 Task: Find connections with filter location Ashton in Makerfield with filter topic #Trainerwith filter profile language English with filter current company Concept Hospitality with filter school Khalsa College Amritsar with filter industry Waste Collection with filter service category Administrative with filter keywords title Executive
Action: Mouse moved to (652, 92)
Screenshot: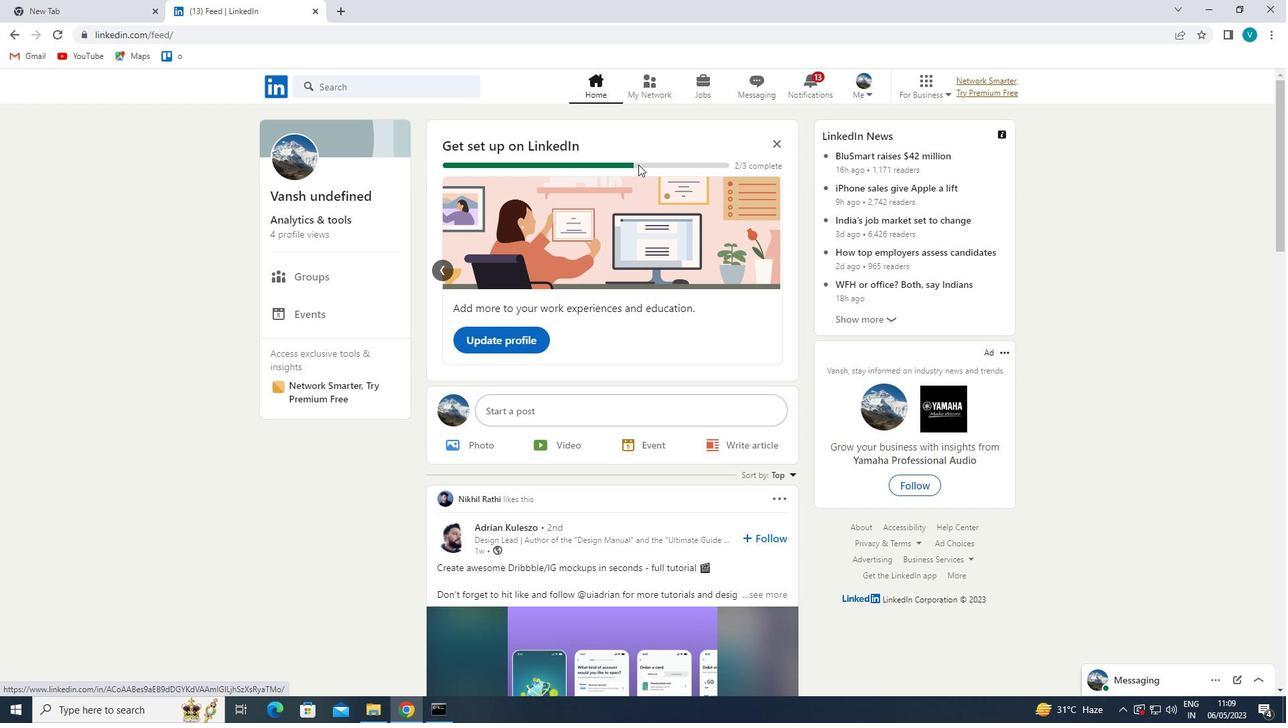 
Action: Mouse pressed left at (652, 92)
Screenshot: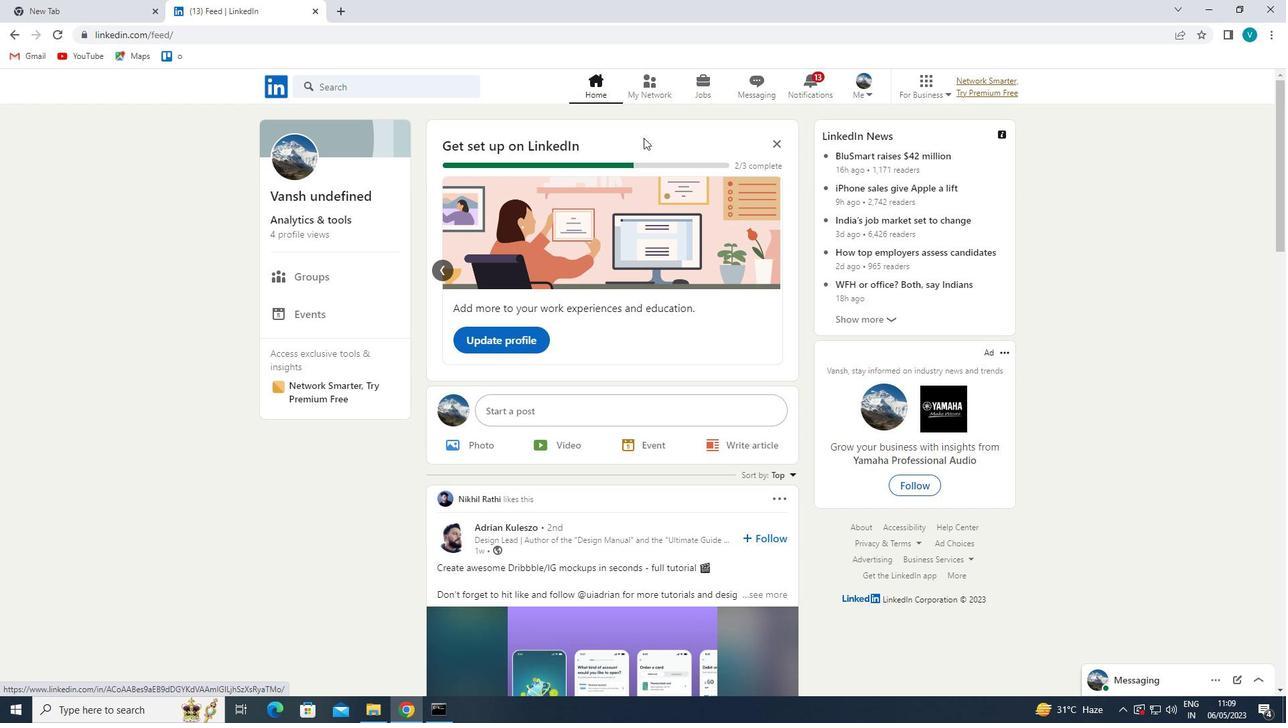 
Action: Mouse moved to (393, 163)
Screenshot: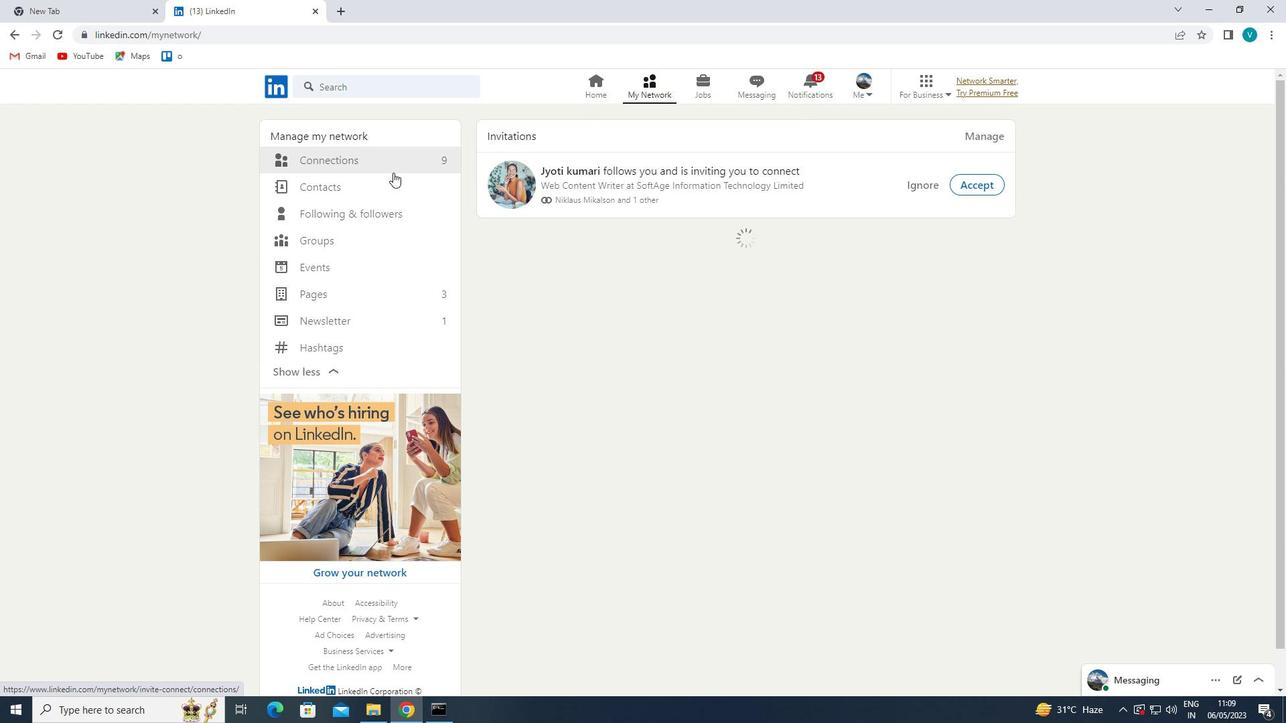 
Action: Mouse pressed left at (393, 163)
Screenshot: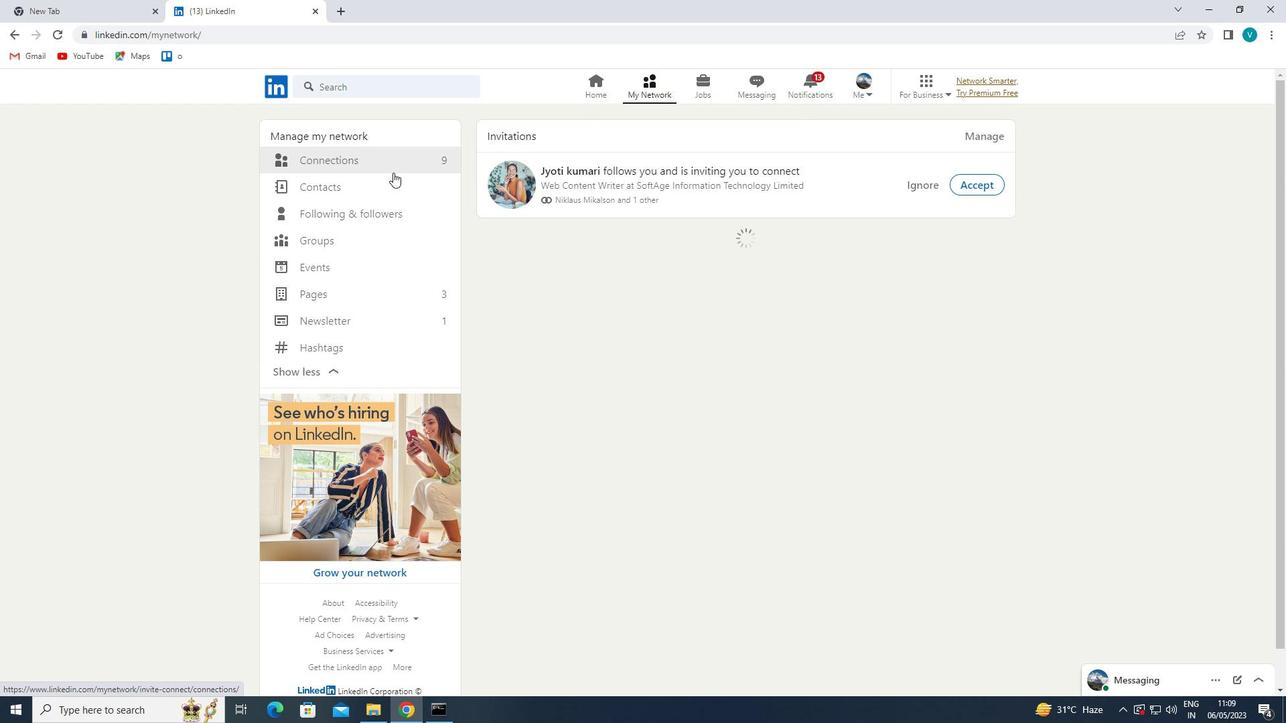 
Action: Mouse moved to (714, 160)
Screenshot: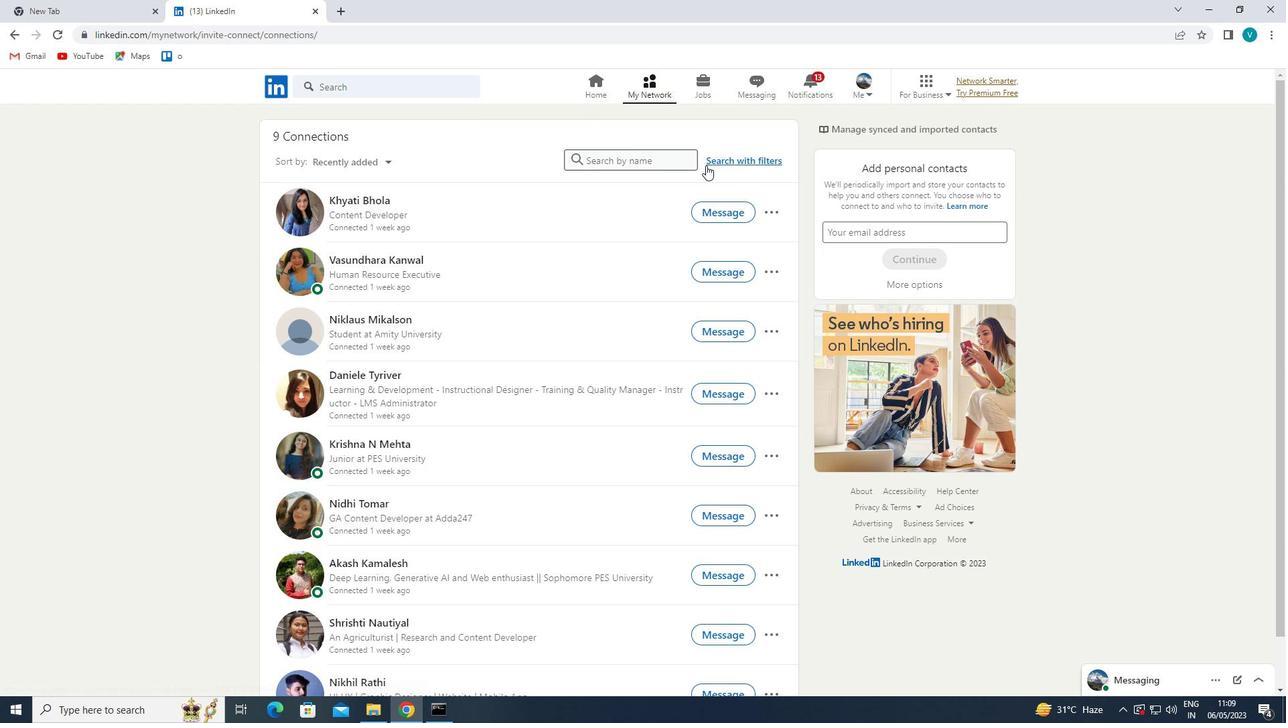 
Action: Mouse pressed left at (714, 160)
Screenshot: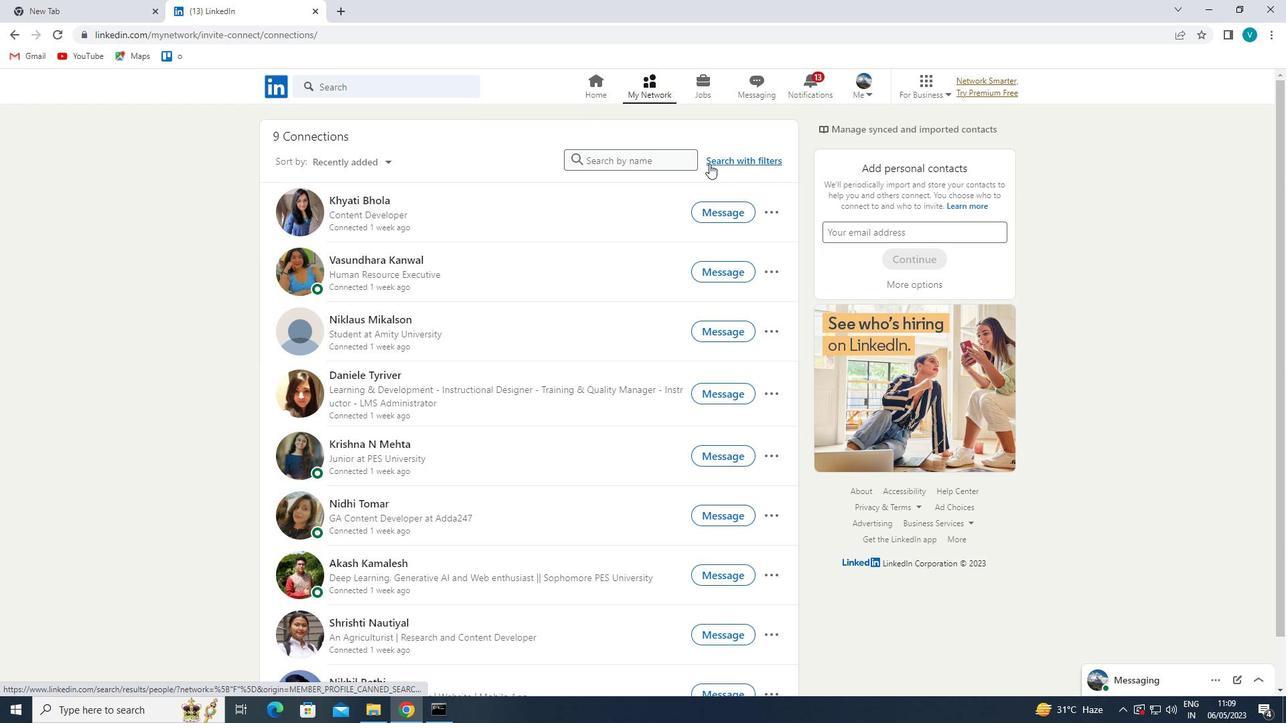 
Action: Mouse moved to (642, 128)
Screenshot: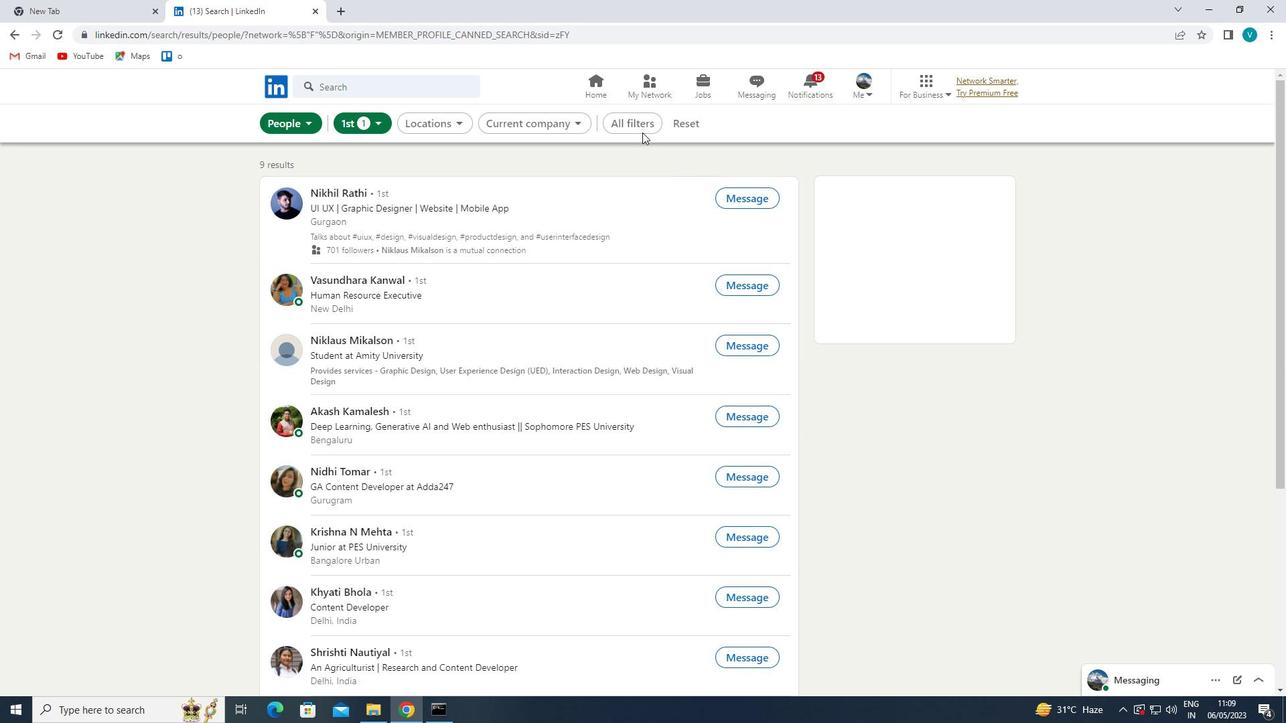 
Action: Mouse pressed left at (642, 128)
Screenshot: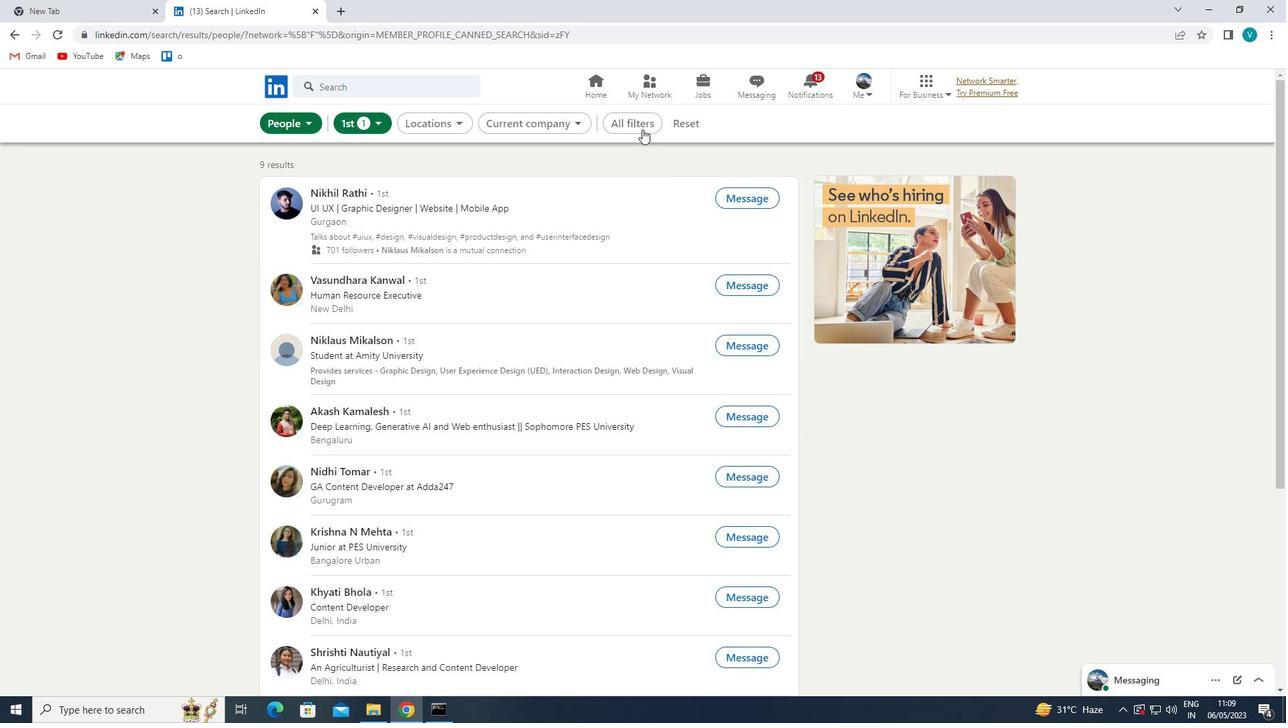 
Action: Mouse moved to (1081, 379)
Screenshot: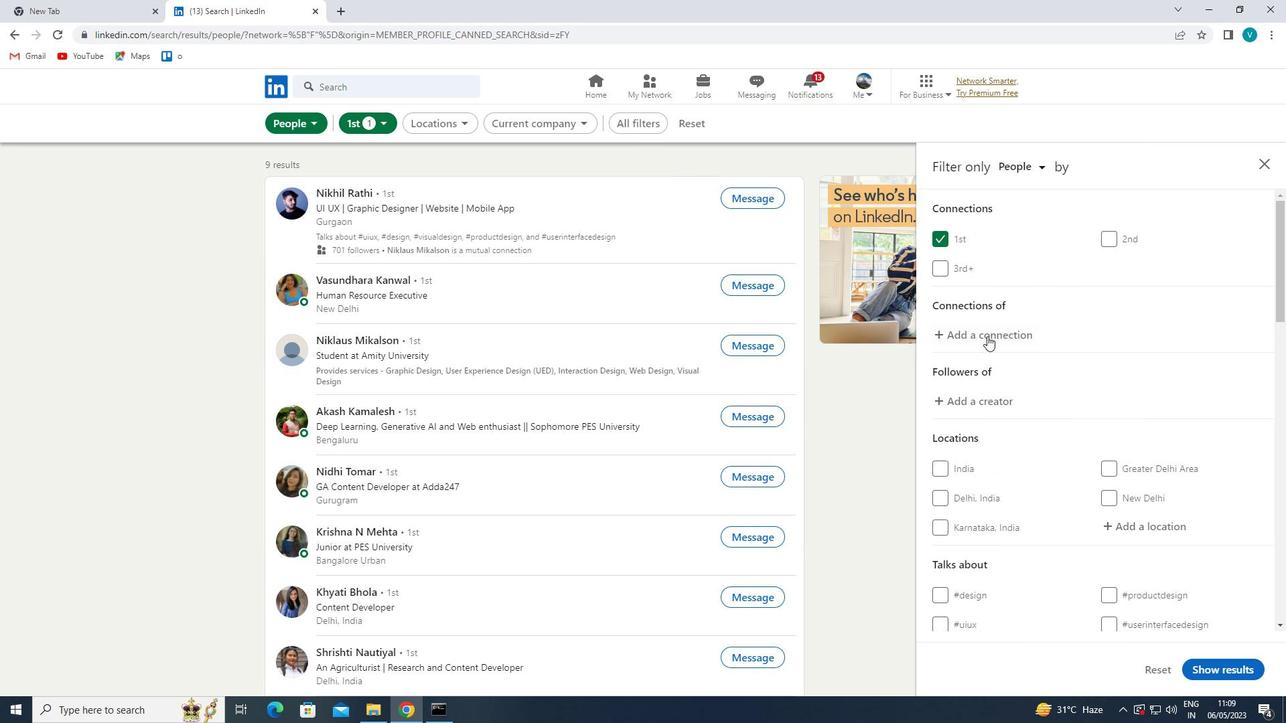 
Action: Mouse scrolled (1081, 378) with delta (0, 0)
Screenshot: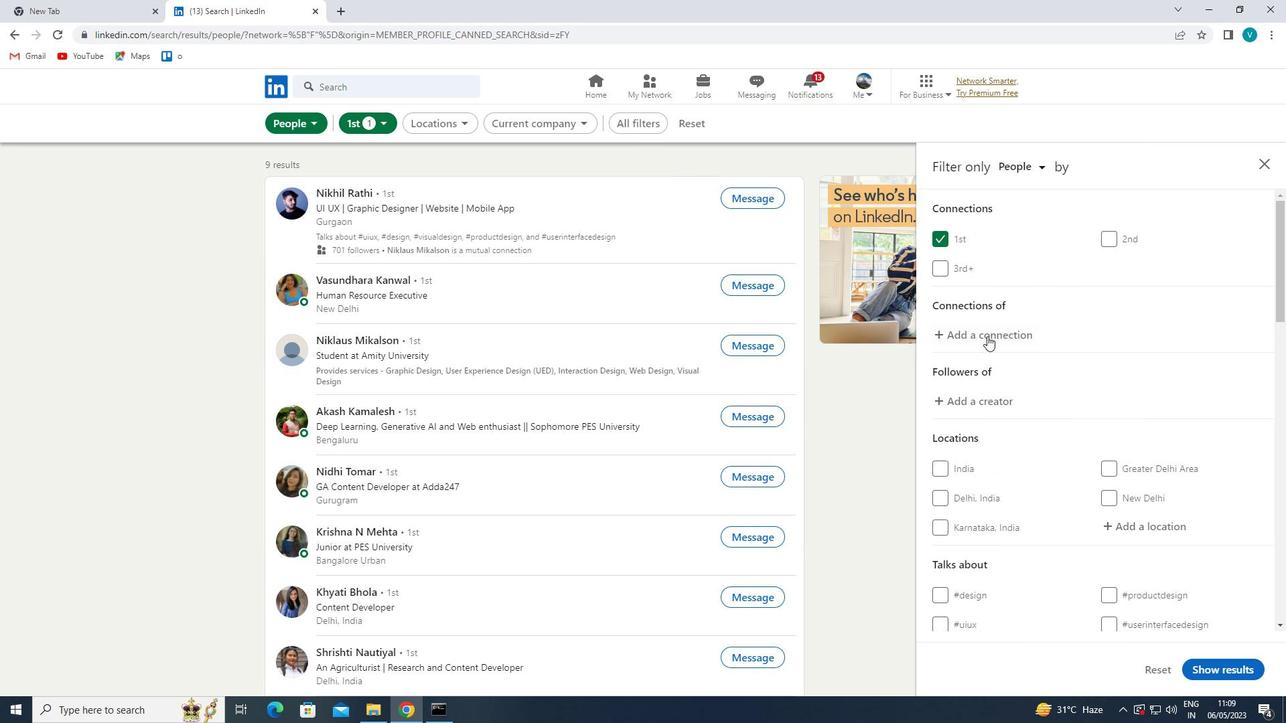 
Action: Mouse moved to (1168, 450)
Screenshot: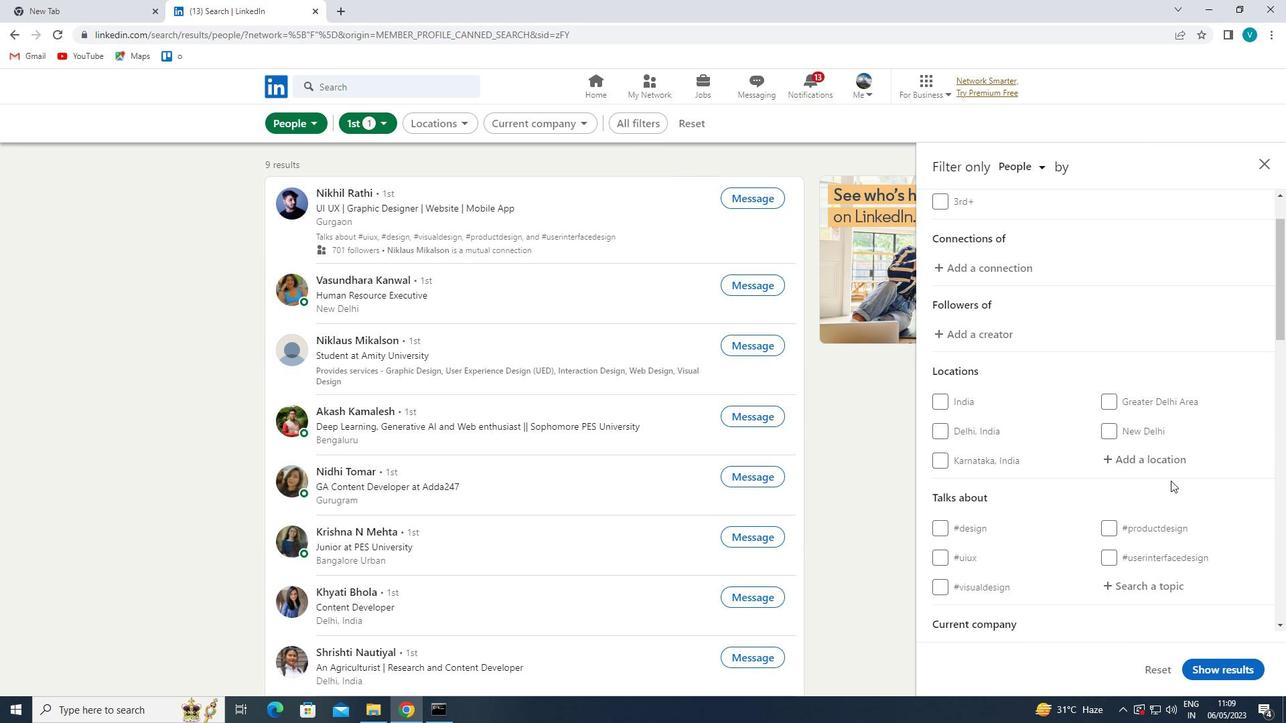 
Action: Mouse pressed left at (1168, 450)
Screenshot: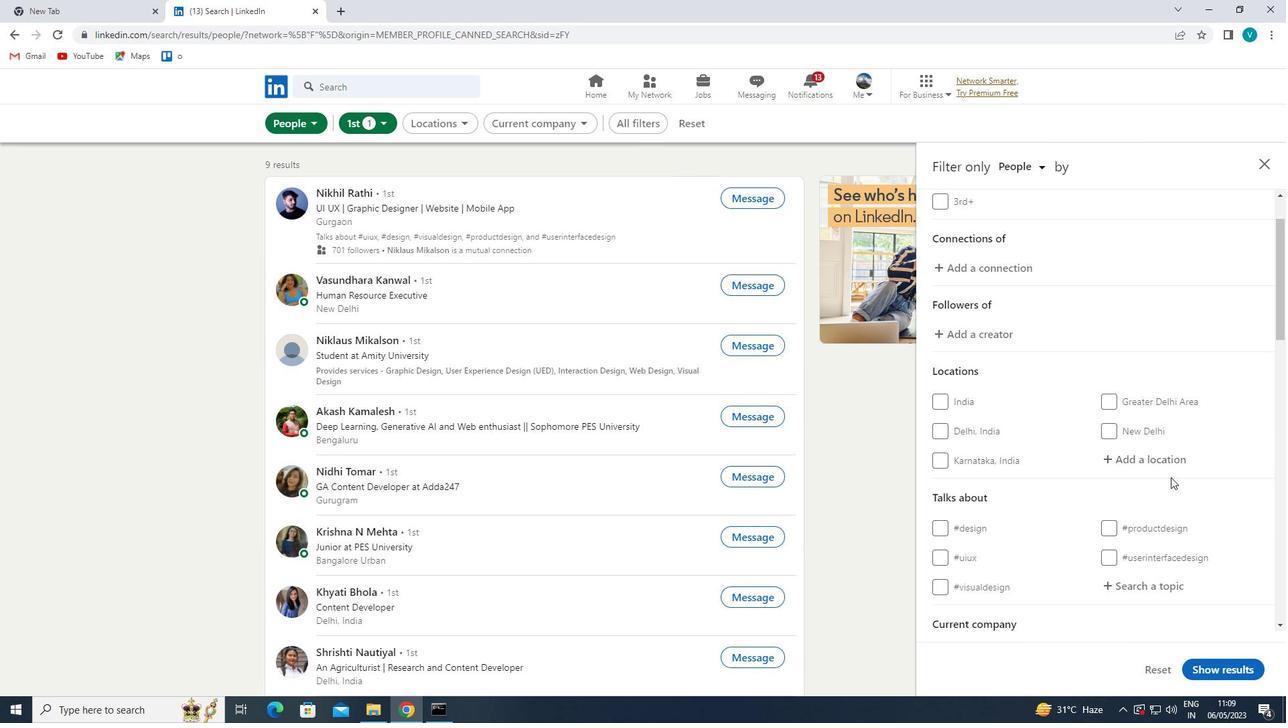 
Action: Mouse moved to (1079, 399)
Screenshot: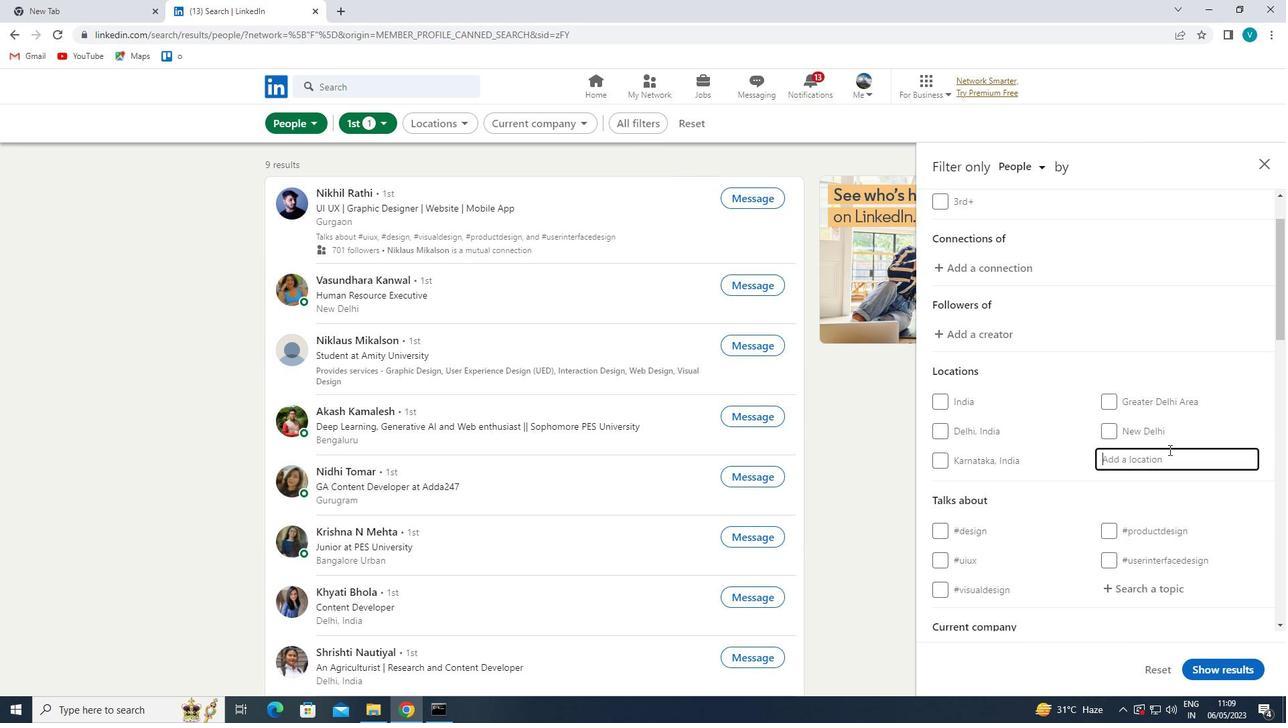 
Action: Key pressed <Key.shift>ASHTON<Key.space>IN<Key.space><Key.shift>MAKERFIELD
Screenshot: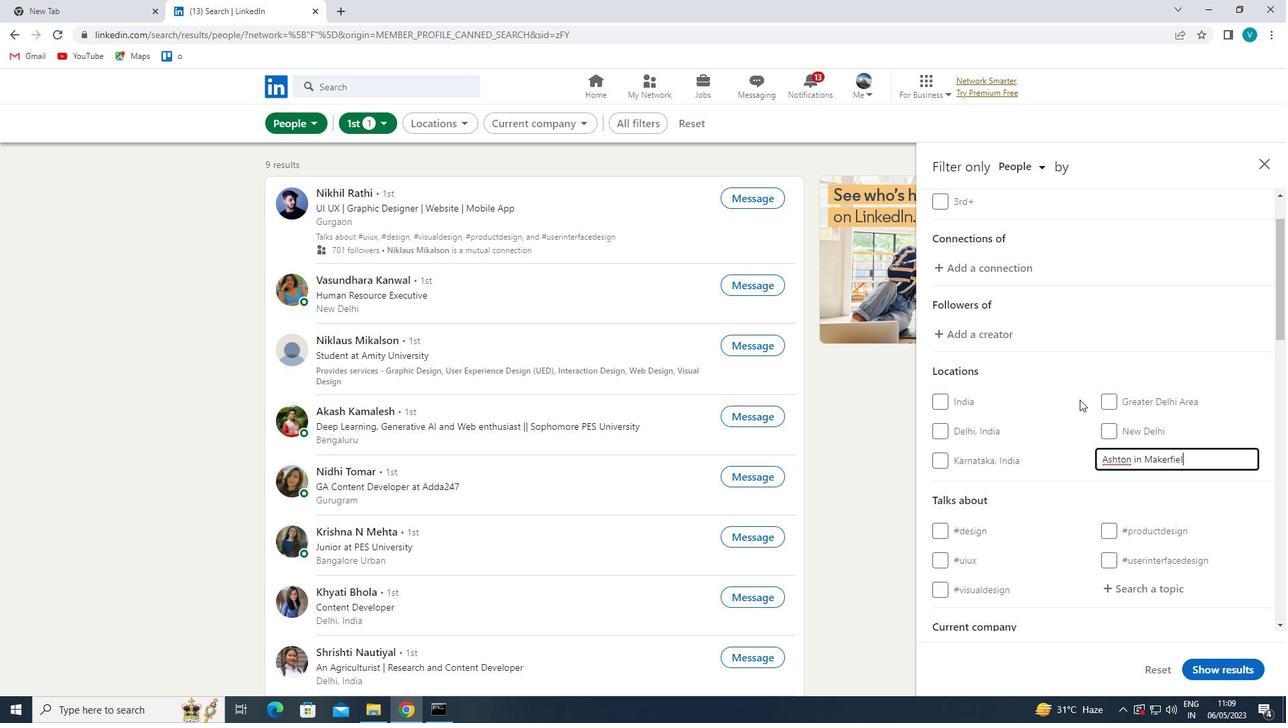 
Action: Mouse moved to (1089, 474)
Screenshot: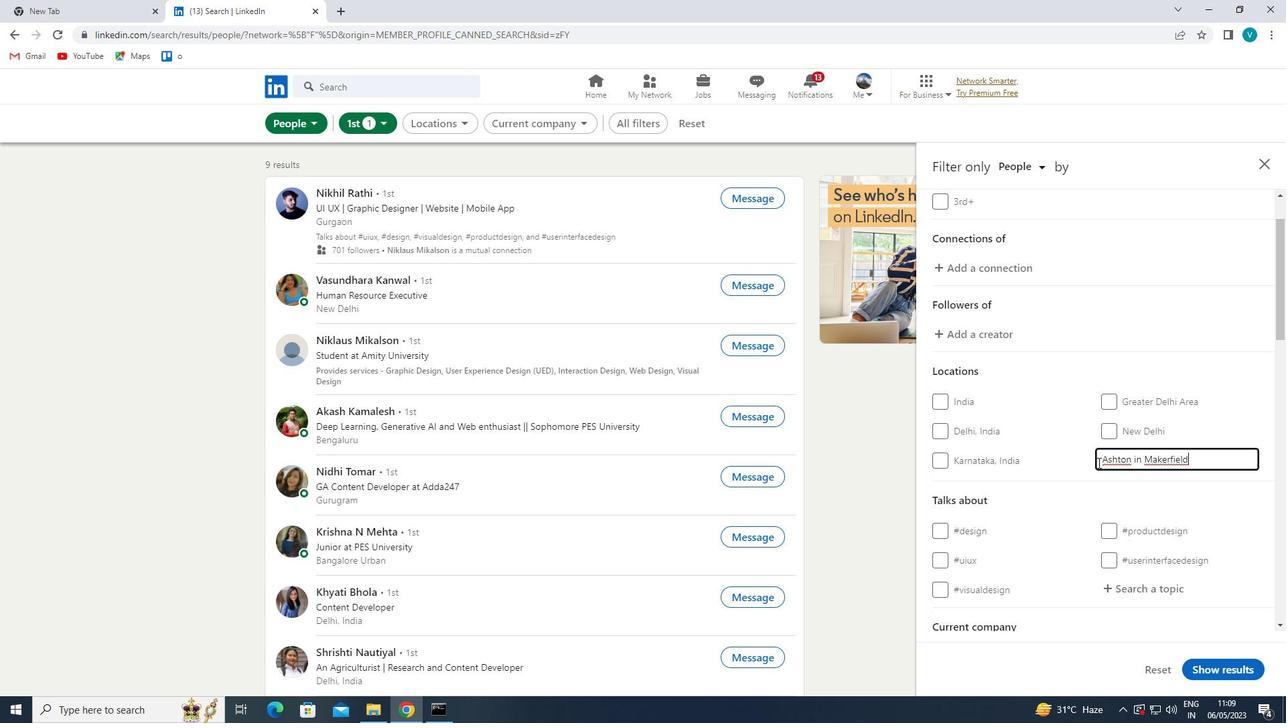 
Action: Mouse pressed left at (1089, 474)
Screenshot: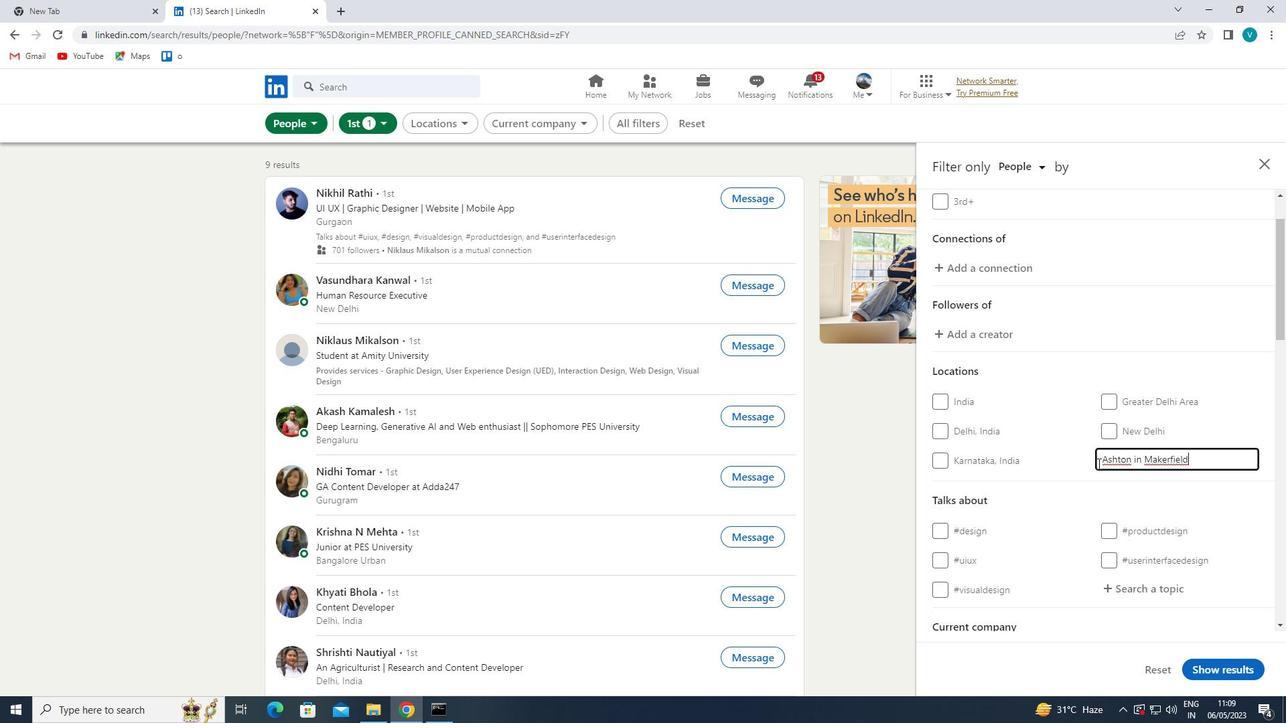 
Action: Mouse moved to (1089, 473)
Screenshot: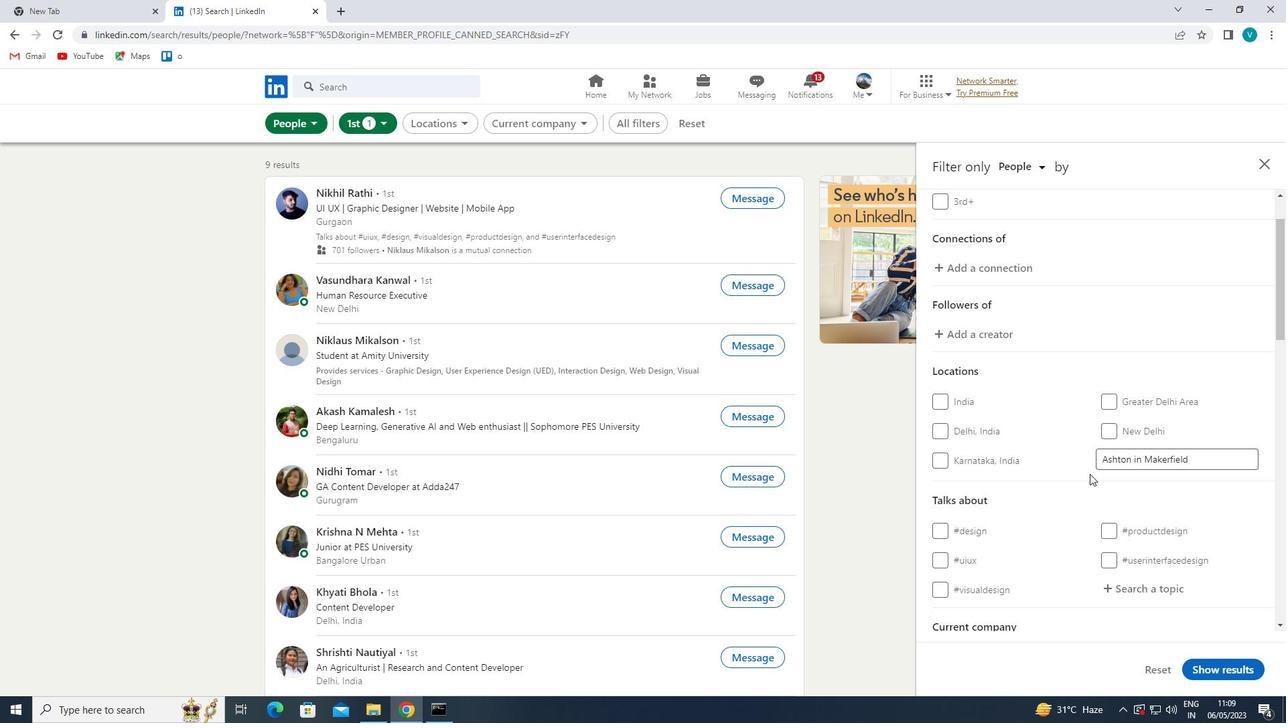 
Action: Mouse scrolled (1089, 472) with delta (0, 0)
Screenshot: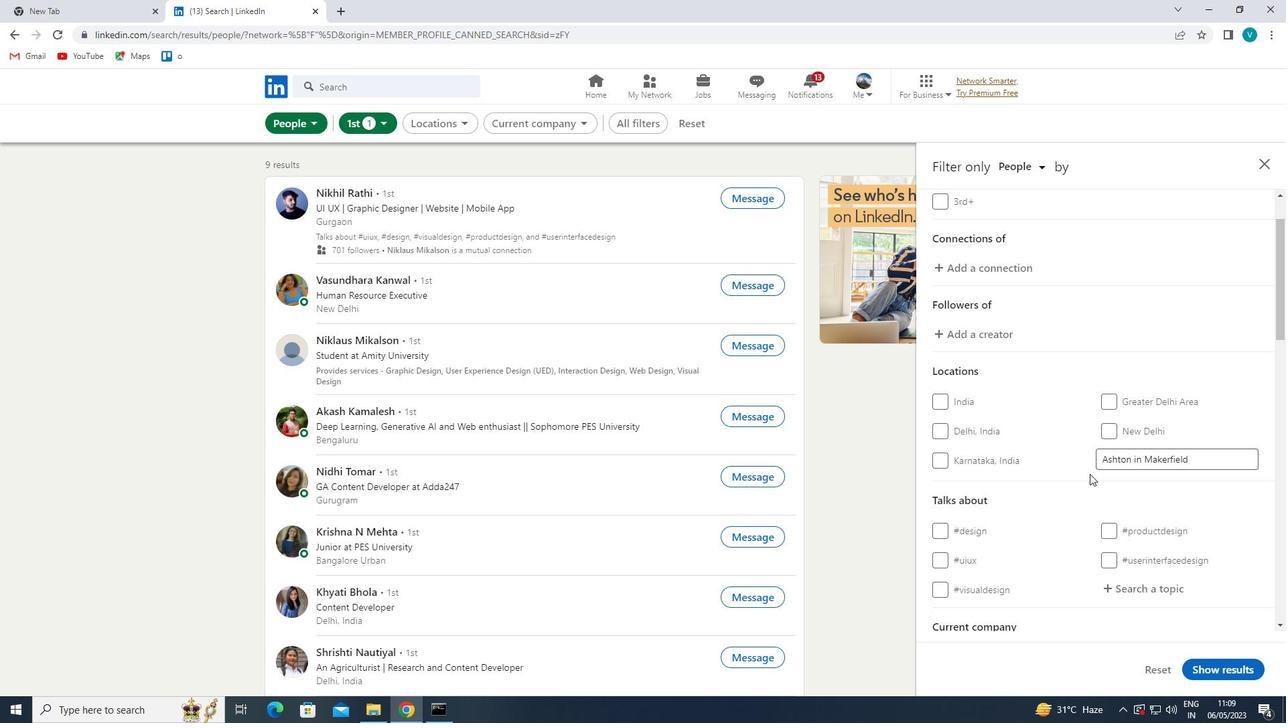 
Action: Mouse moved to (1090, 473)
Screenshot: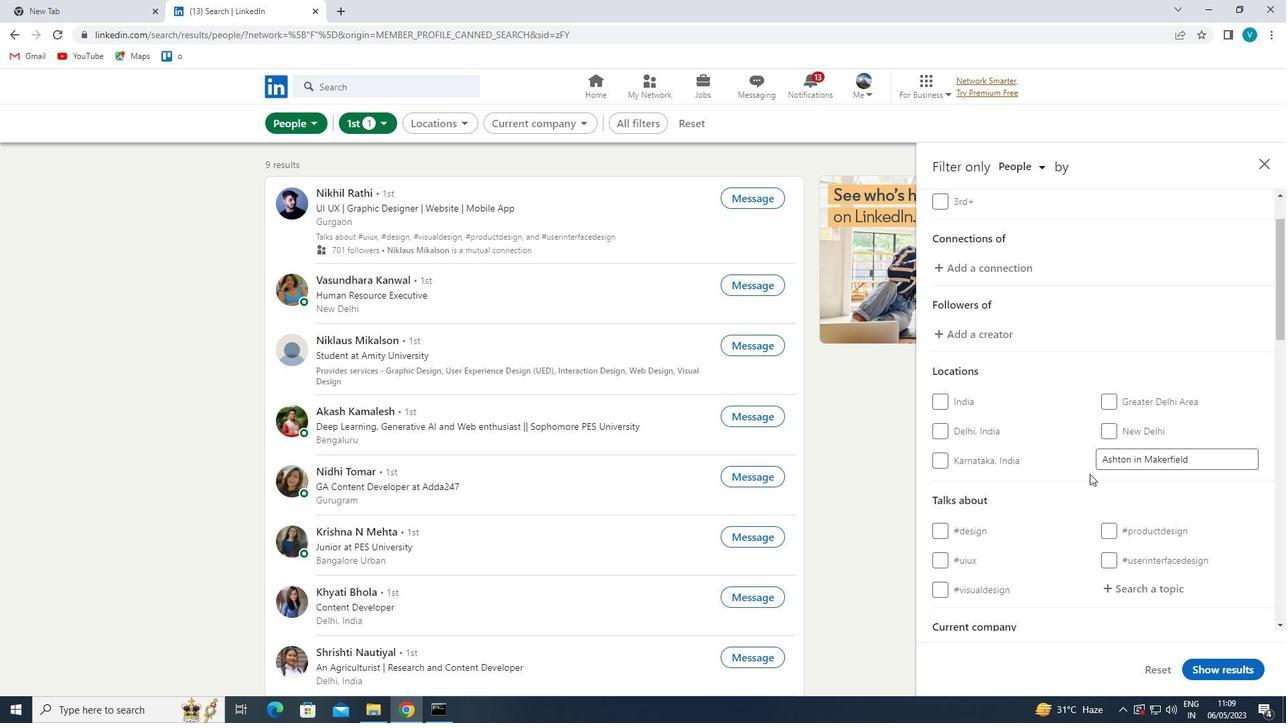 
Action: Mouse scrolled (1090, 472) with delta (0, 0)
Screenshot: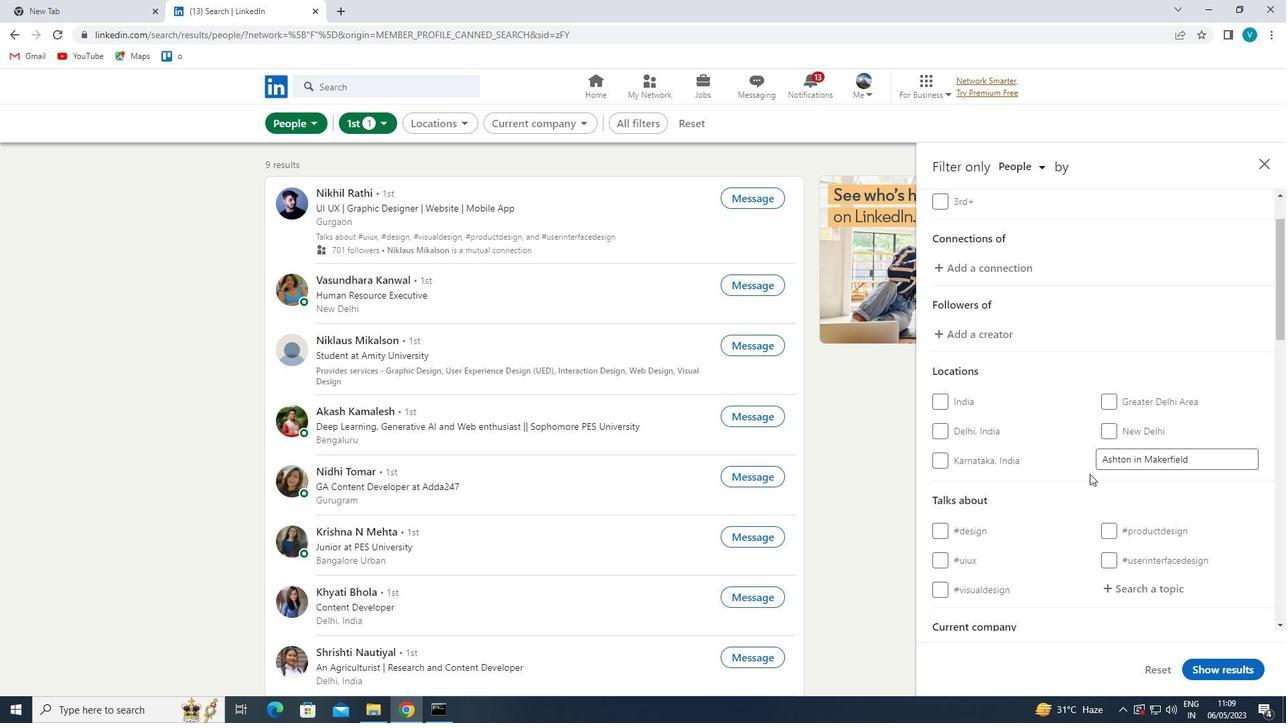 
Action: Mouse moved to (1155, 457)
Screenshot: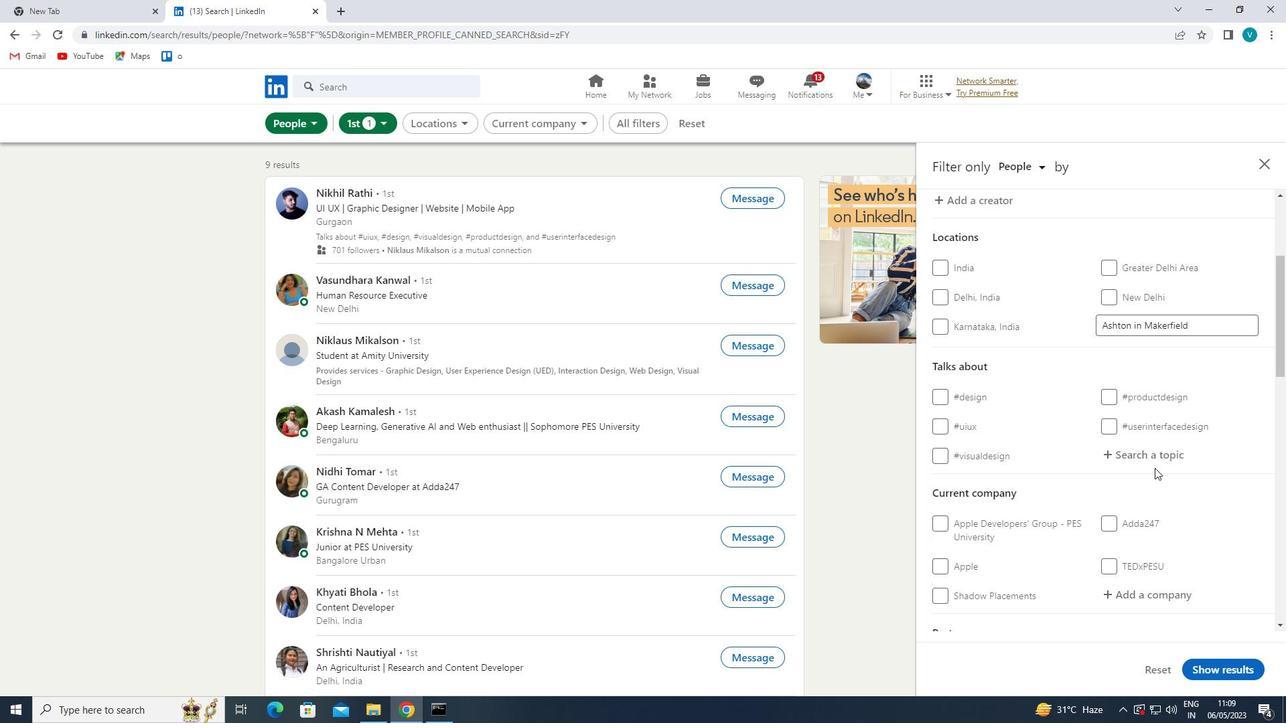 
Action: Mouse pressed left at (1155, 457)
Screenshot: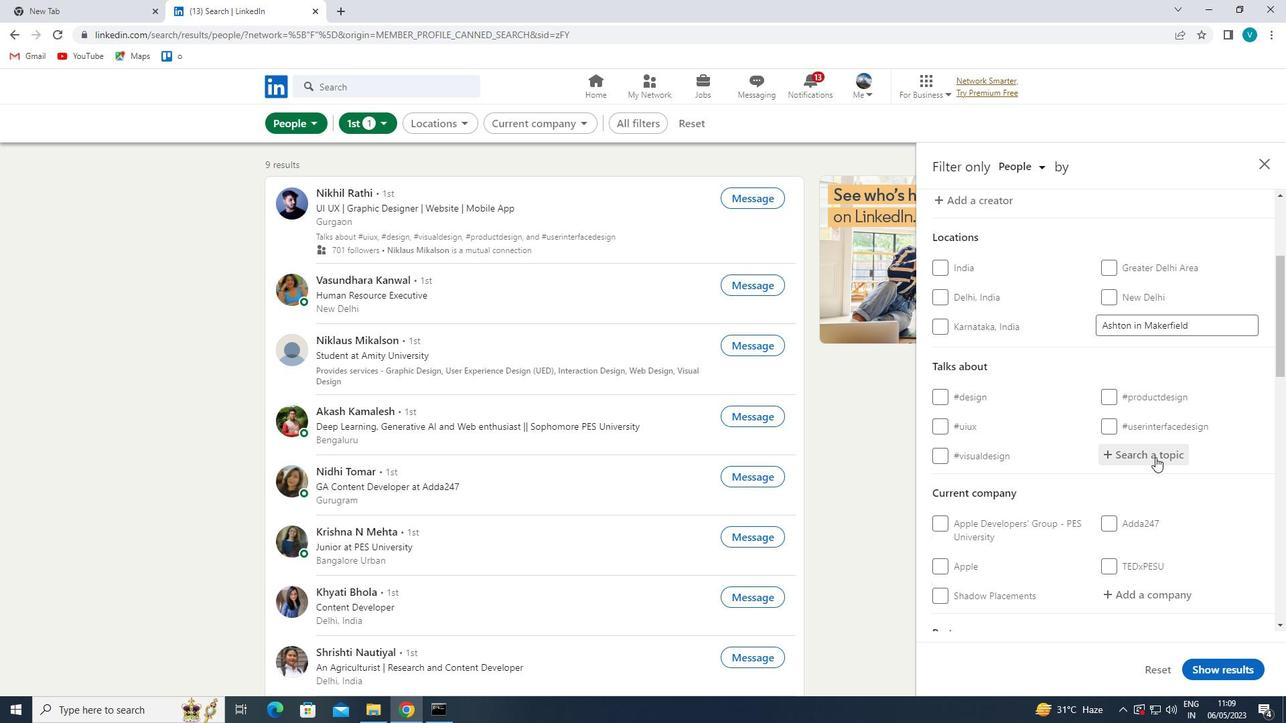 
Action: Mouse moved to (1131, 442)
Screenshot: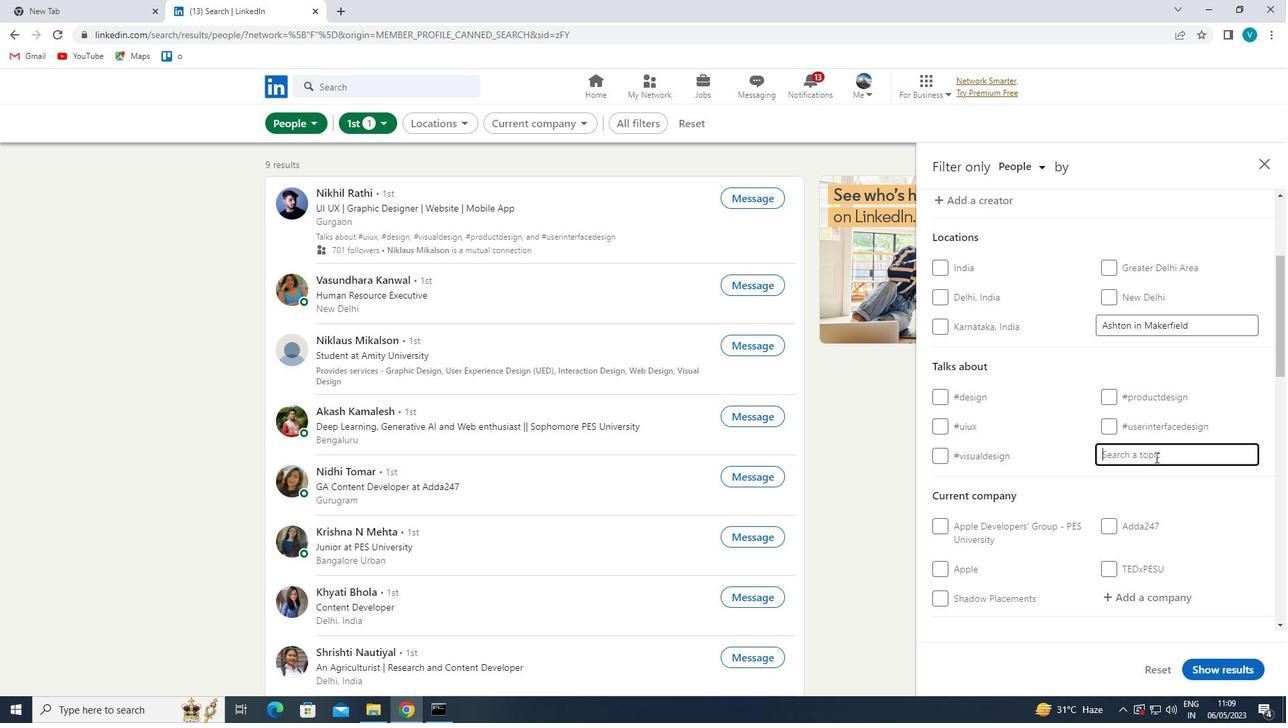 
Action: Key pressed TRAINER
Screenshot: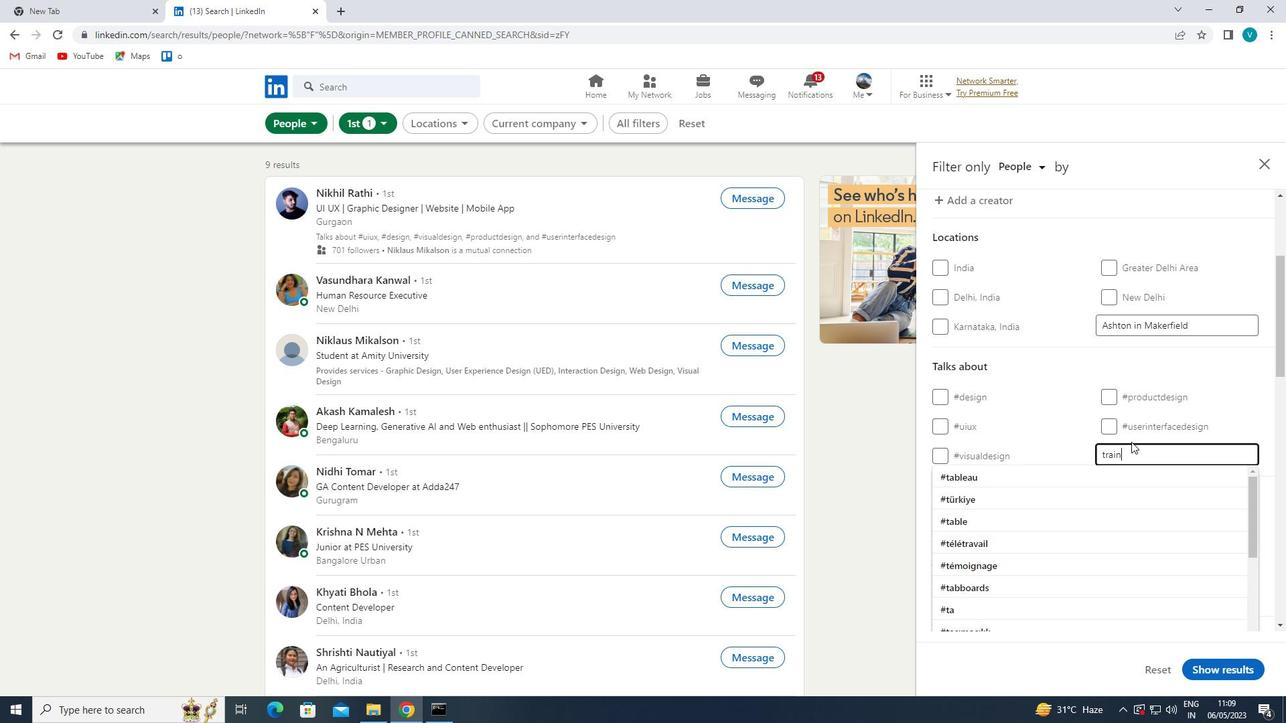
Action: Mouse moved to (1064, 479)
Screenshot: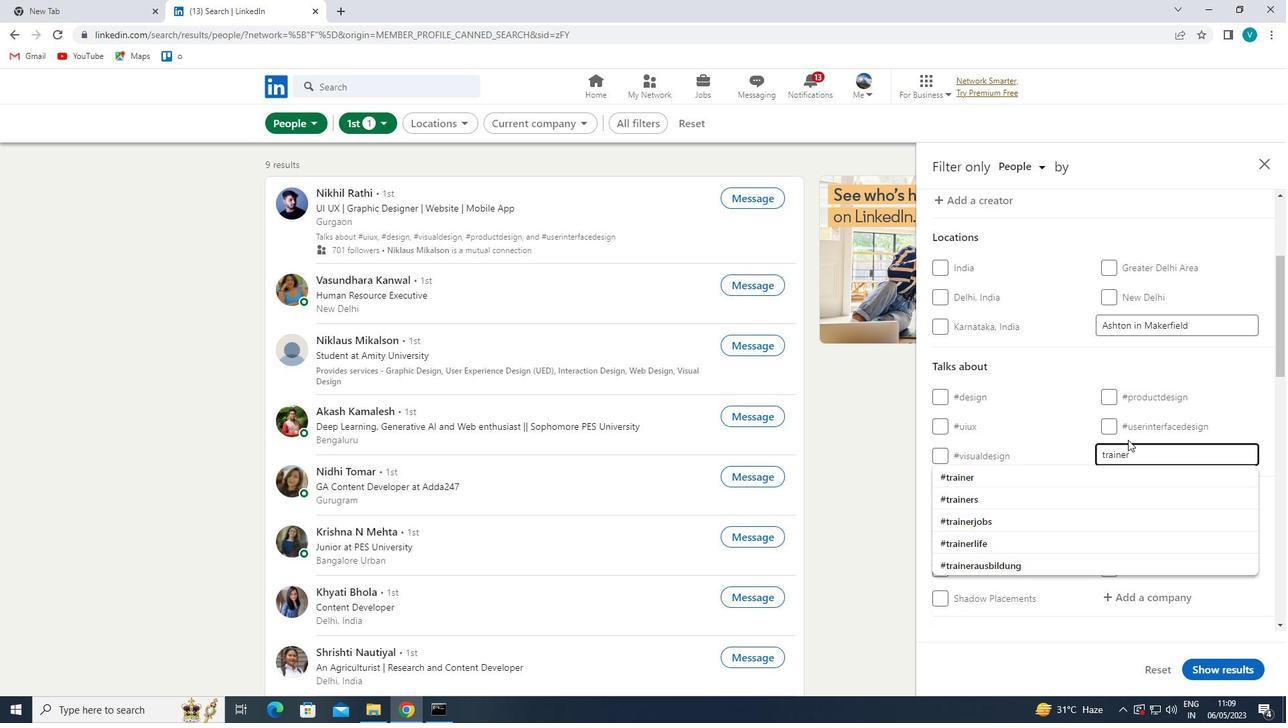 
Action: Mouse pressed left at (1064, 479)
Screenshot: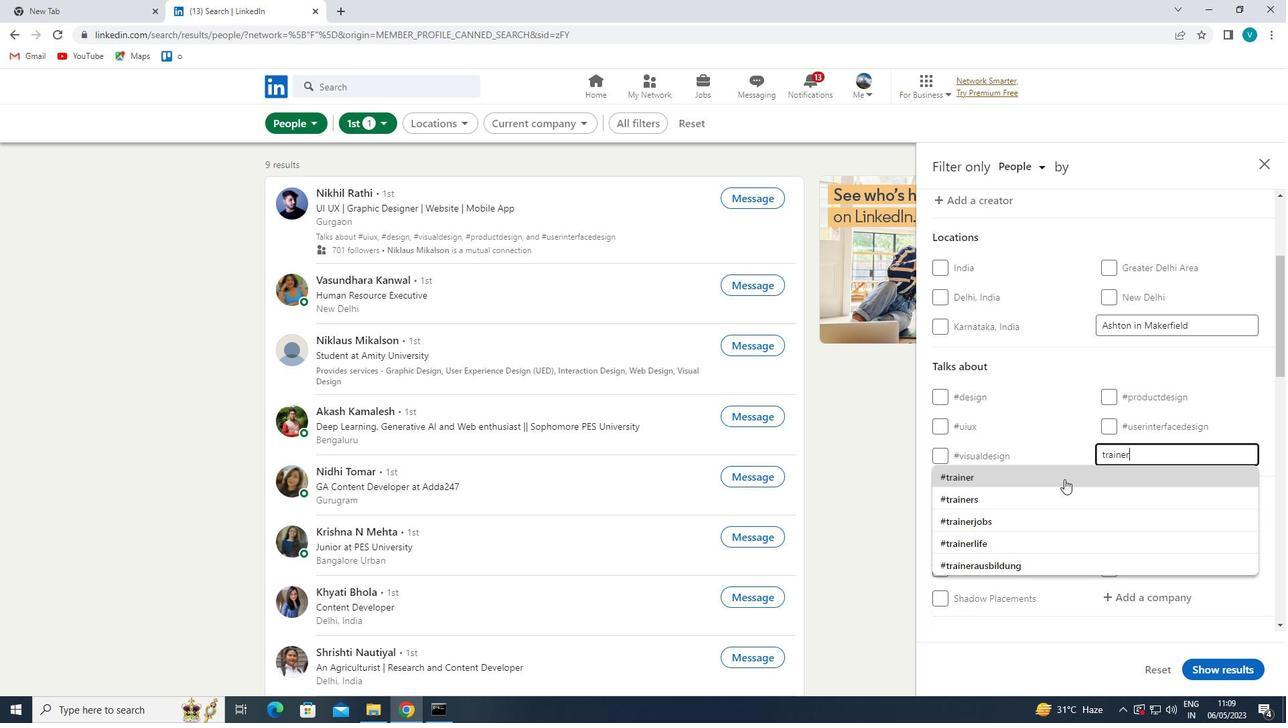 
Action: Mouse scrolled (1064, 478) with delta (0, 0)
Screenshot: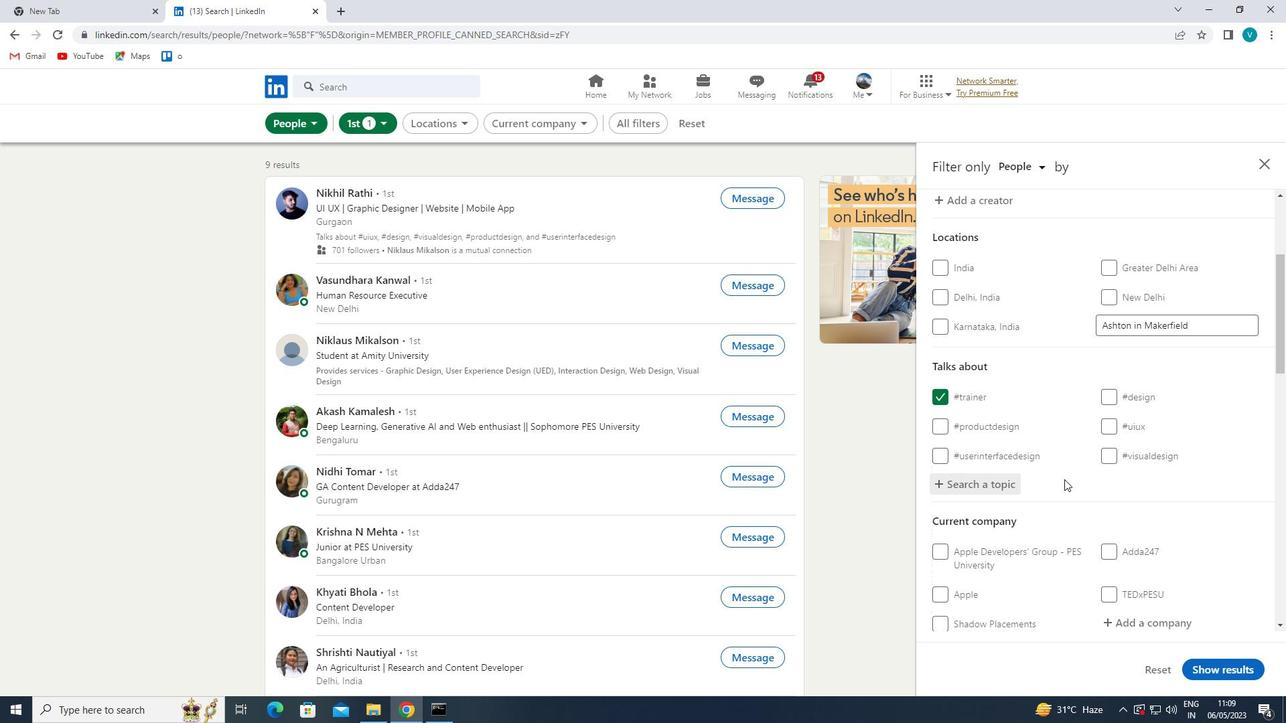 
Action: Mouse scrolled (1064, 478) with delta (0, 0)
Screenshot: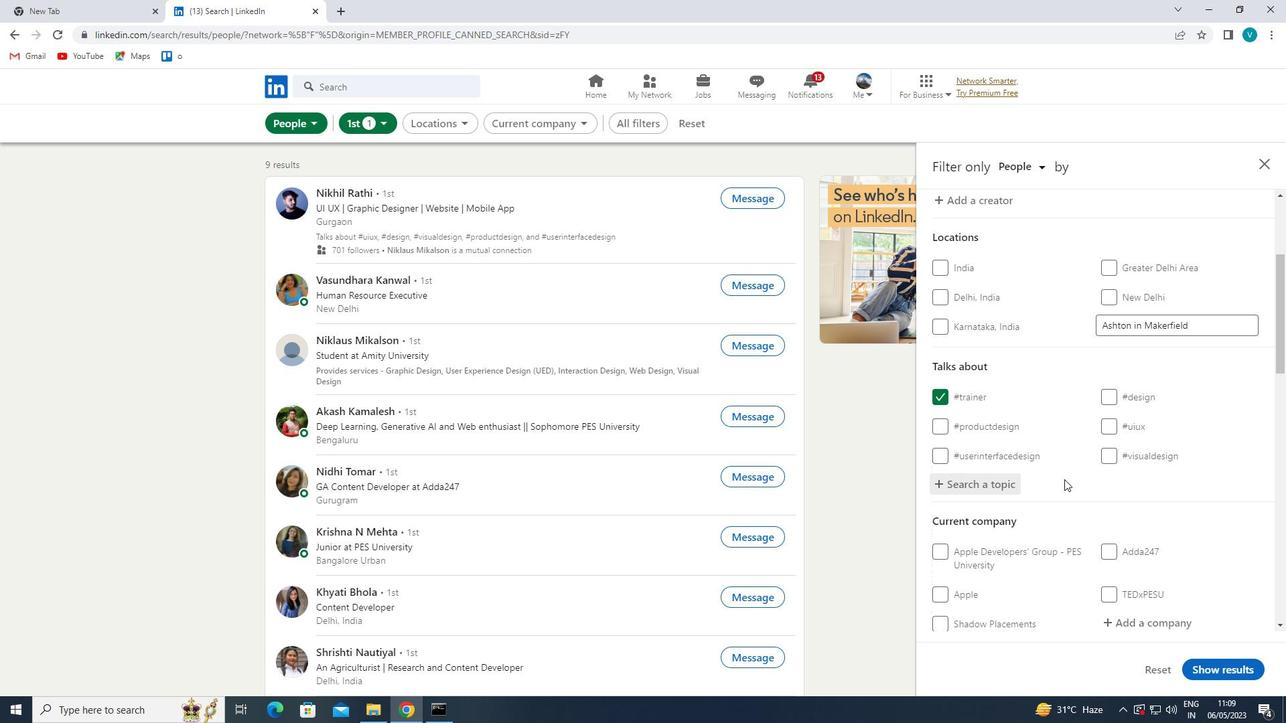 
Action: Mouse scrolled (1064, 478) with delta (0, 0)
Screenshot: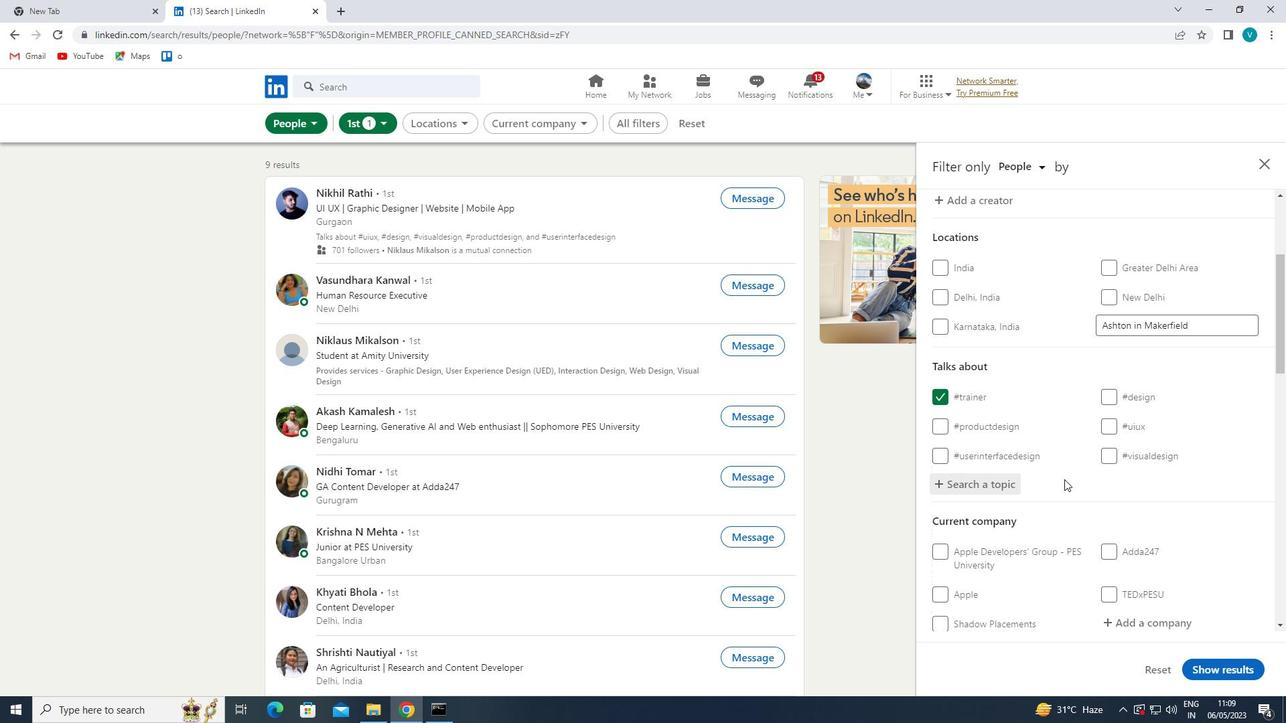 
Action: Mouse scrolled (1064, 478) with delta (0, 0)
Screenshot: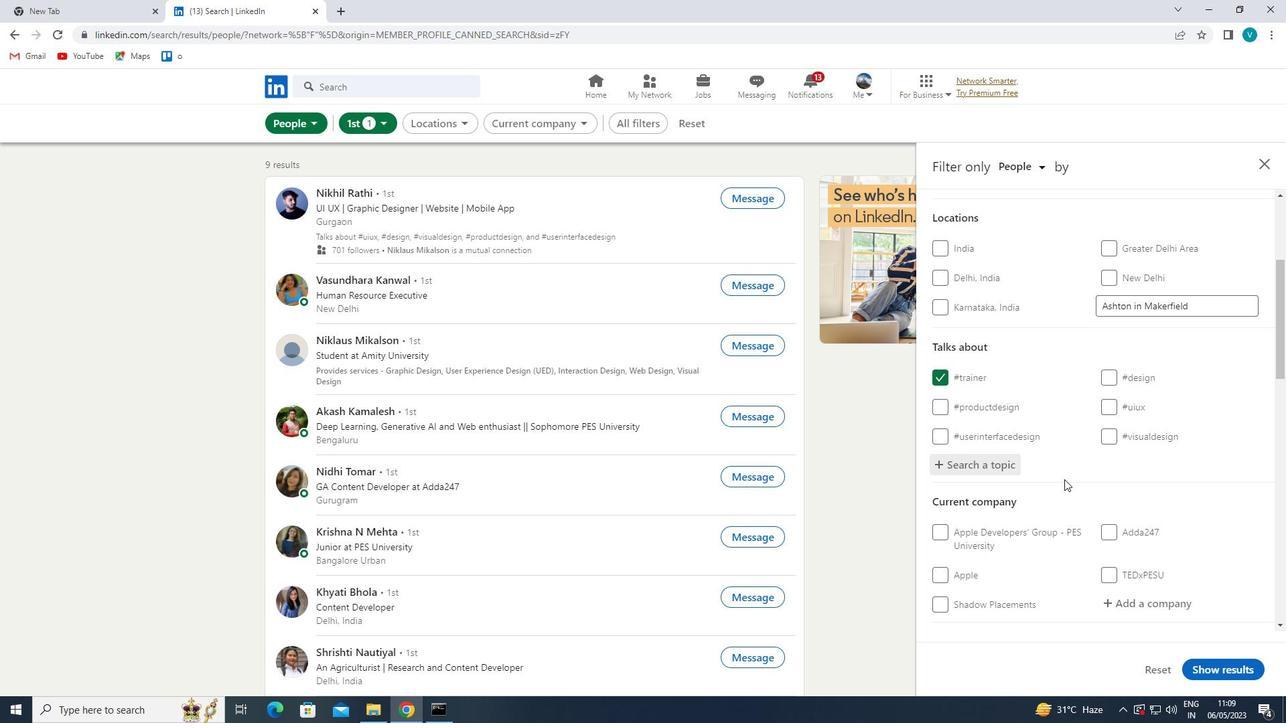 
Action: Mouse scrolled (1064, 478) with delta (0, 0)
Screenshot: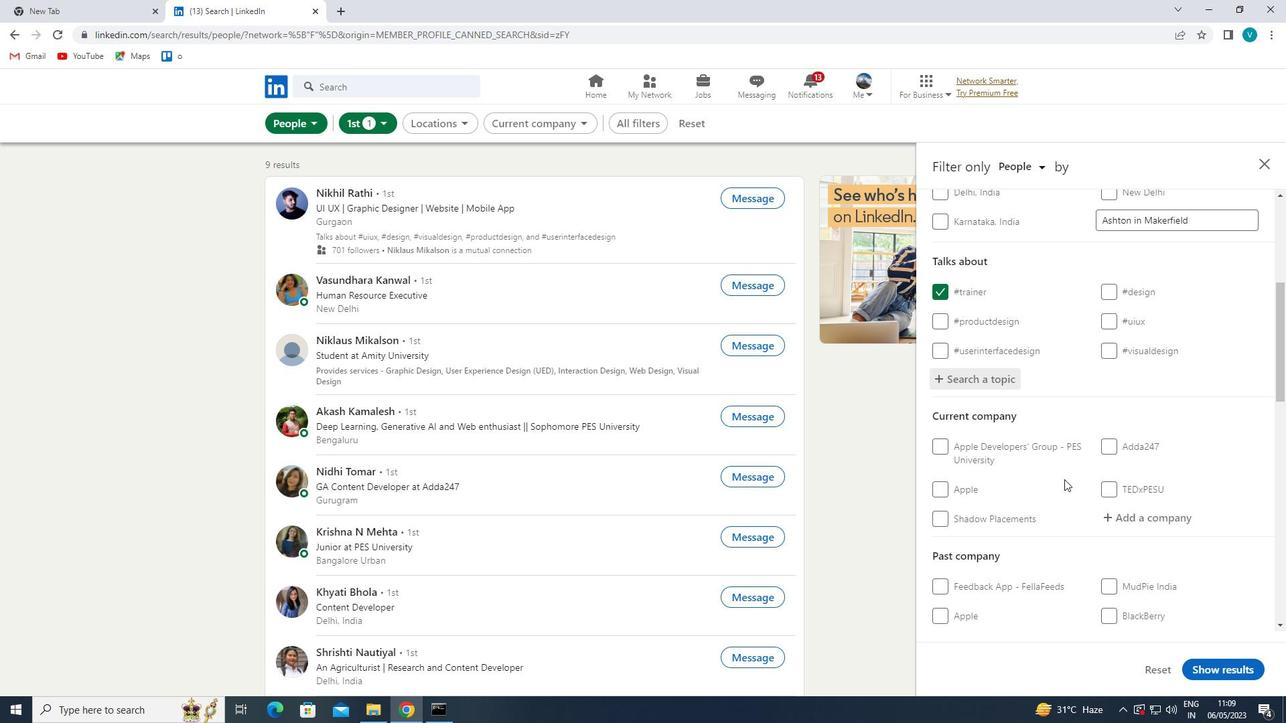 
Action: Mouse moved to (1068, 483)
Screenshot: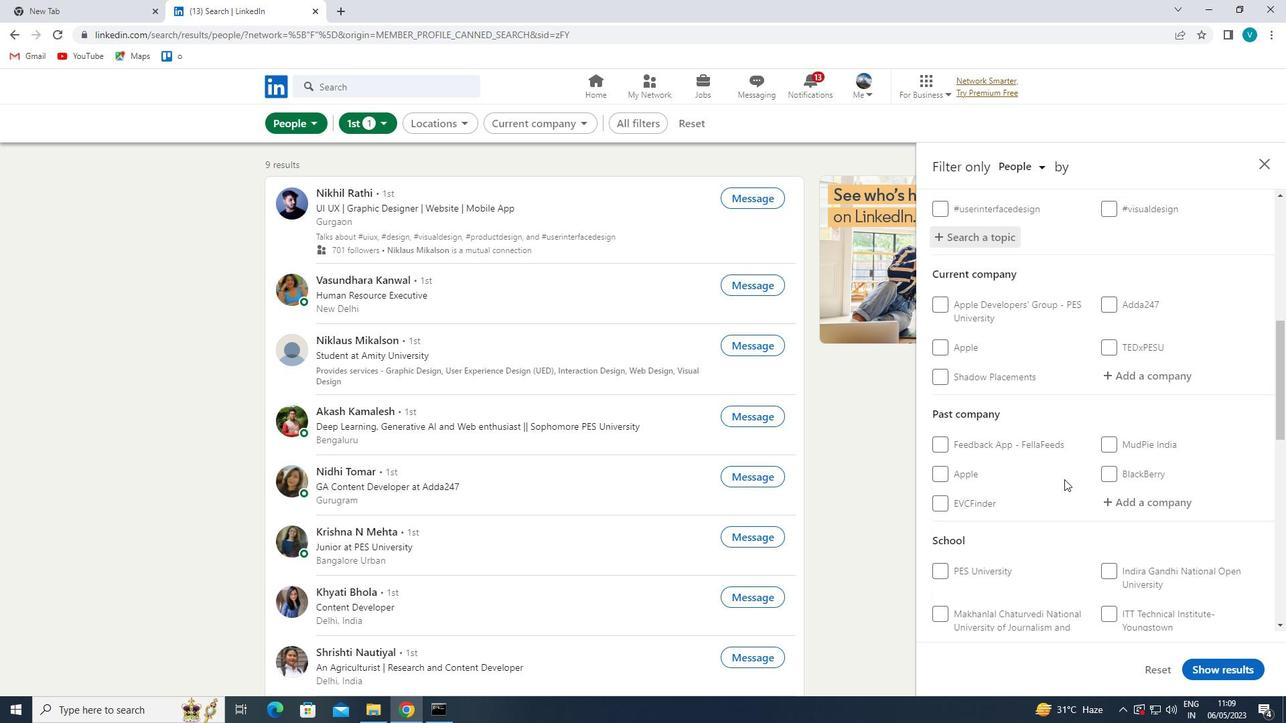 
Action: Mouse scrolled (1068, 482) with delta (0, 0)
Screenshot: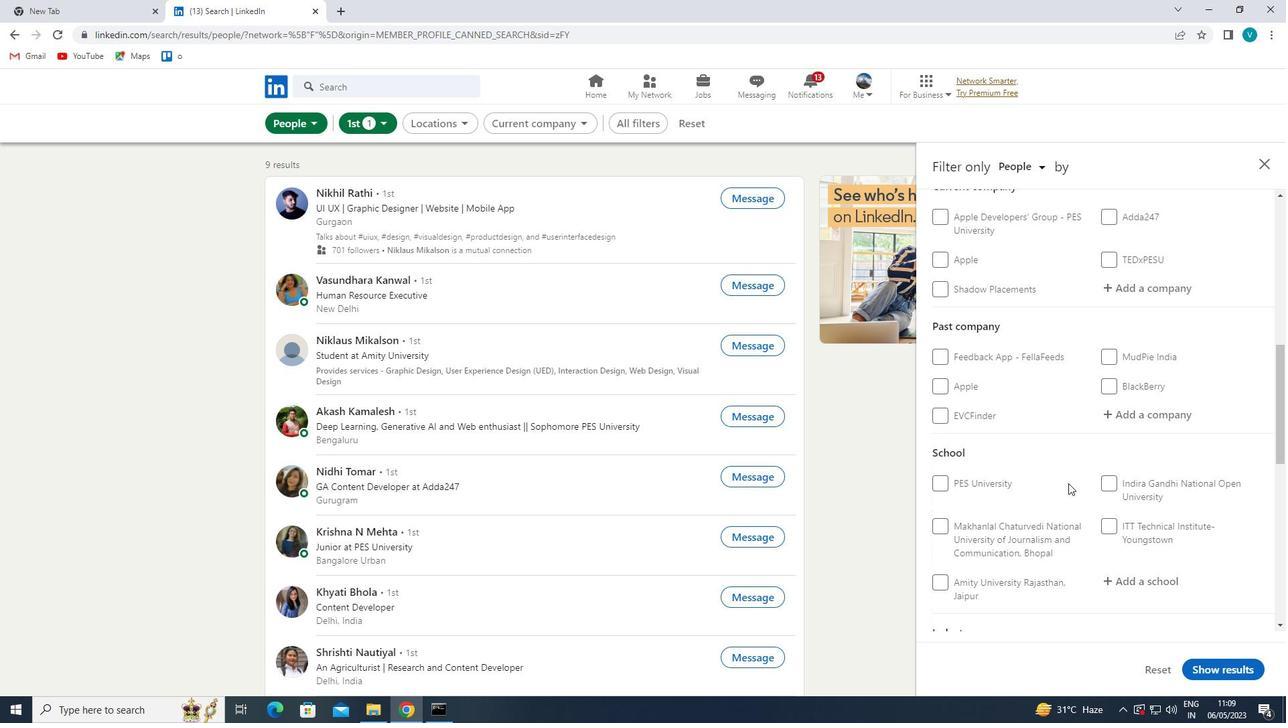 
Action: Mouse scrolled (1068, 482) with delta (0, 0)
Screenshot: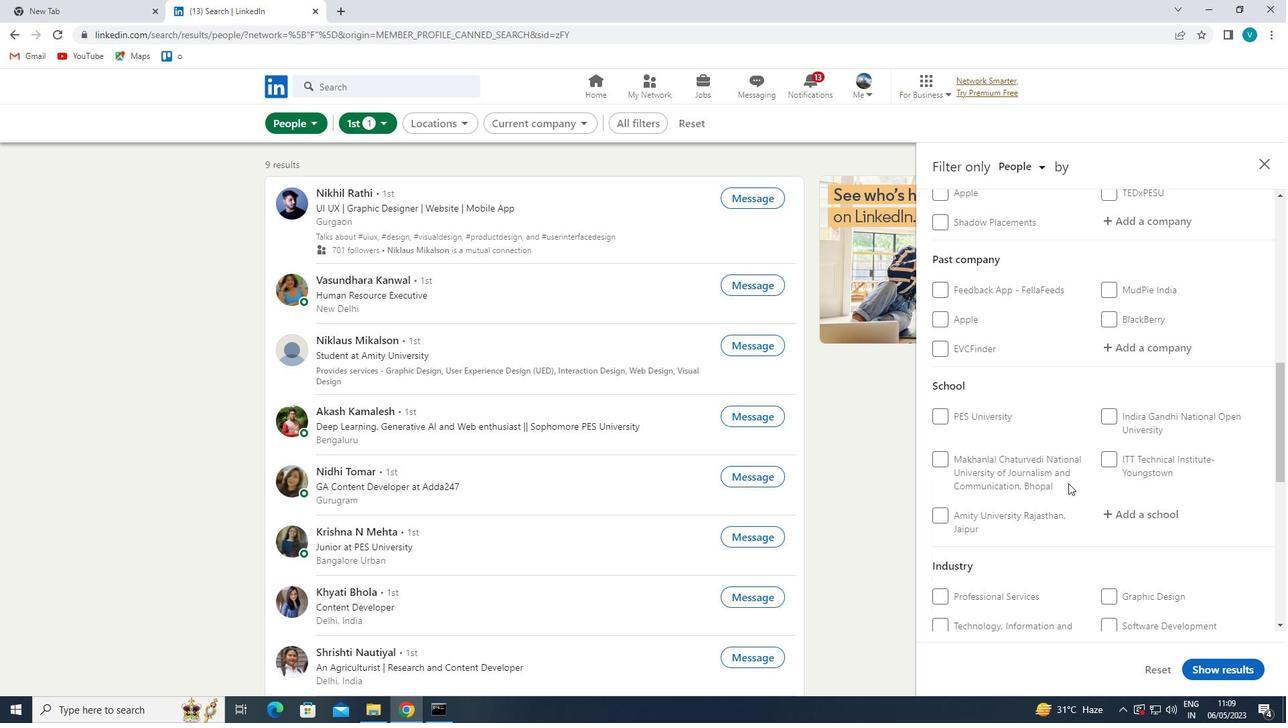 
Action: Mouse scrolled (1068, 482) with delta (0, 0)
Screenshot: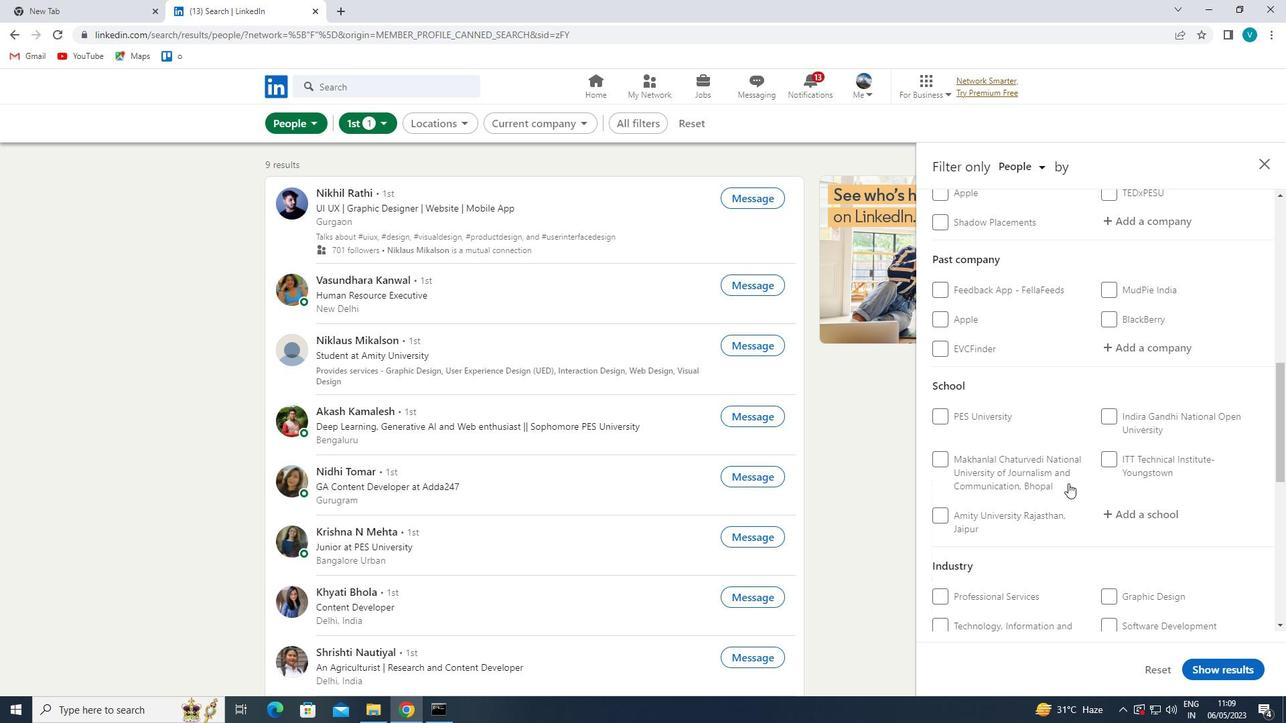 
Action: Mouse scrolled (1068, 482) with delta (0, 0)
Screenshot: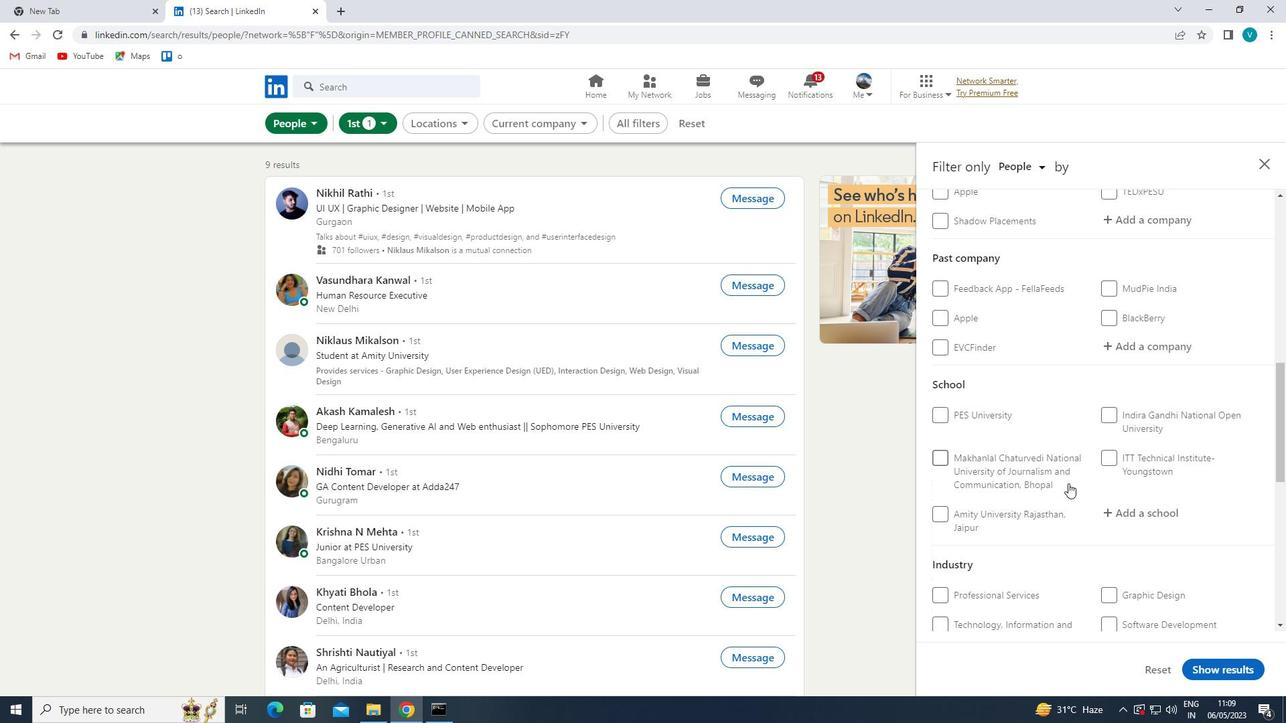 
Action: Mouse scrolled (1068, 482) with delta (0, 0)
Screenshot: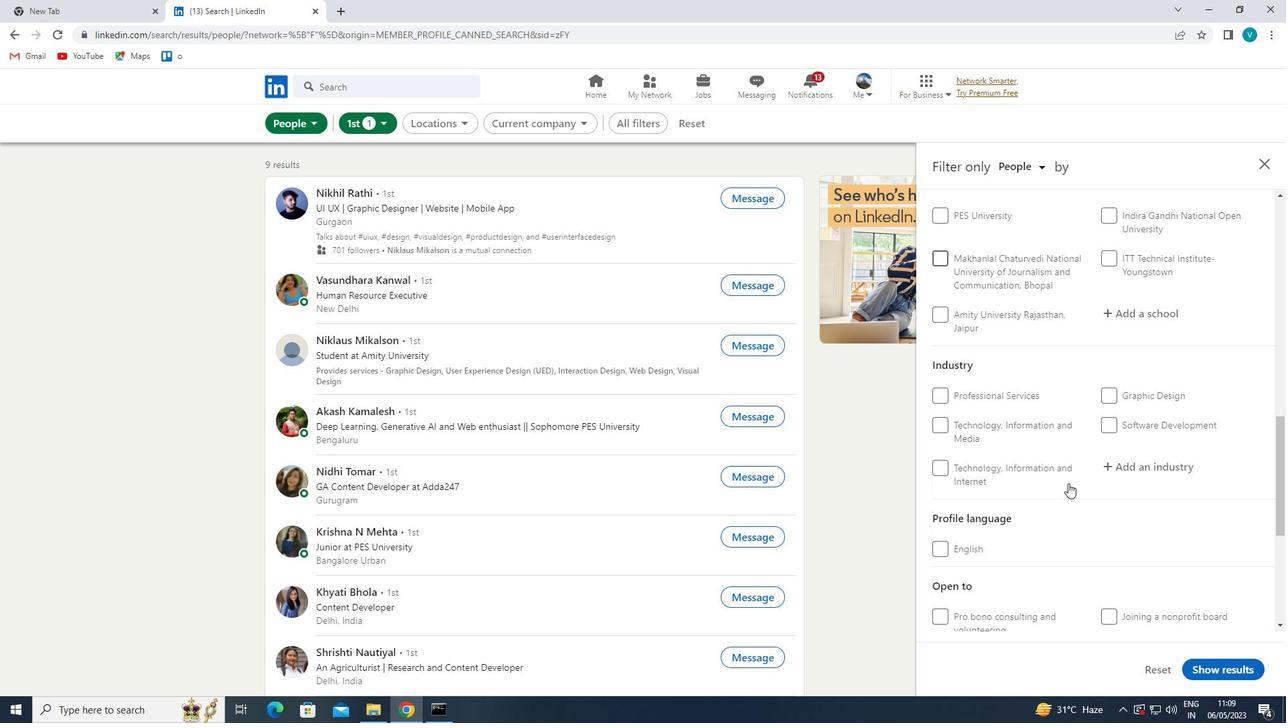 
Action: Mouse moved to (949, 480)
Screenshot: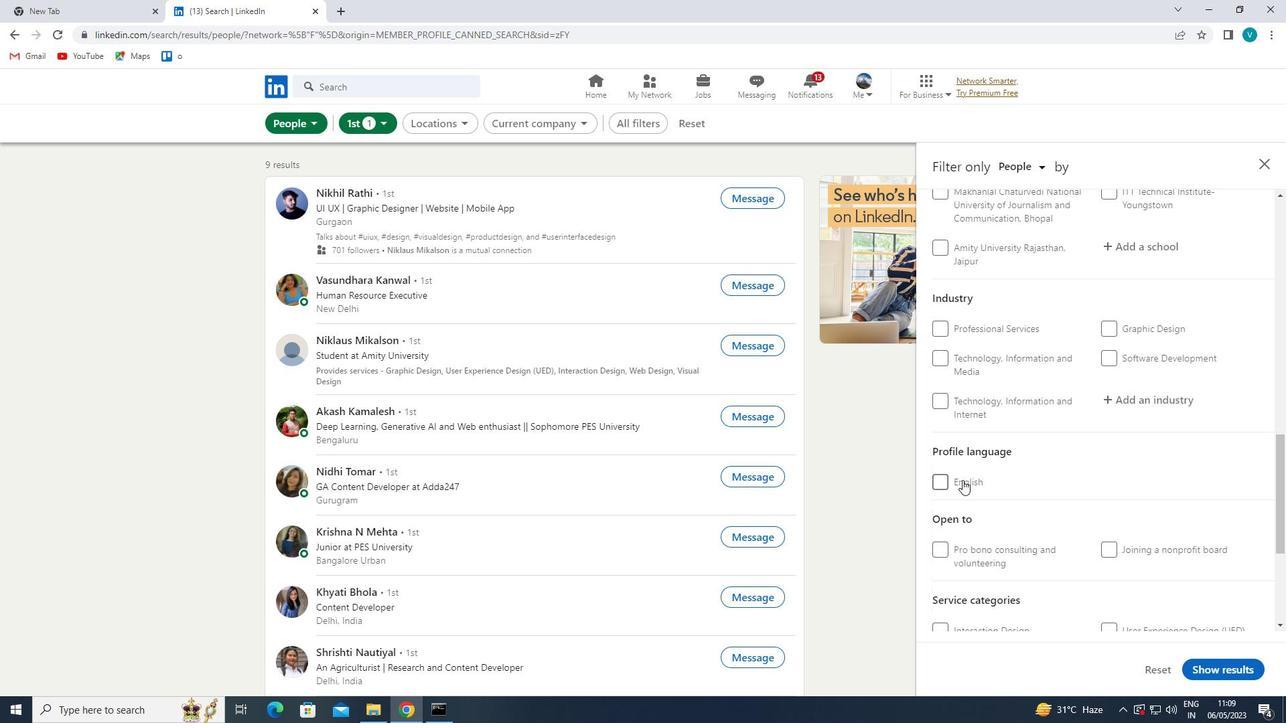 
Action: Mouse pressed left at (949, 480)
Screenshot: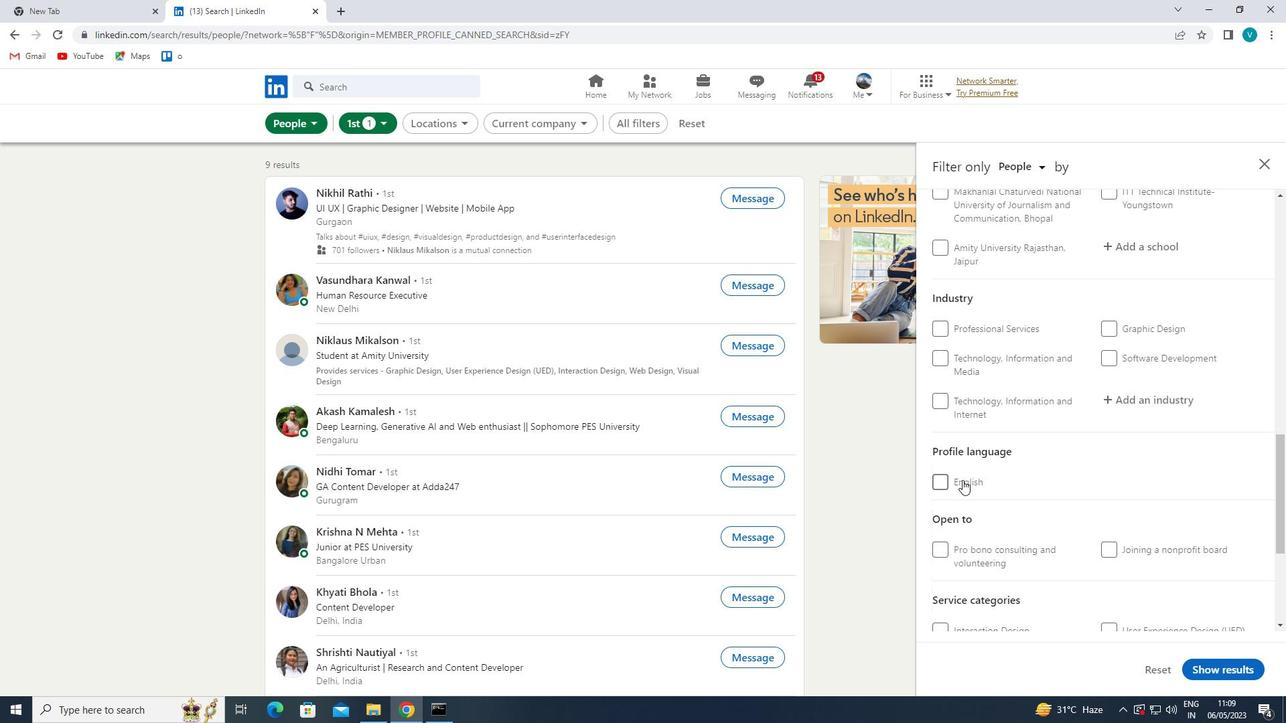 
Action: Mouse moved to (1039, 464)
Screenshot: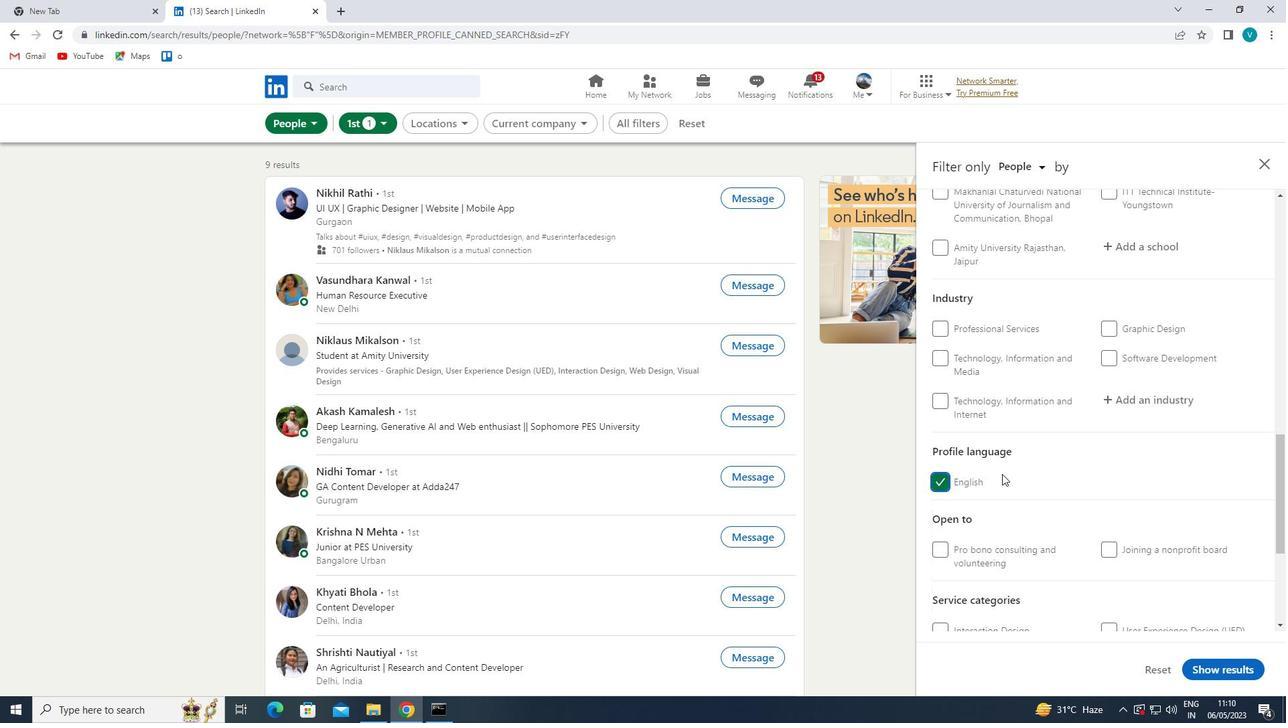 
Action: Mouse scrolled (1039, 464) with delta (0, 0)
Screenshot: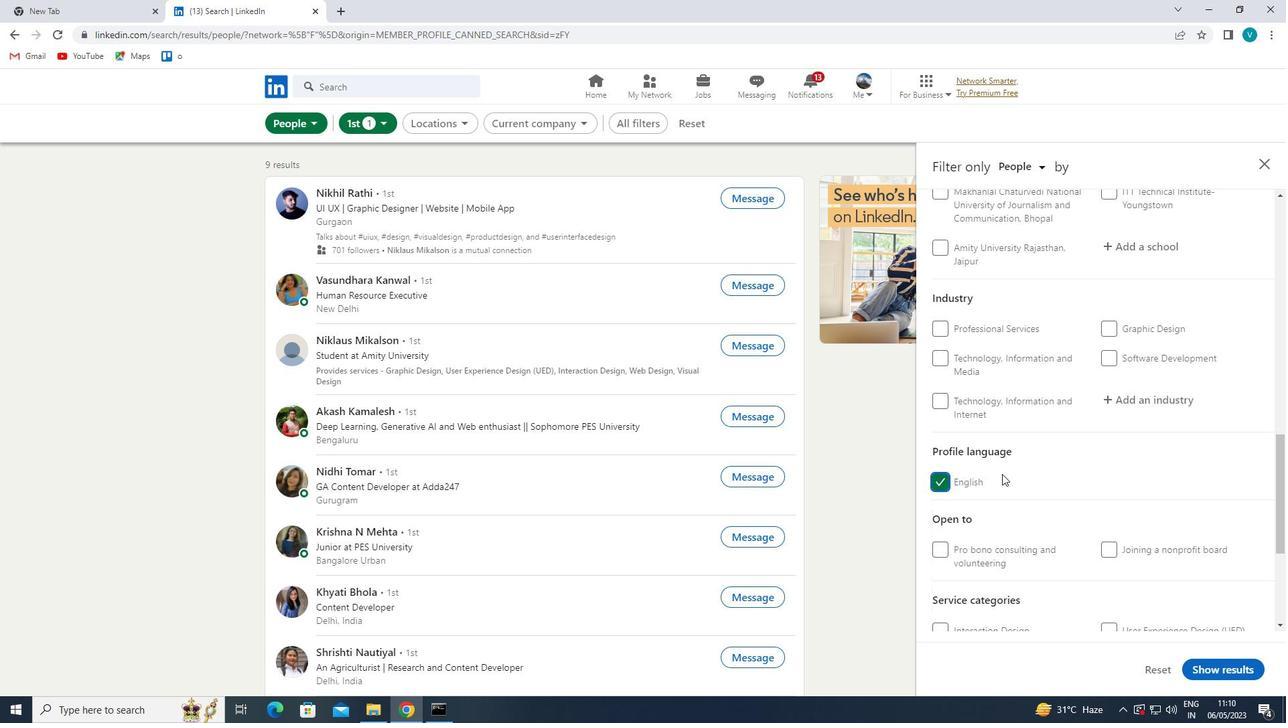 
Action: Mouse moved to (1039, 464)
Screenshot: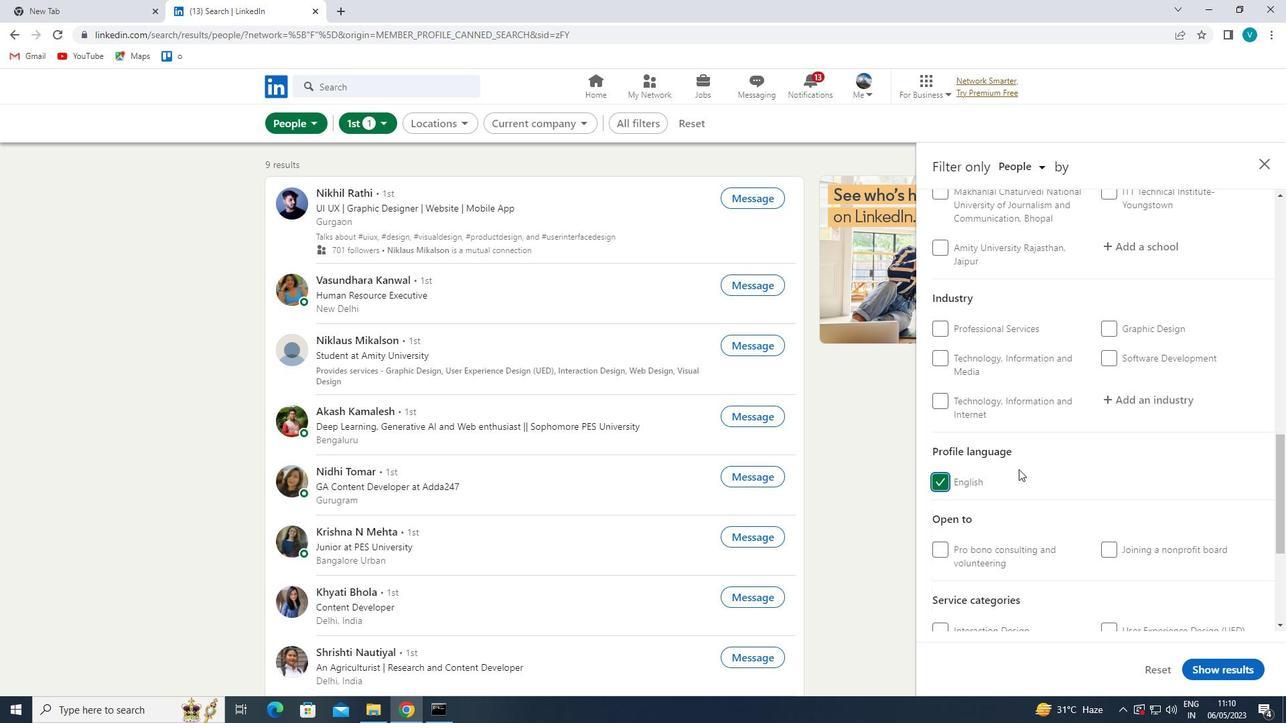 
Action: Mouse scrolled (1039, 464) with delta (0, 0)
Screenshot: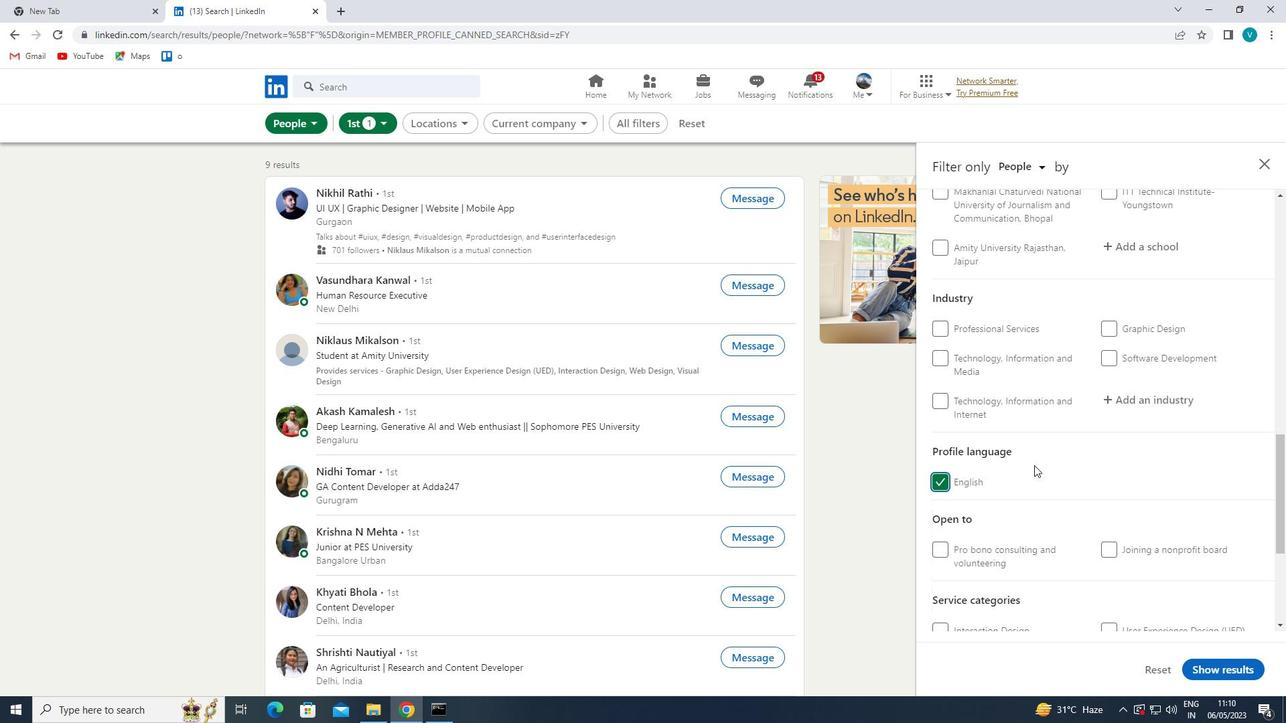 
Action: Mouse scrolled (1039, 464) with delta (0, 0)
Screenshot: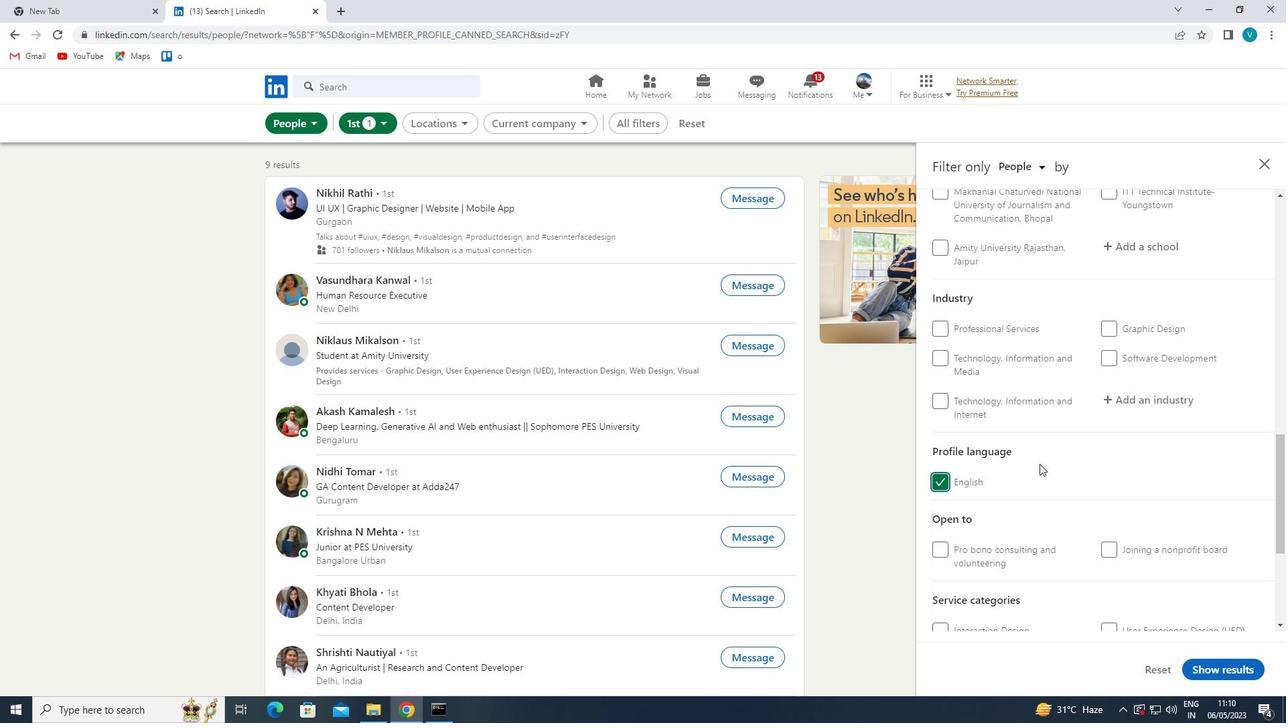 
Action: Mouse scrolled (1039, 464) with delta (0, 0)
Screenshot: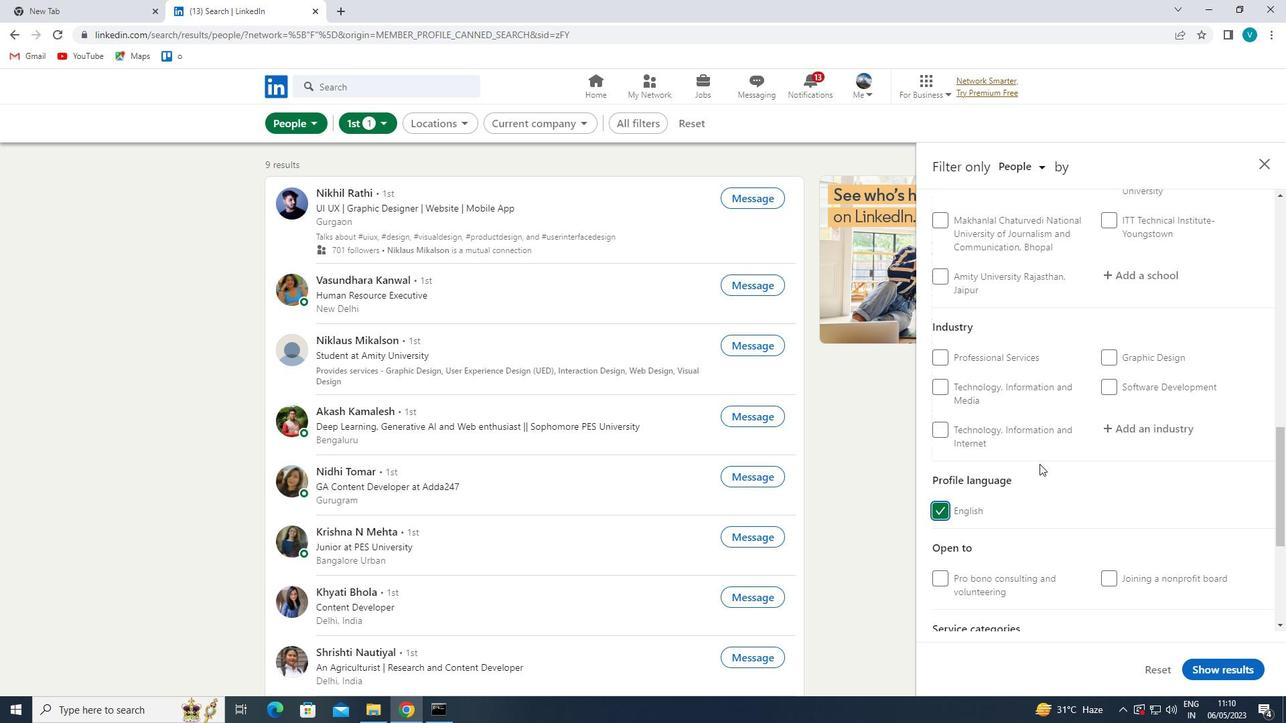
Action: Mouse scrolled (1039, 464) with delta (0, 0)
Screenshot: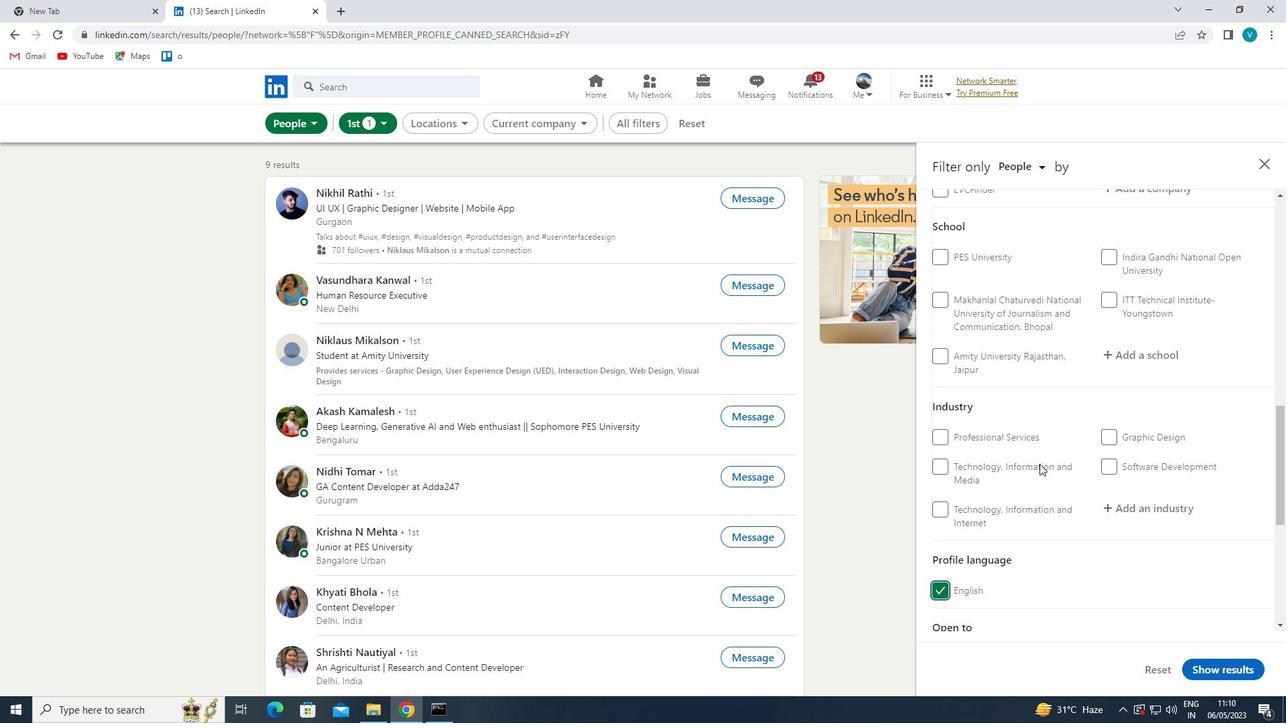 
Action: Mouse scrolled (1039, 464) with delta (0, 0)
Screenshot: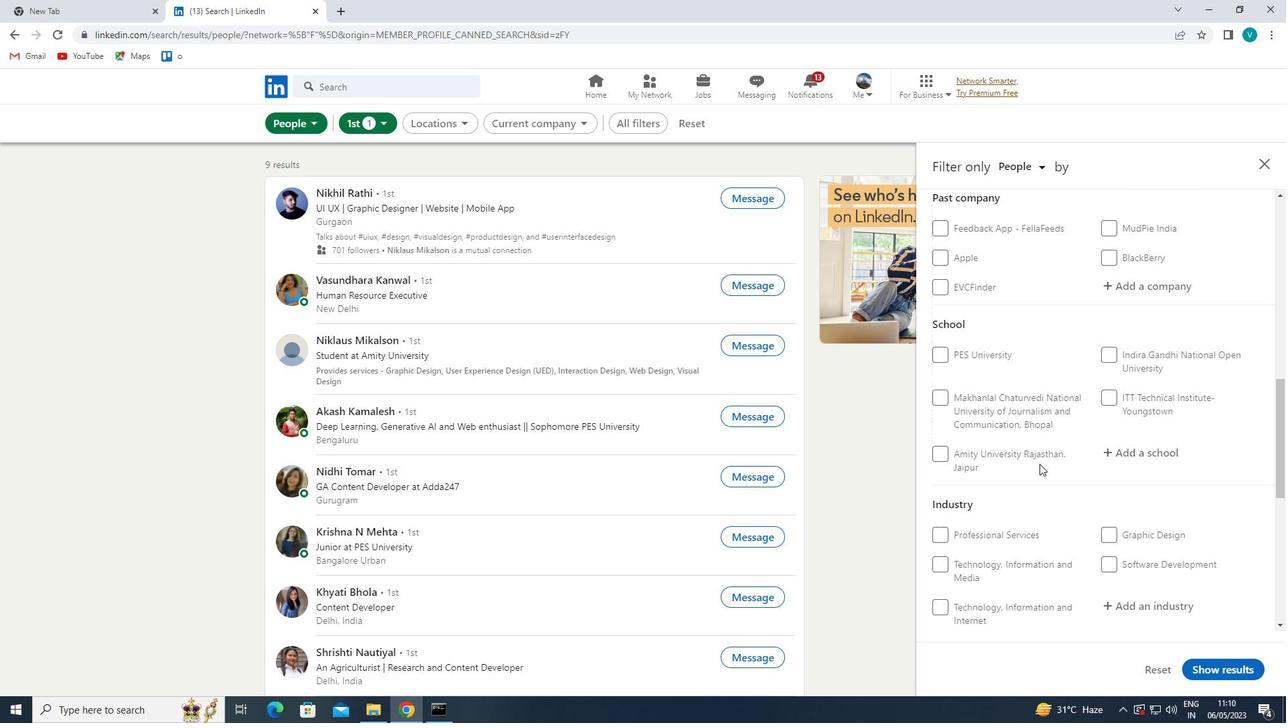 
Action: Mouse moved to (1143, 356)
Screenshot: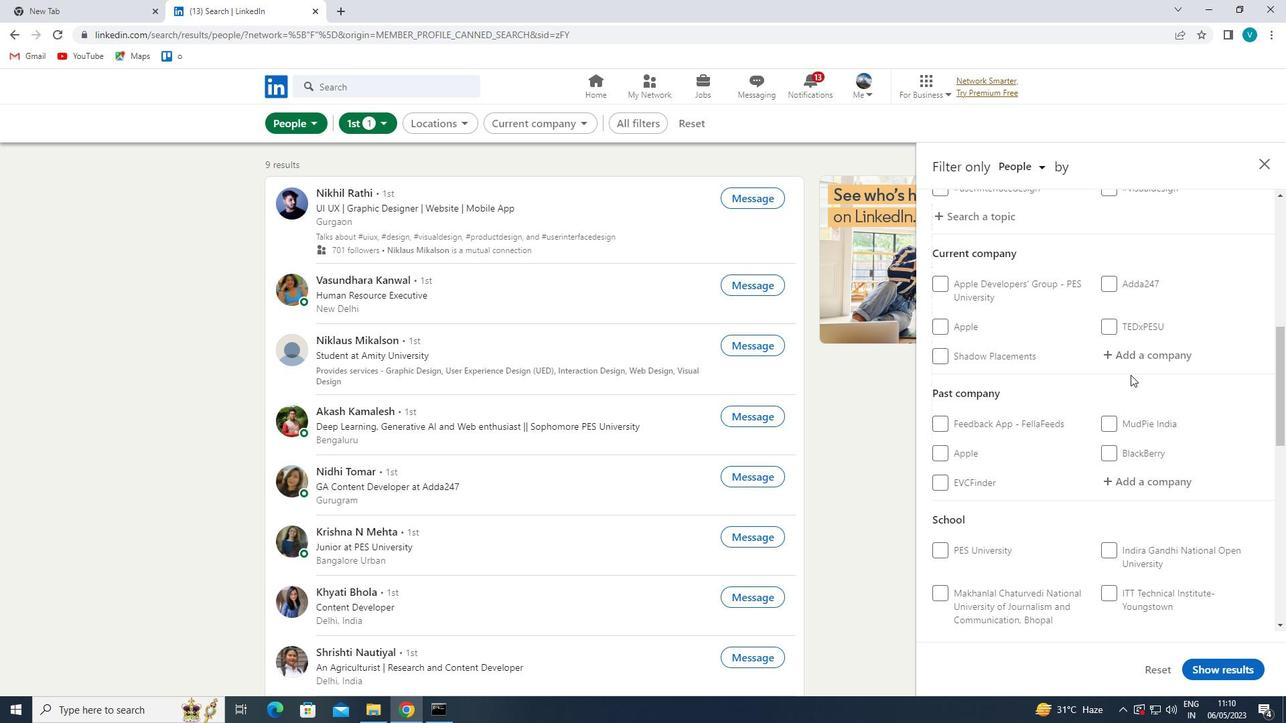 
Action: Mouse pressed left at (1143, 356)
Screenshot: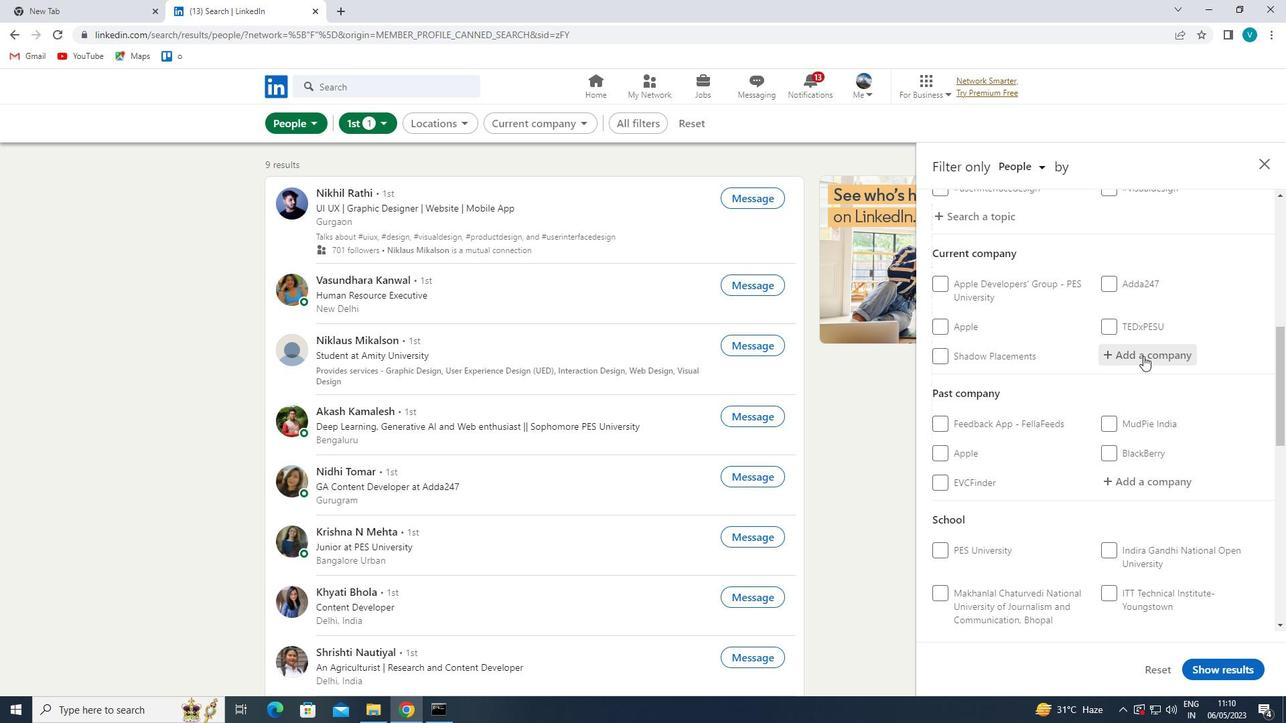
Action: Mouse moved to (1105, 332)
Screenshot: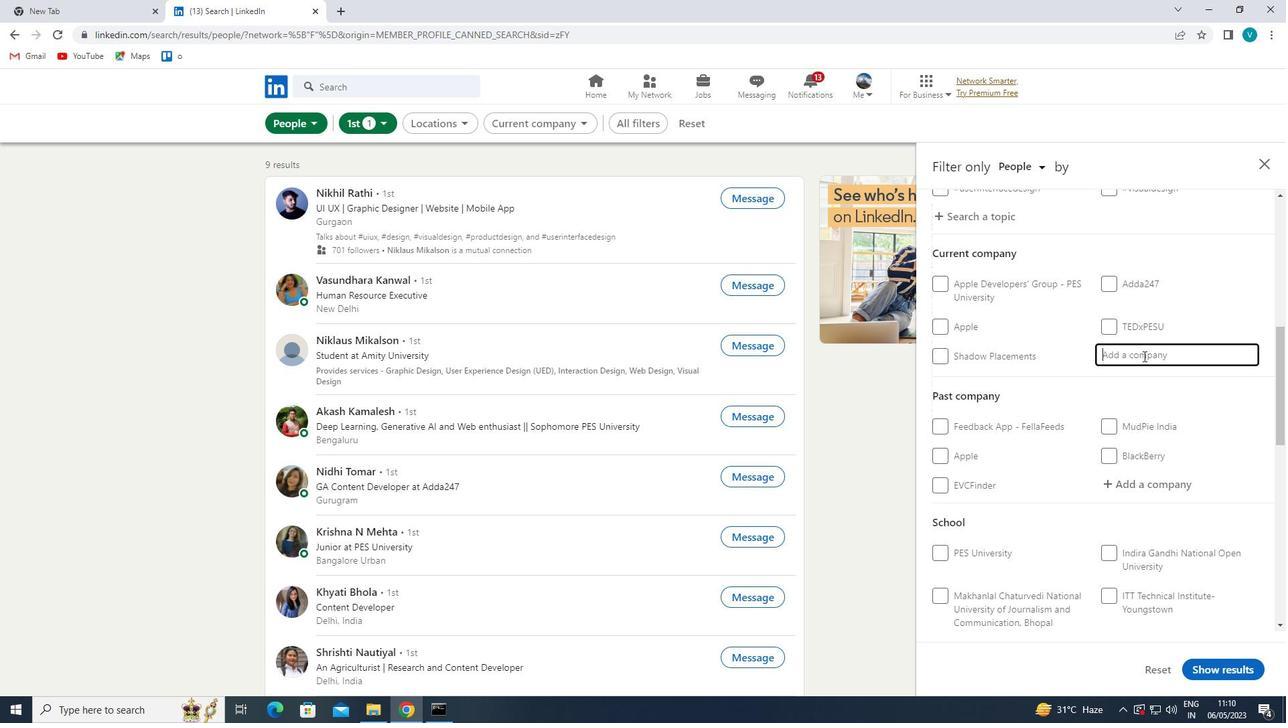 
Action: Key pressed <Key.shift>HOSPITA
Screenshot: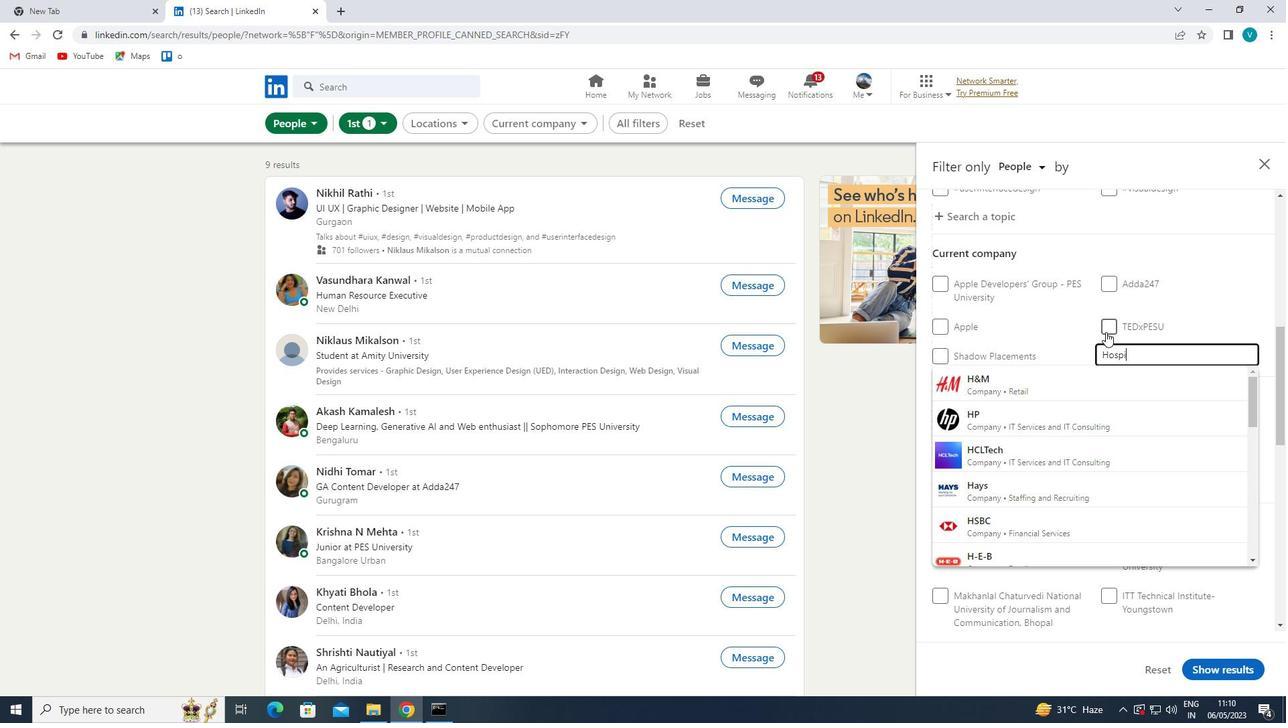 
Action: Mouse moved to (1104, 354)
Screenshot: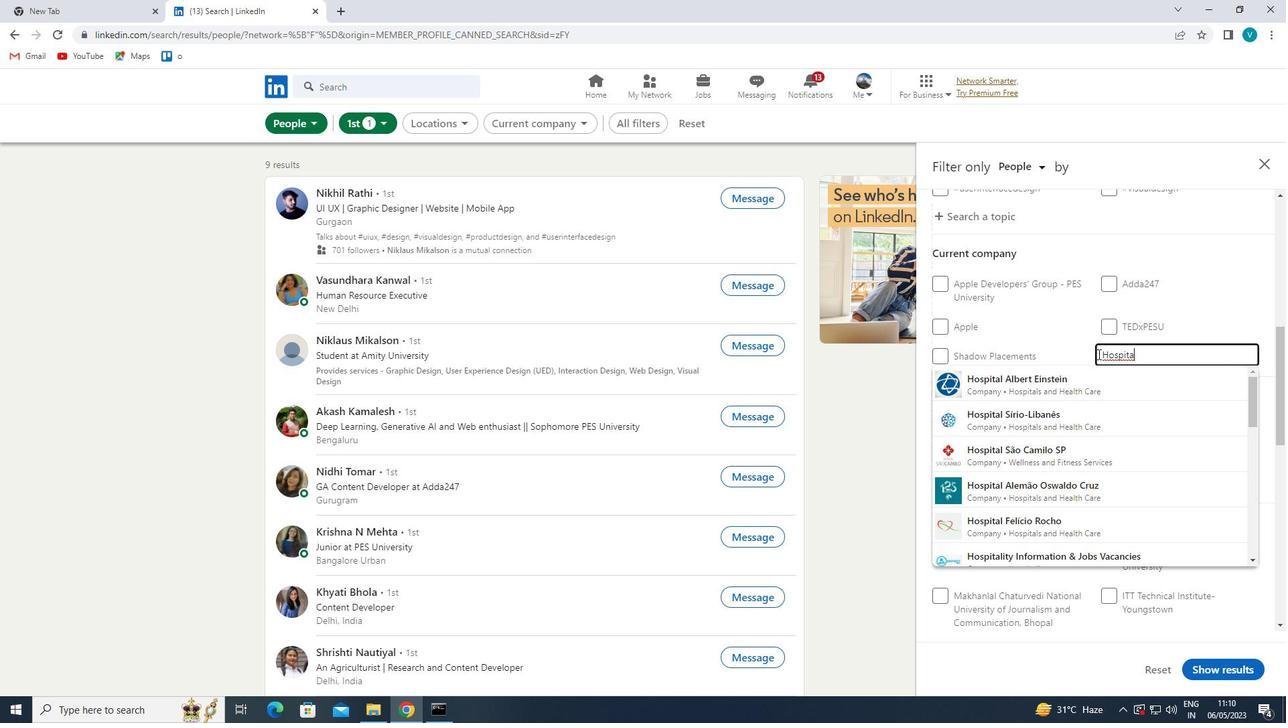 
Action: Mouse pressed left at (1104, 354)
Screenshot: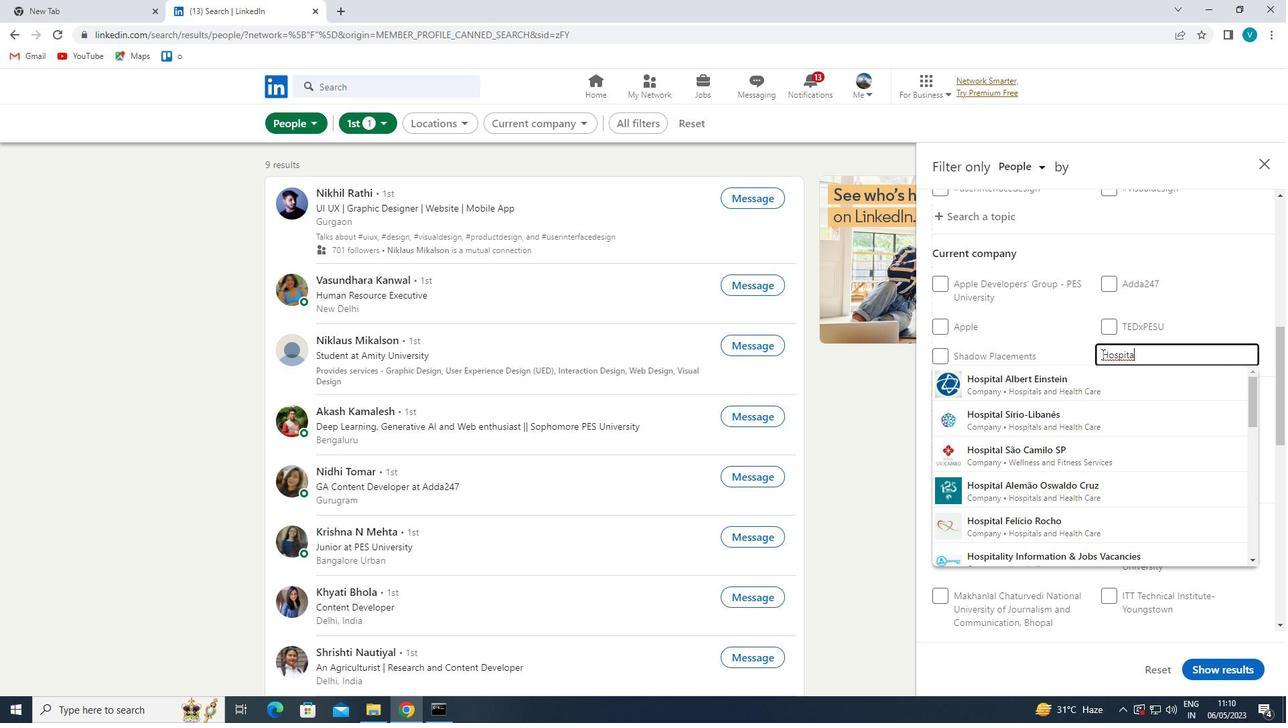 
Action: Mouse moved to (1106, 359)
Screenshot: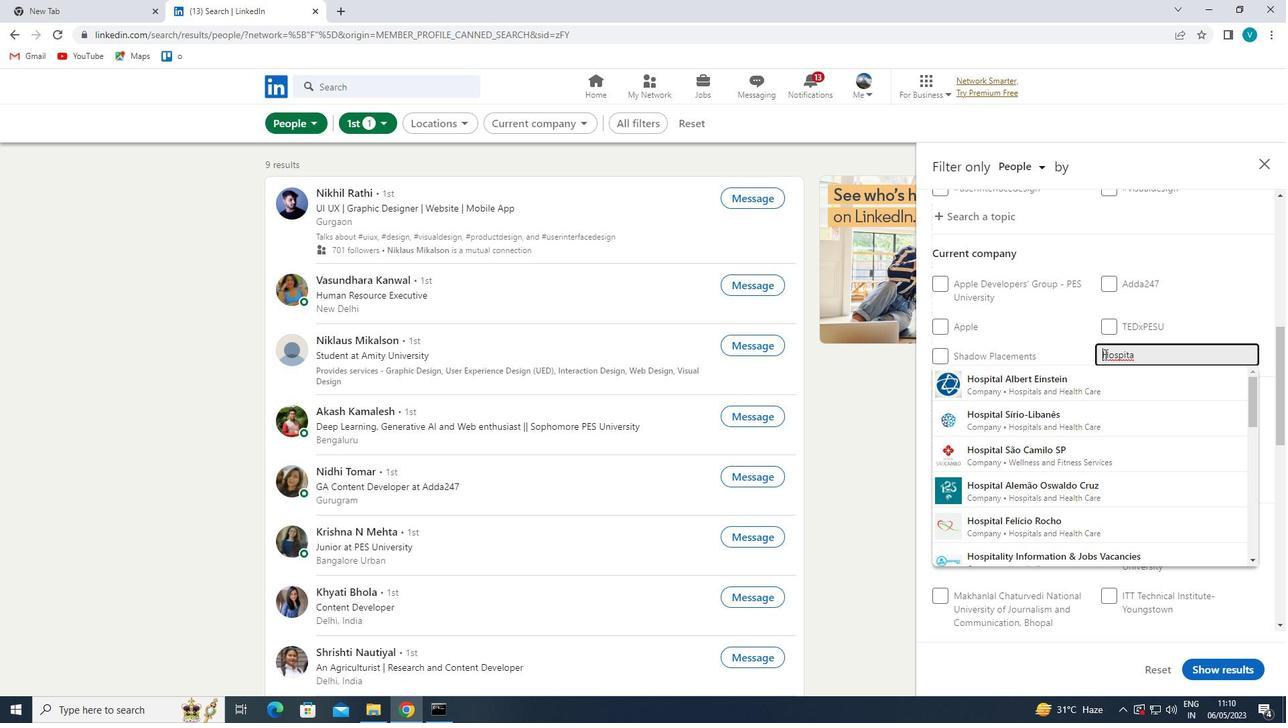 
Action: Key pressed <Key.shift>CONCEPT<Key.space>
Screenshot: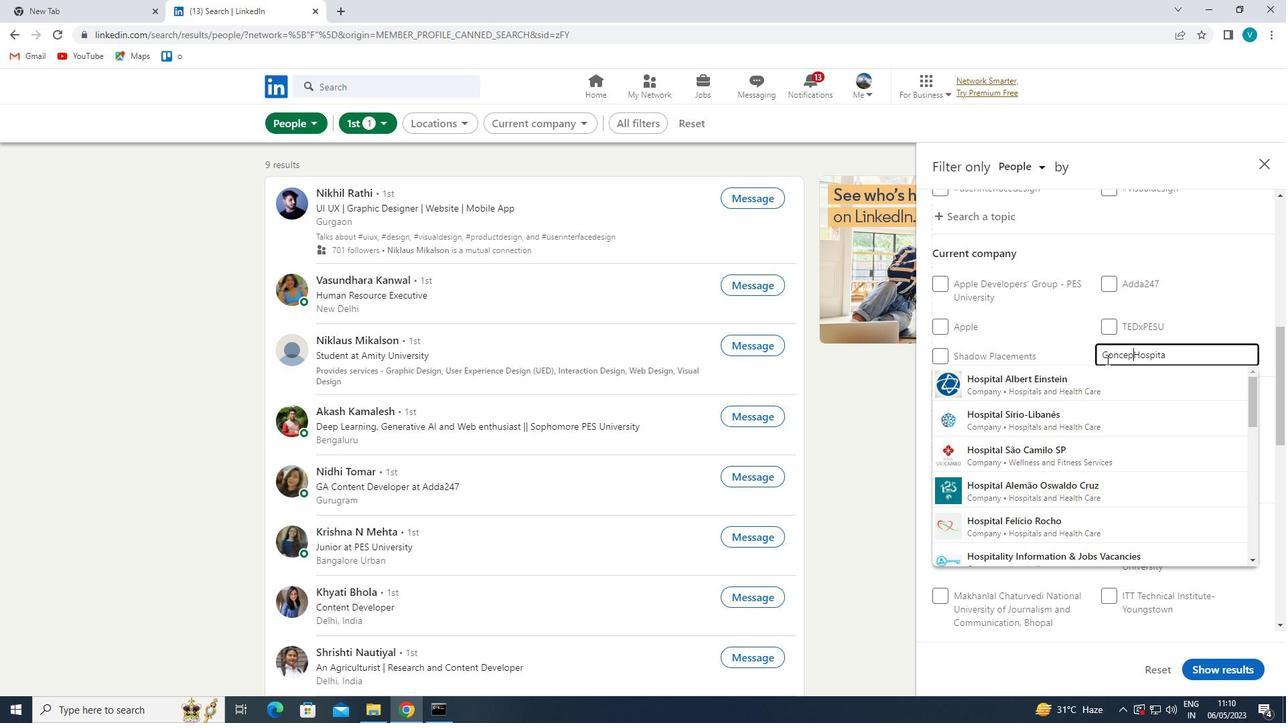 
Action: Mouse moved to (1105, 373)
Screenshot: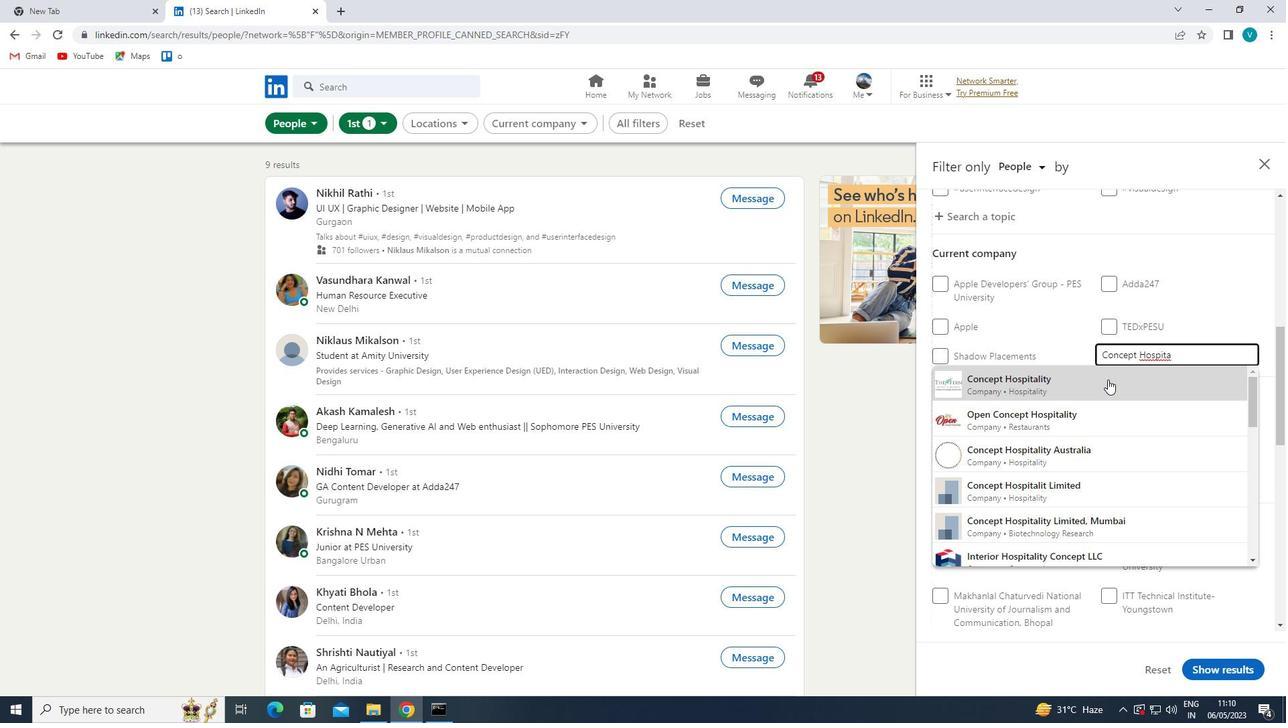 
Action: Mouse pressed left at (1105, 373)
Screenshot: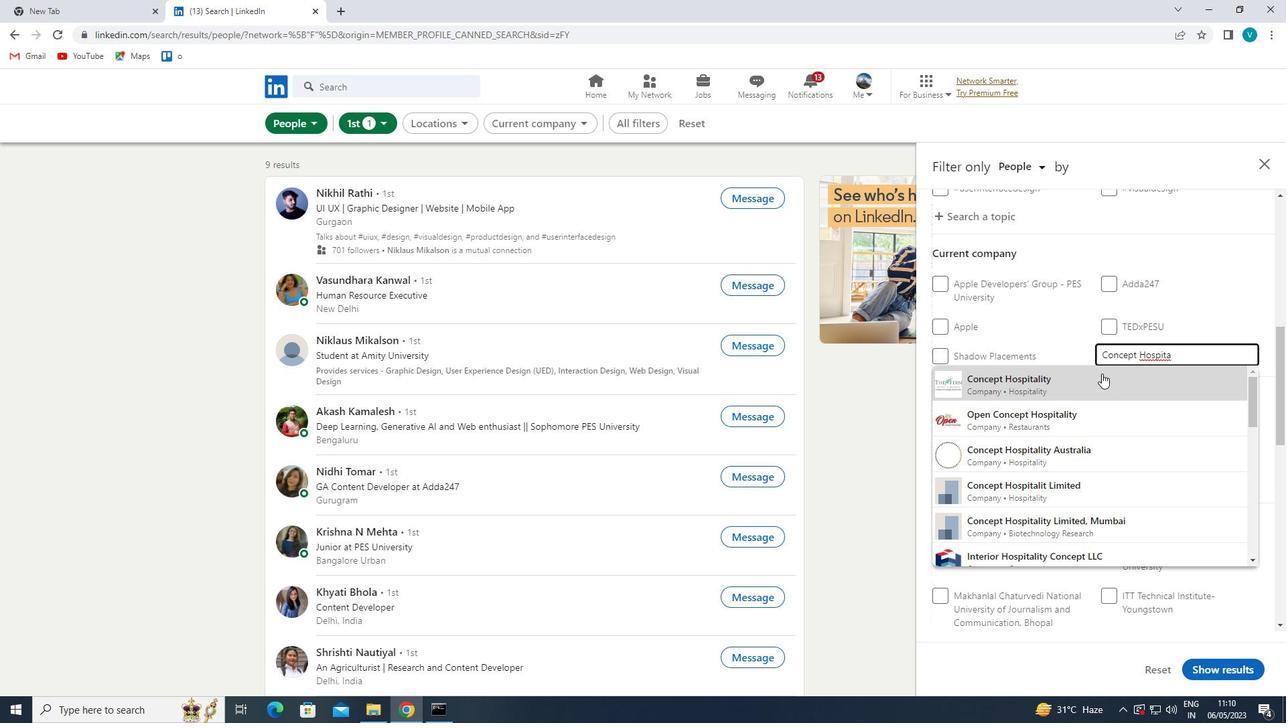 
Action: Mouse scrolled (1105, 373) with delta (0, 0)
Screenshot: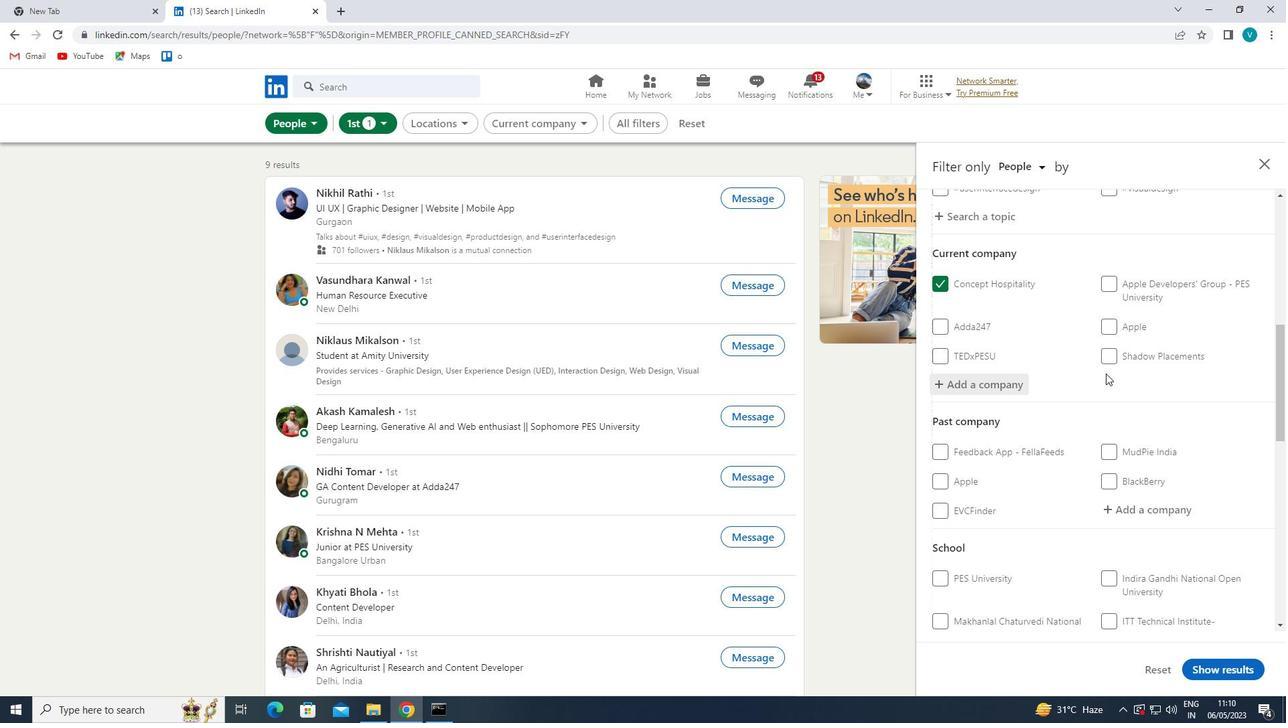 
Action: Mouse scrolled (1105, 373) with delta (0, 0)
Screenshot: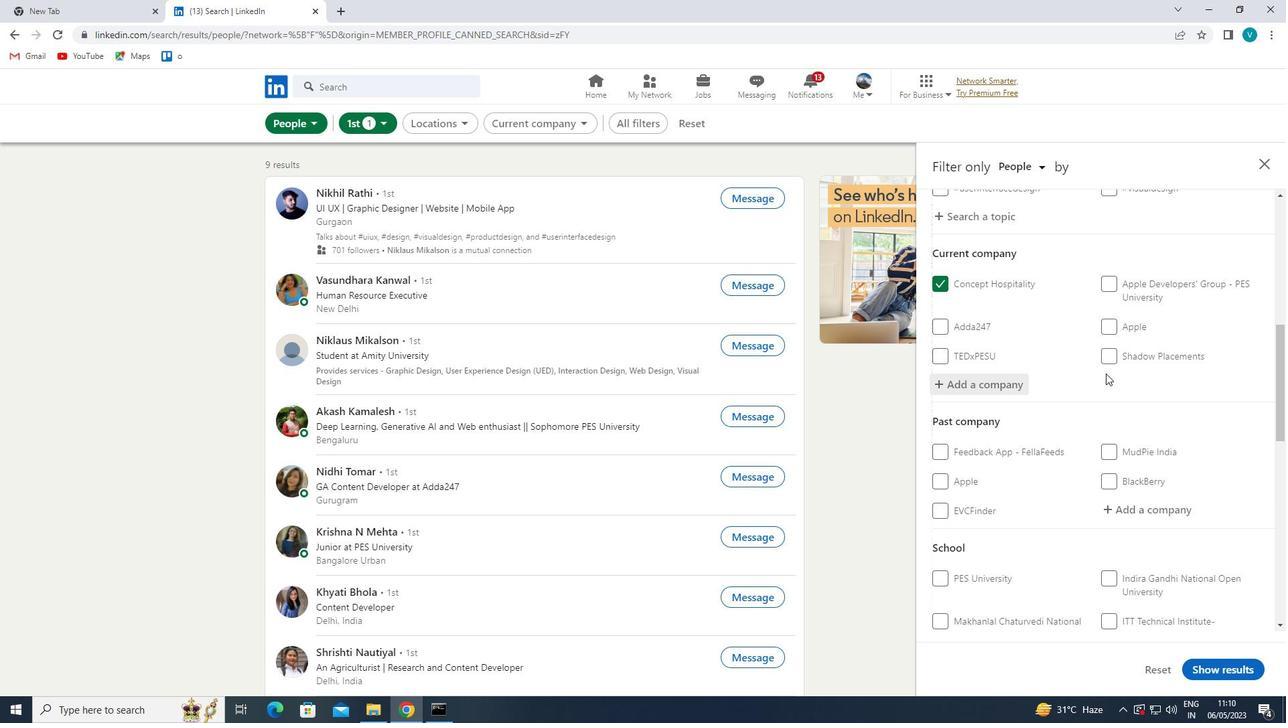 
Action: Mouse scrolled (1105, 373) with delta (0, 0)
Screenshot: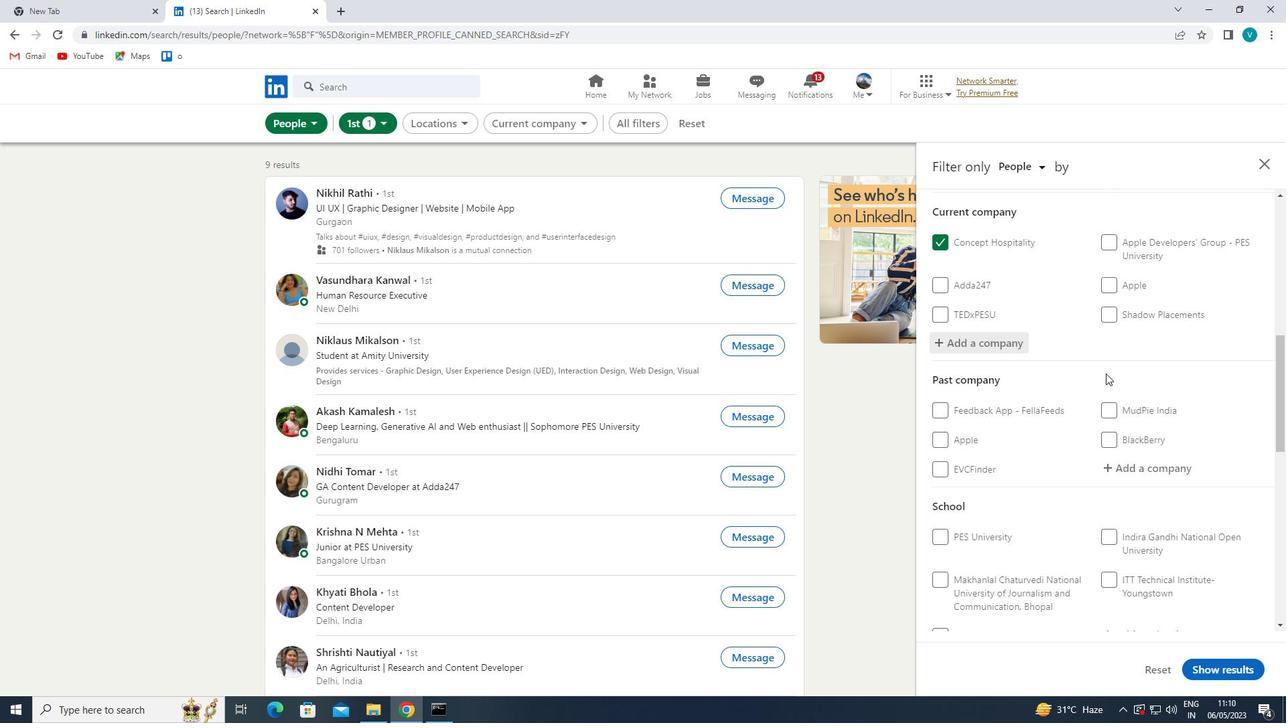 
Action: Mouse scrolled (1105, 373) with delta (0, 0)
Screenshot: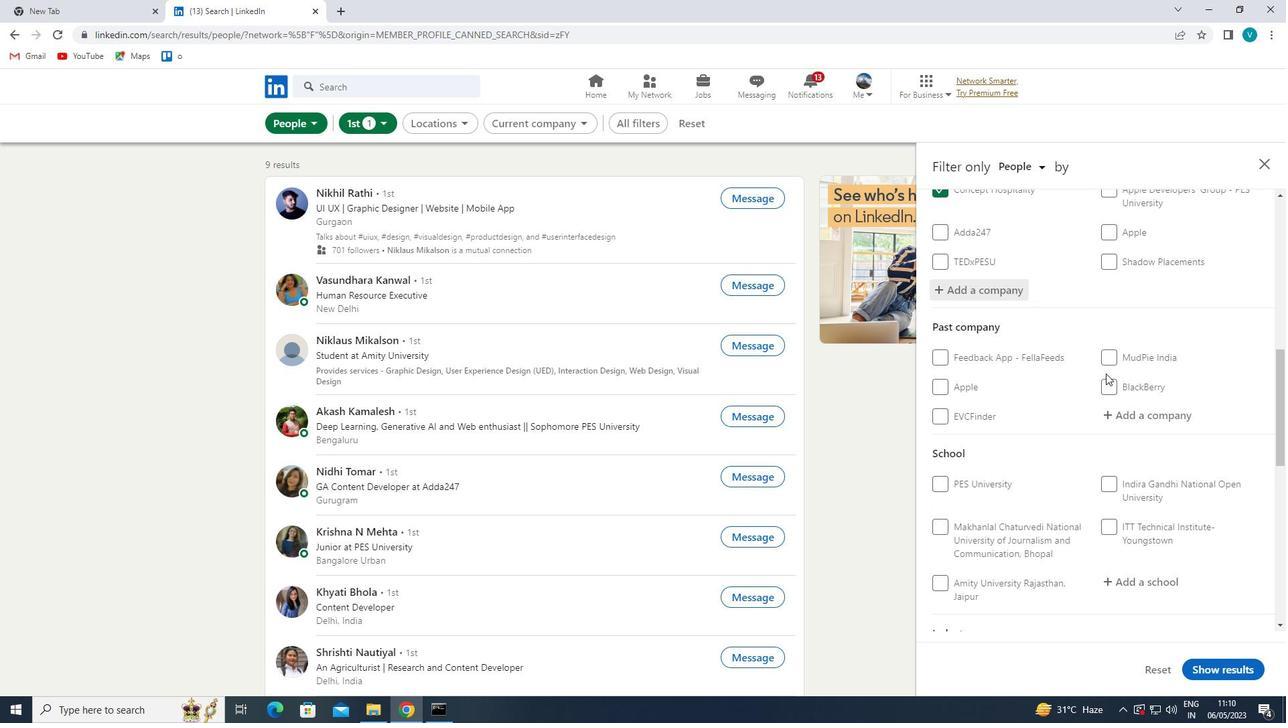 
Action: Mouse moved to (1126, 401)
Screenshot: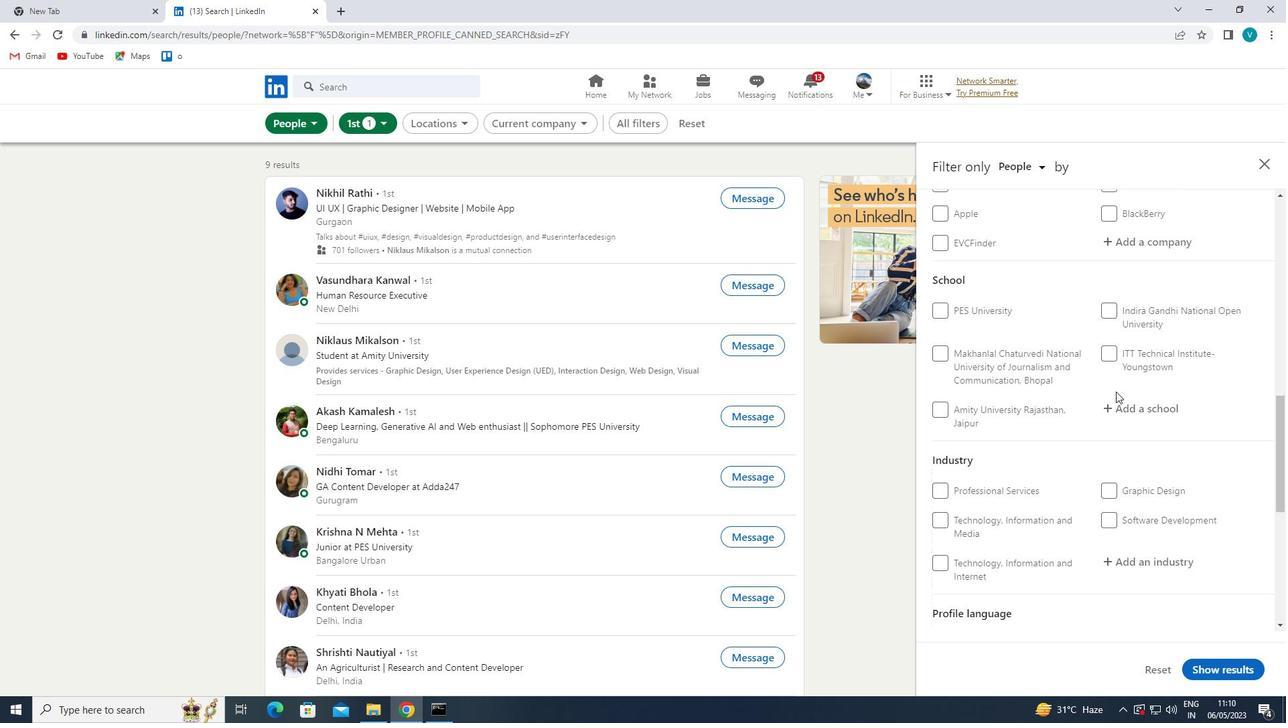 
Action: Mouse pressed left at (1126, 401)
Screenshot: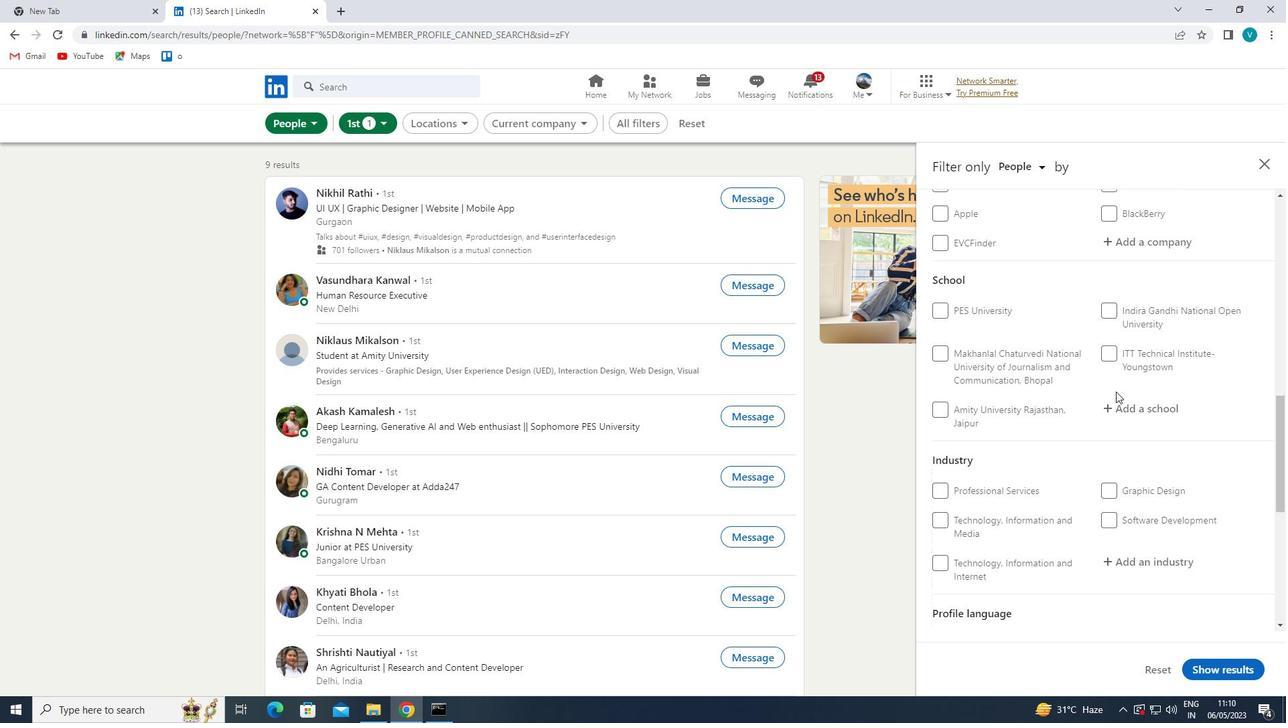 
Action: Mouse moved to (1128, 401)
Screenshot: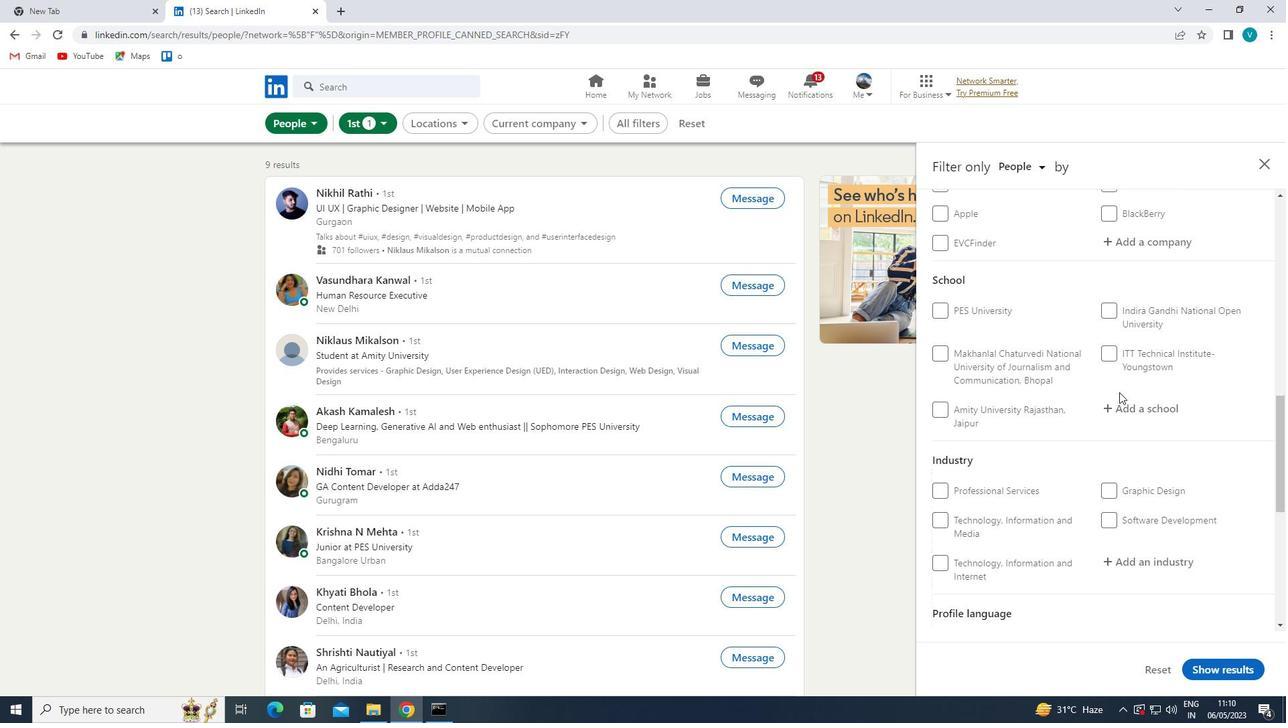 
Action: Key pressed <Key.shift>KHALSA<Key.space>
Screenshot: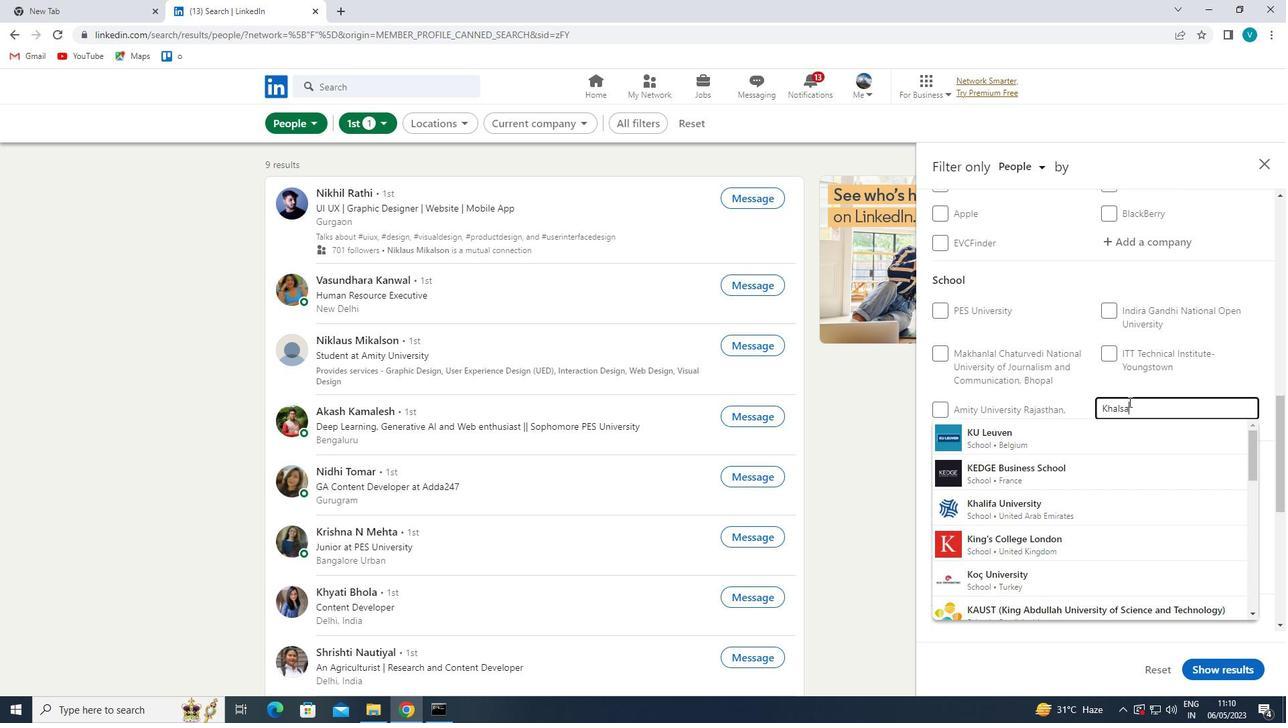 
Action: Mouse moved to (1104, 422)
Screenshot: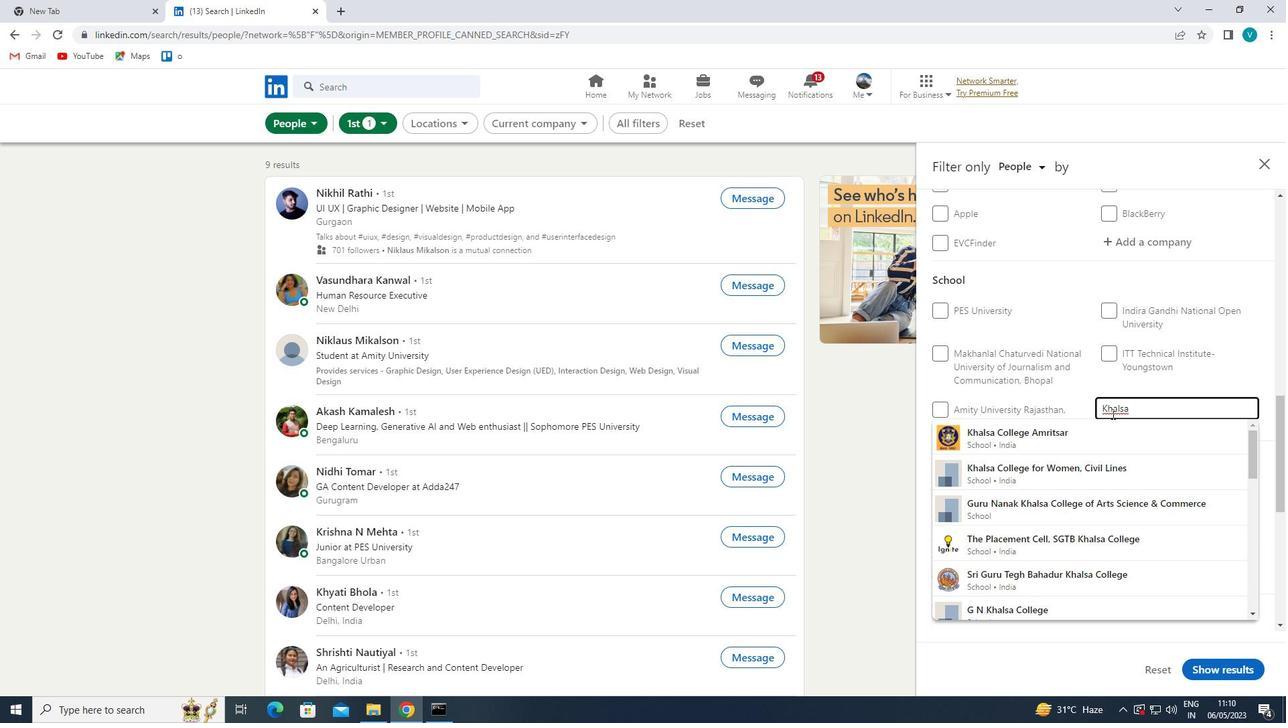 
Action: Mouse pressed left at (1104, 422)
Screenshot: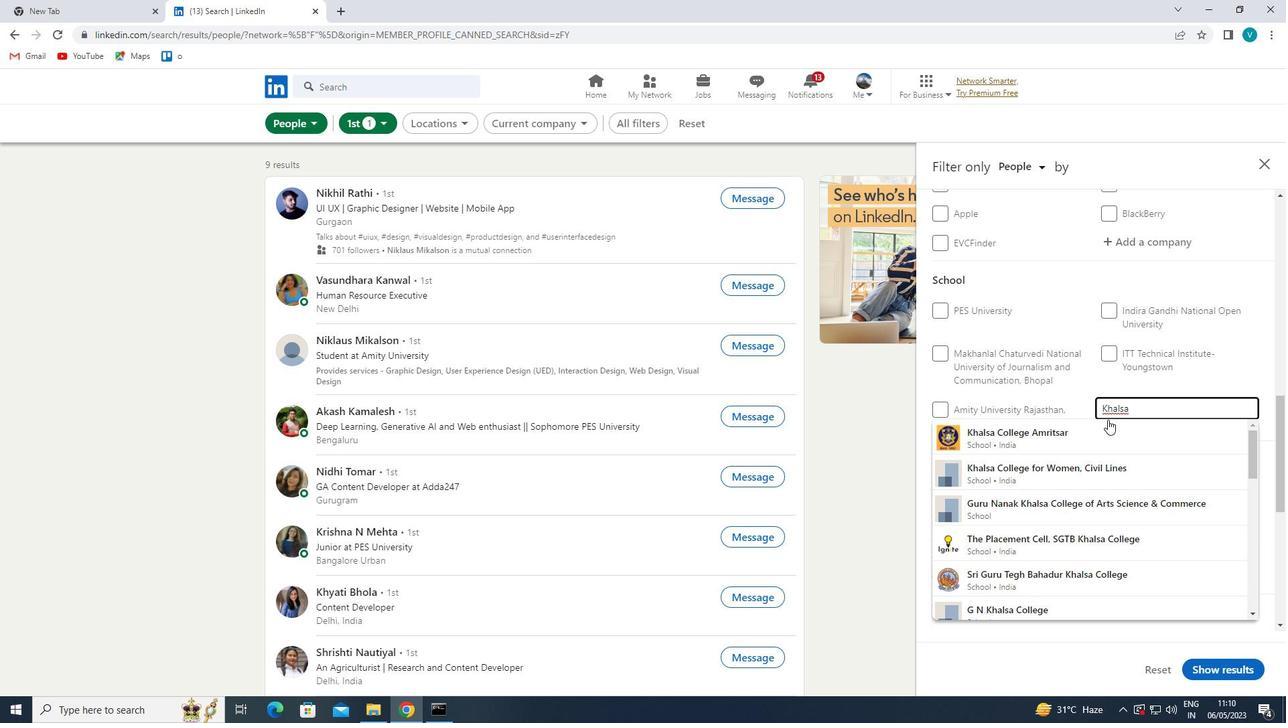 
Action: Mouse scrolled (1104, 422) with delta (0, 0)
Screenshot: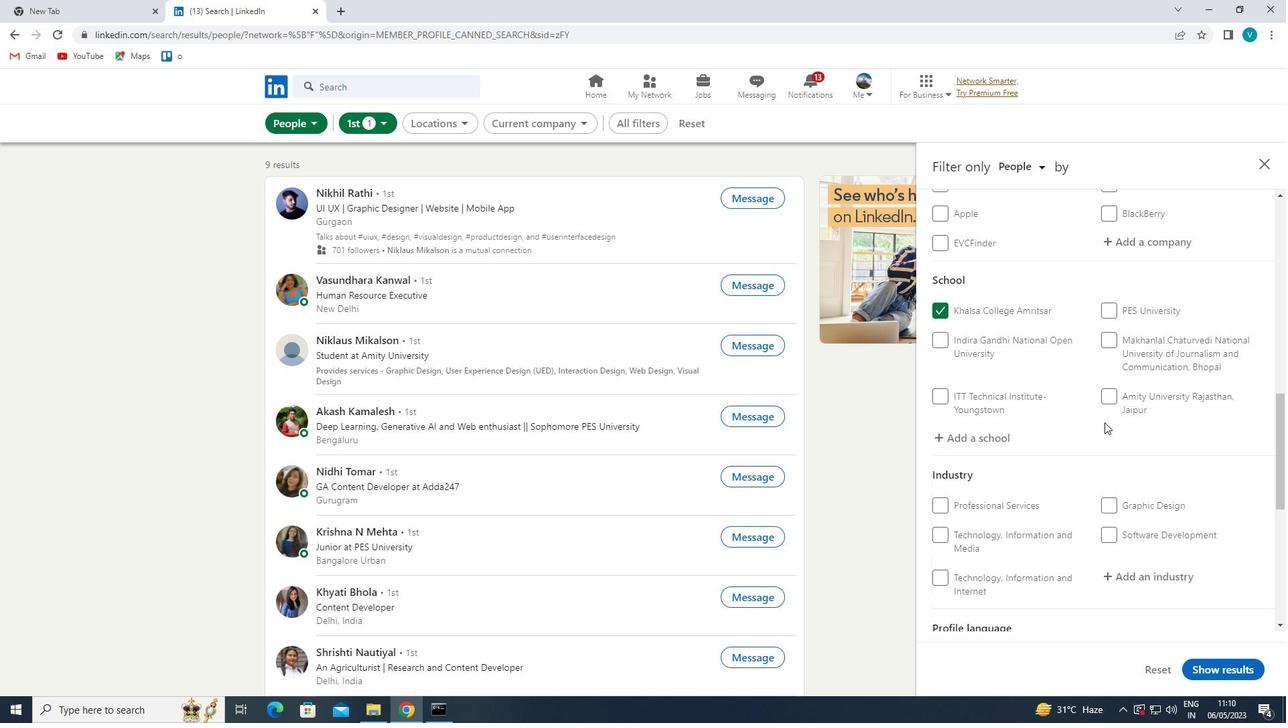 
Action: Mouse scrolled (1104, 422) with delta (0, 0)
Screenshot: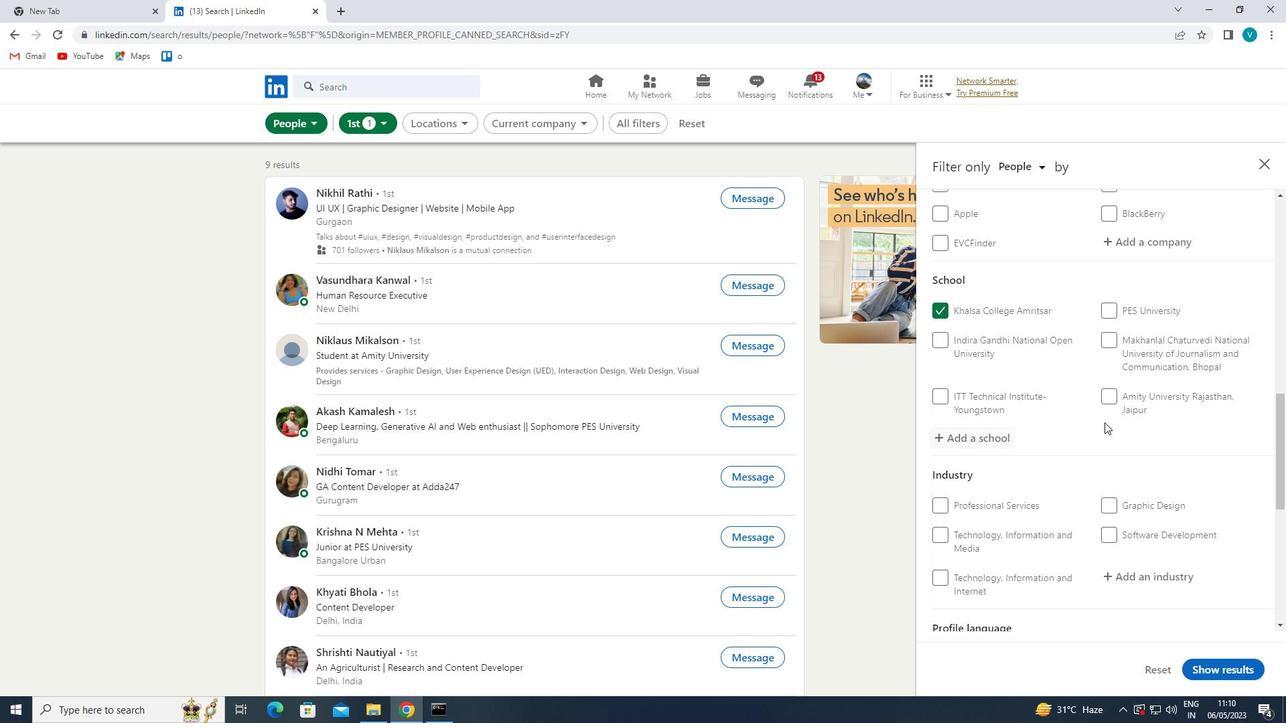 
Action: Mouse scrolled (1104, 422) with delta (0, 0)
Screenshot: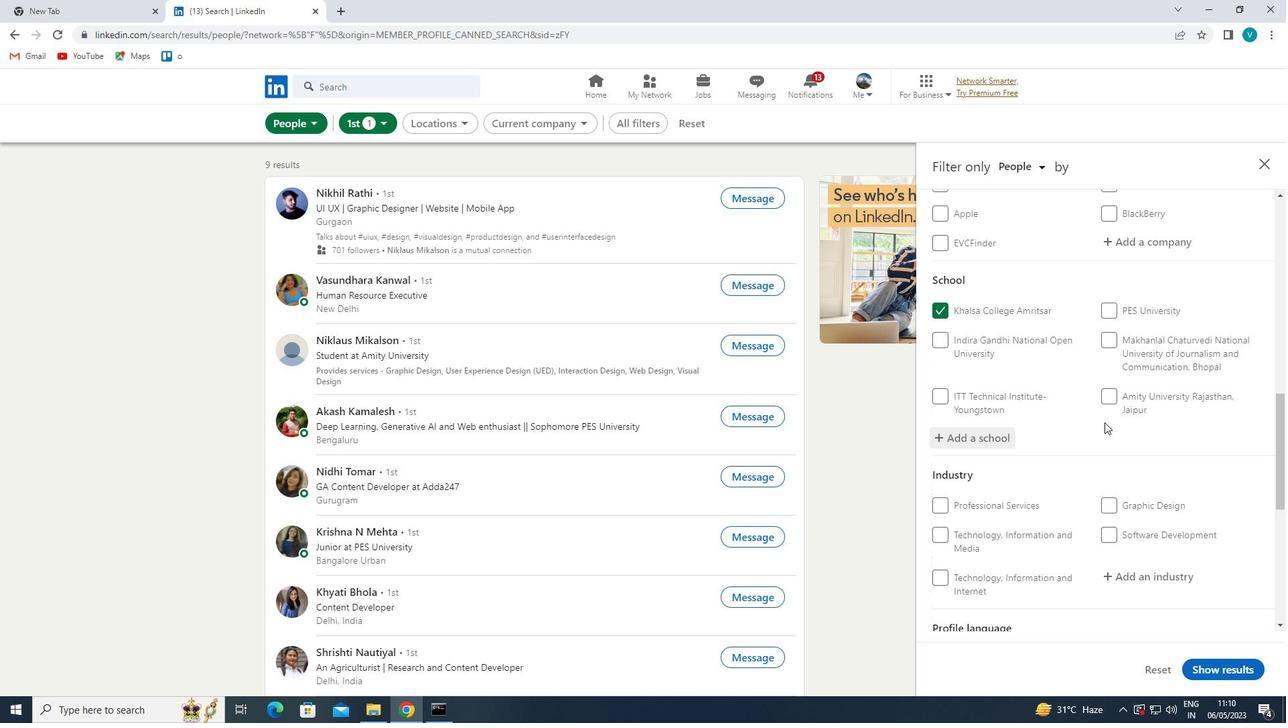 
Action: Mouse moved to (1143, 385)
Screenshot: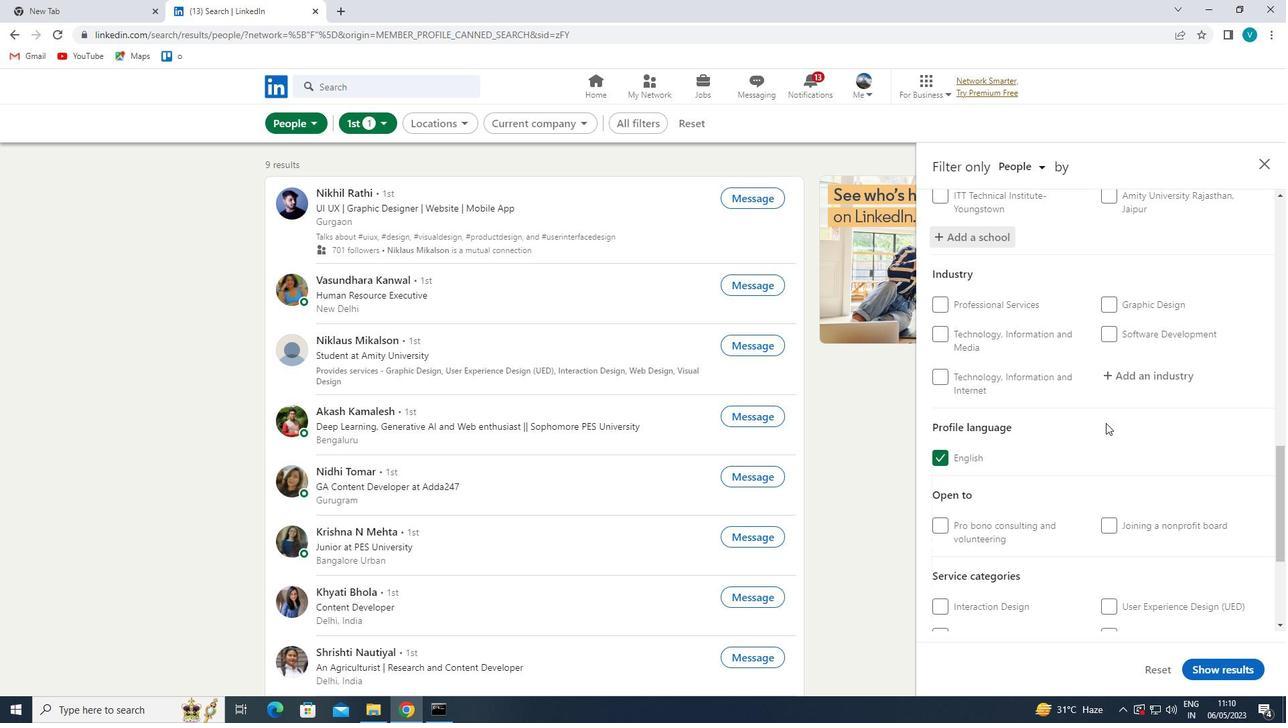 
Action: Mouse pressed left at (1143, 385)
Screenshot: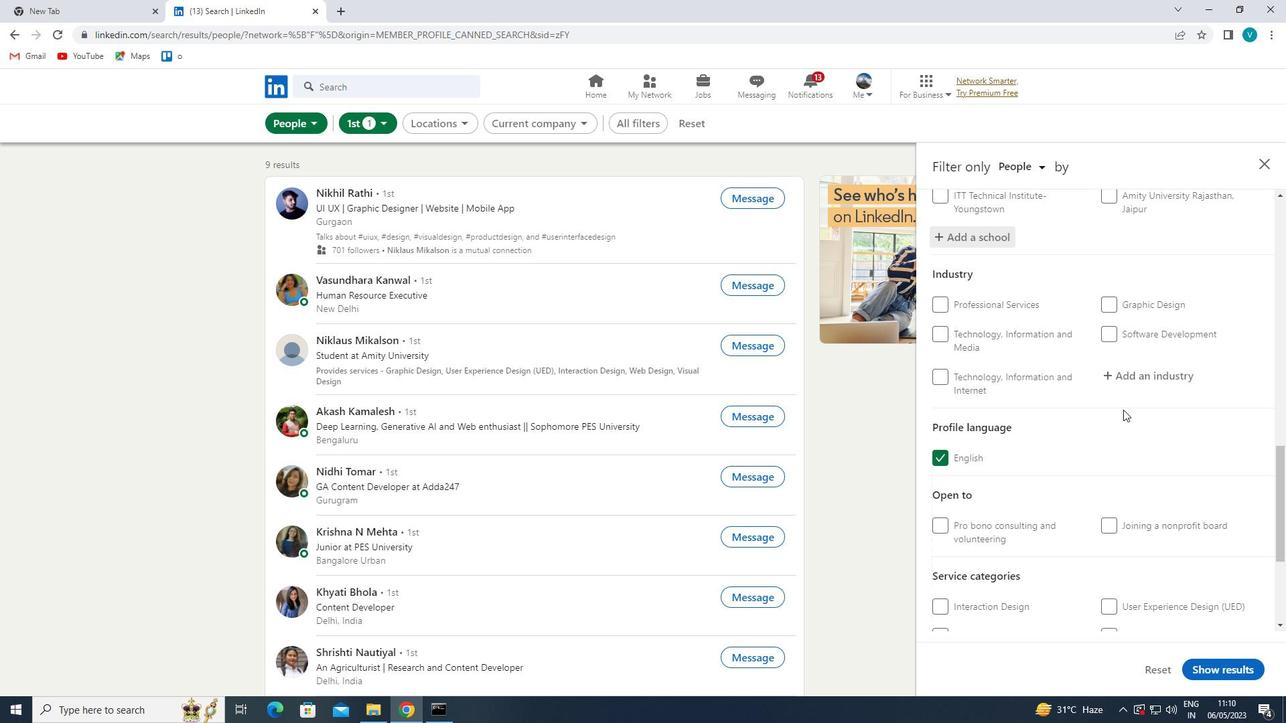 
Action: Key pressed <Key.shift>WASTE<Key.space>
Screenshot: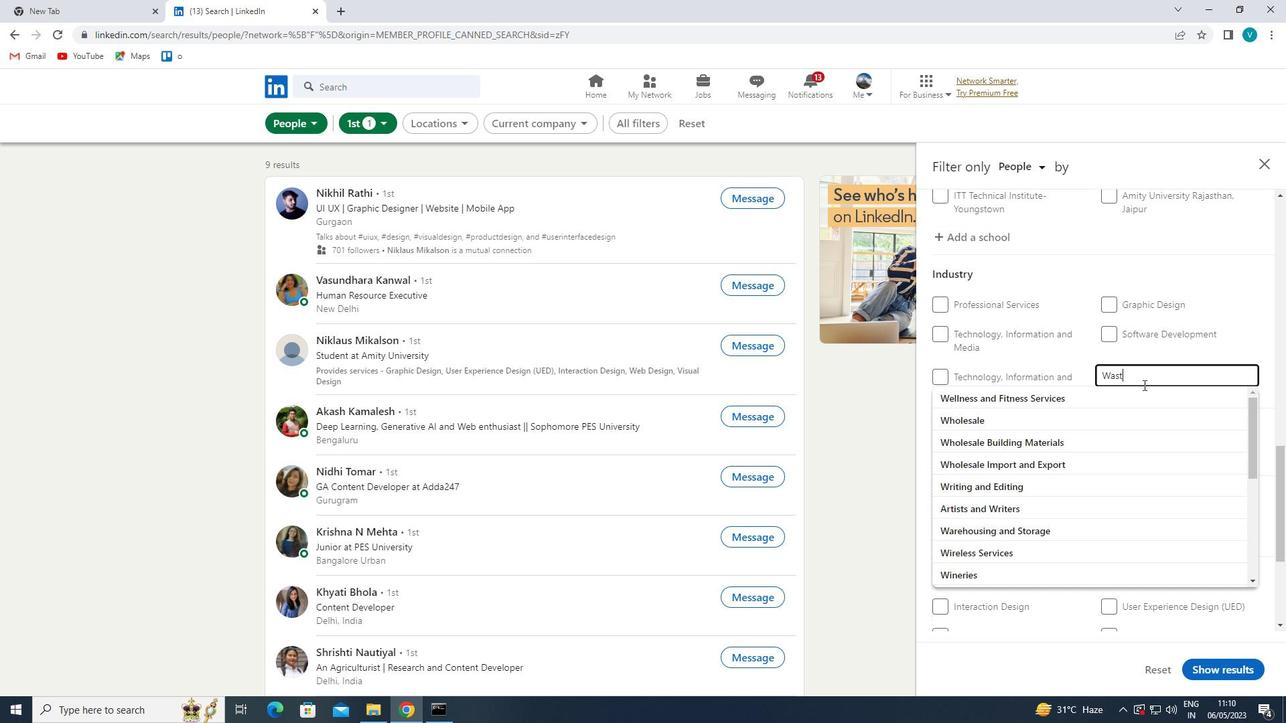 
Action: Mouse moved to (1094, 436)
Screenshot: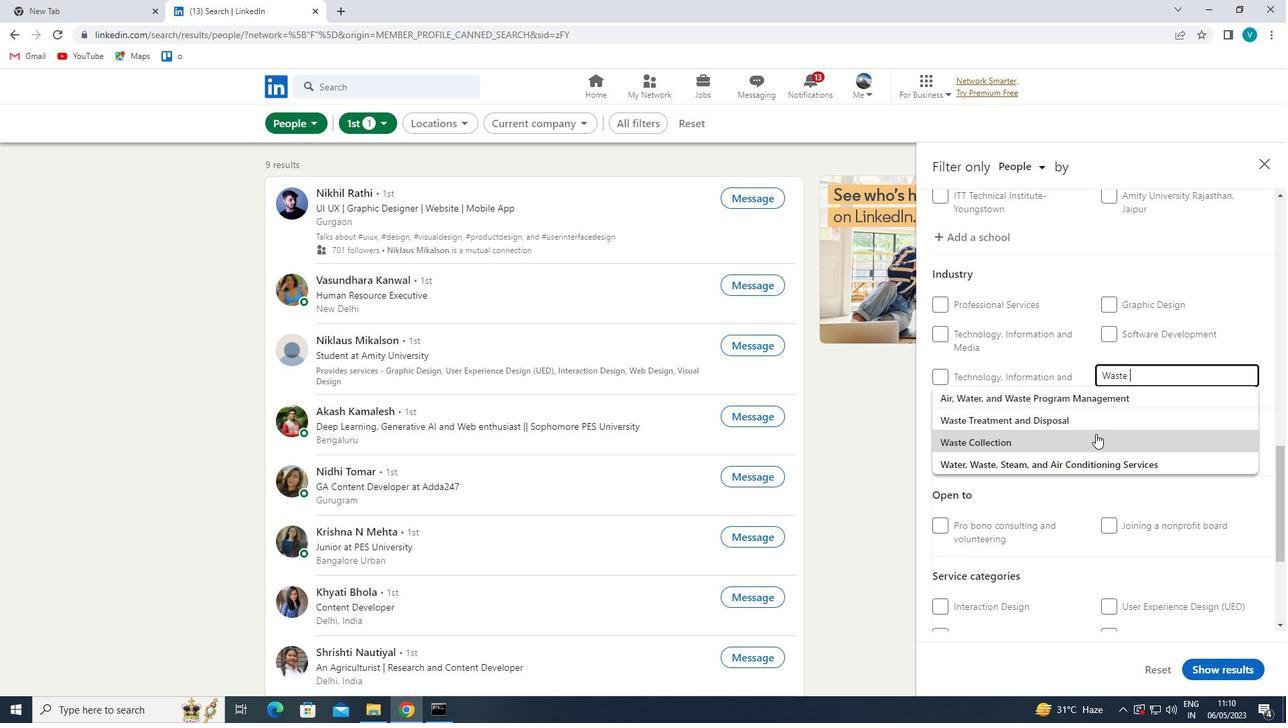 
Action: Mouse pressed left at (1094, 436)
Screenshot: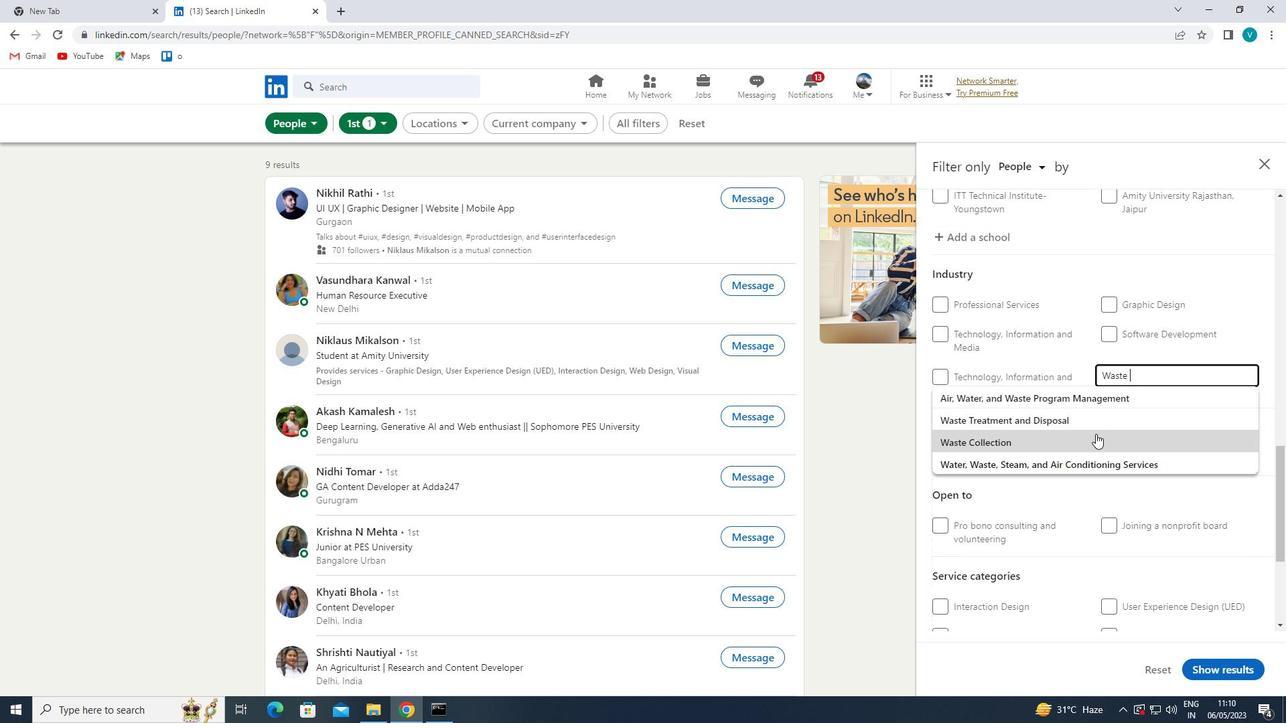 
Action: Mouse moved to (1093, 437)
Screenshot: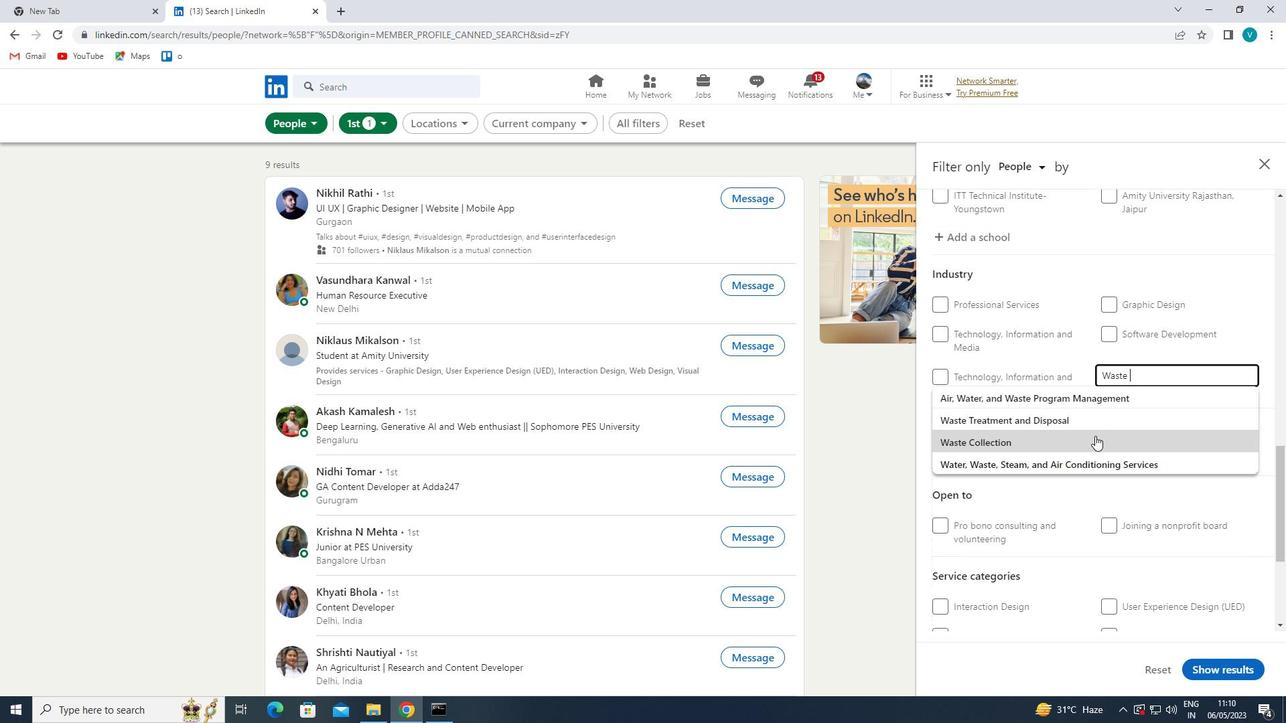
Action: Mouse scrolled (1093, 436) with delta (0, 0)
Screenshot: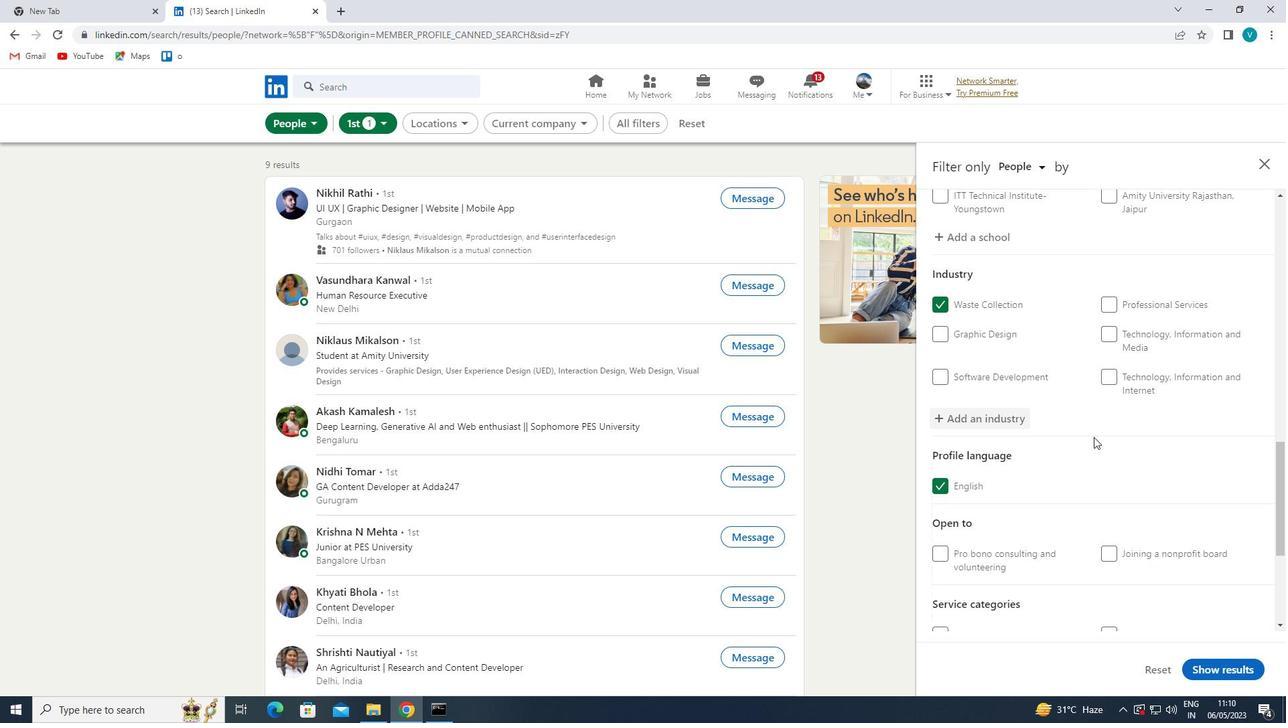 
Action: Mouse scrolled (1093, 436) with delta (0, 0)
Screenshot: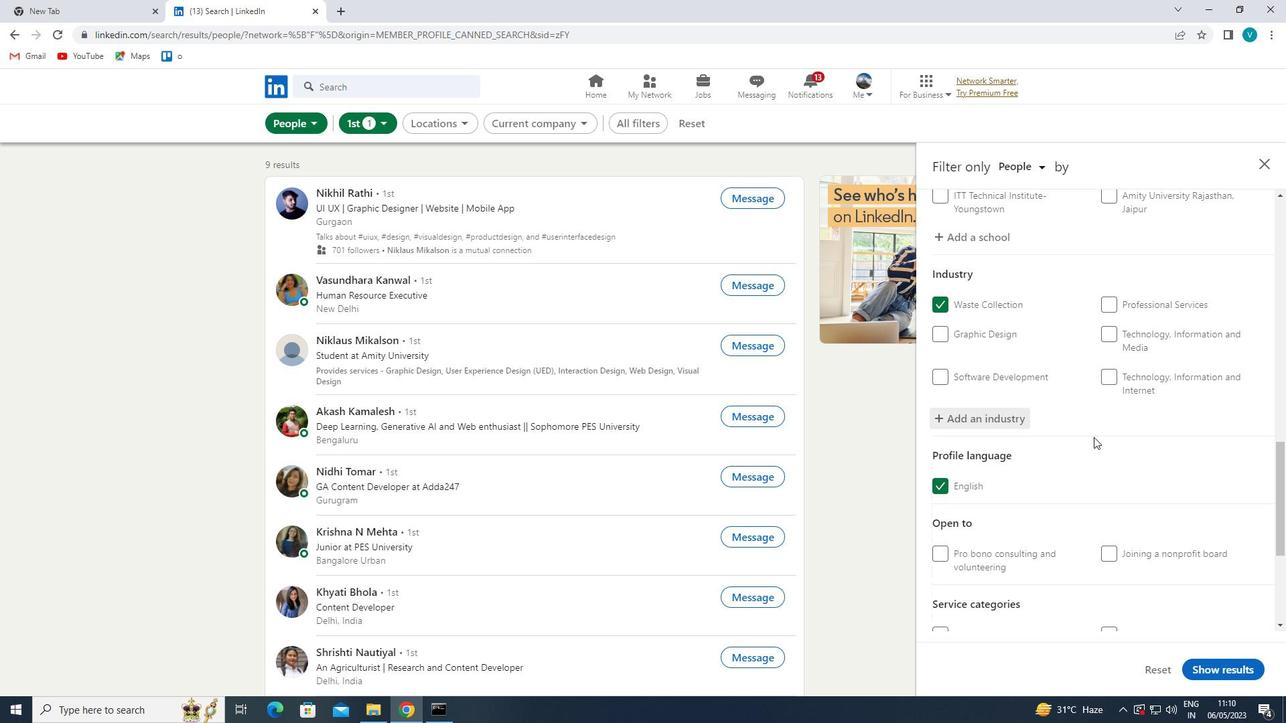 
Action: Mouse scrolled (1093, 436) with delta (0, 0)
Screenshot: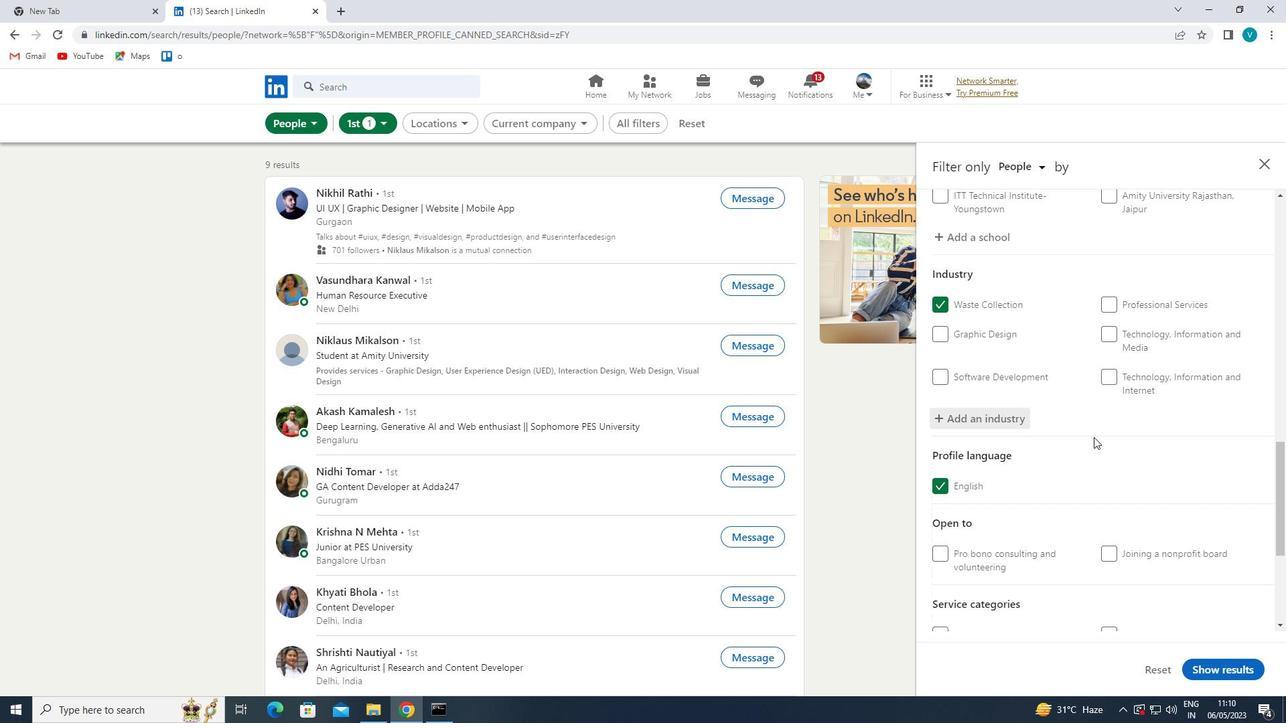 
Action: Mouse scrolled (1093, 436) with delta (0, 0)
Screenshot: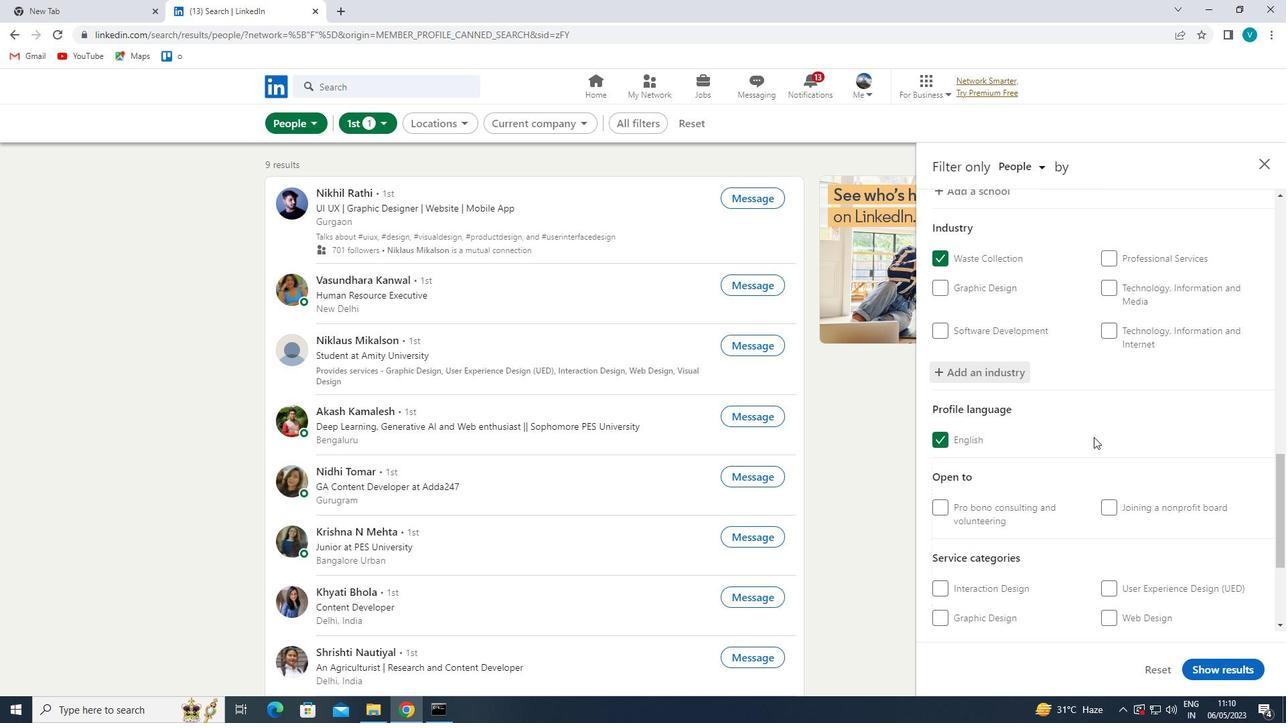 
Action: Mouse scrolled (1093, 436) with delta (0, 0)
Screenshot: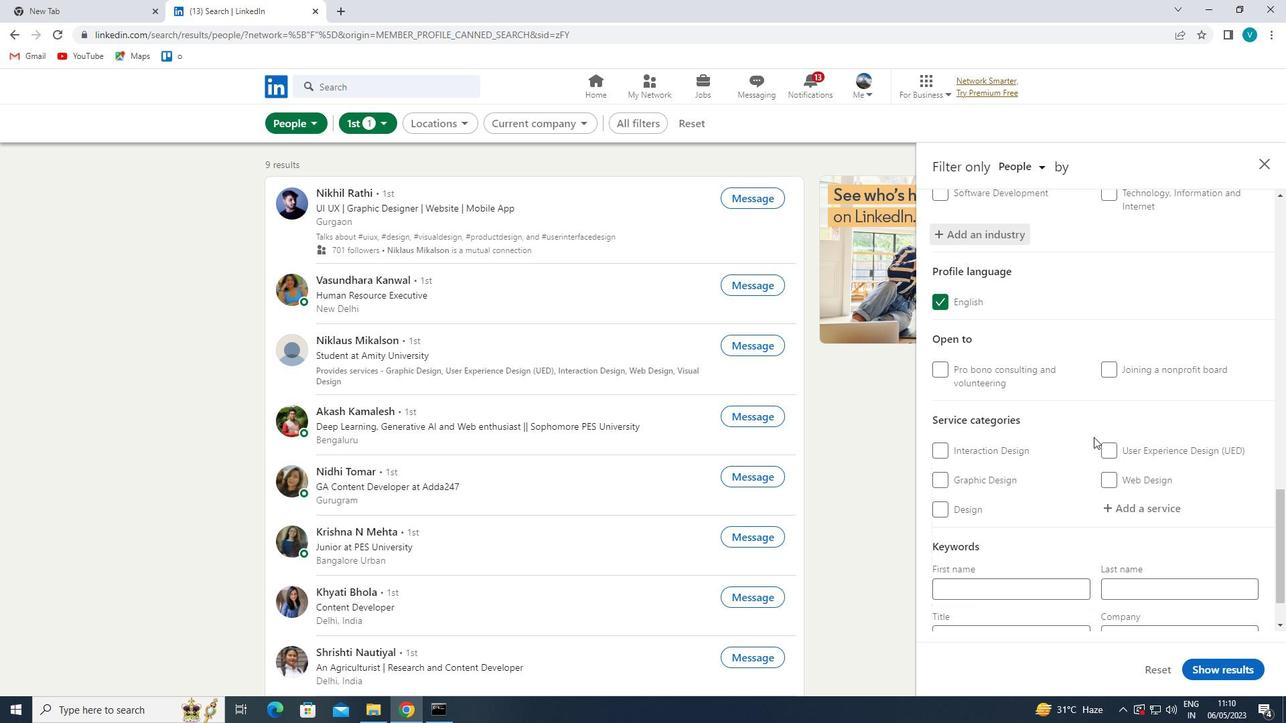 
Action: Mouse moved to (1130, 436)
Screenshot: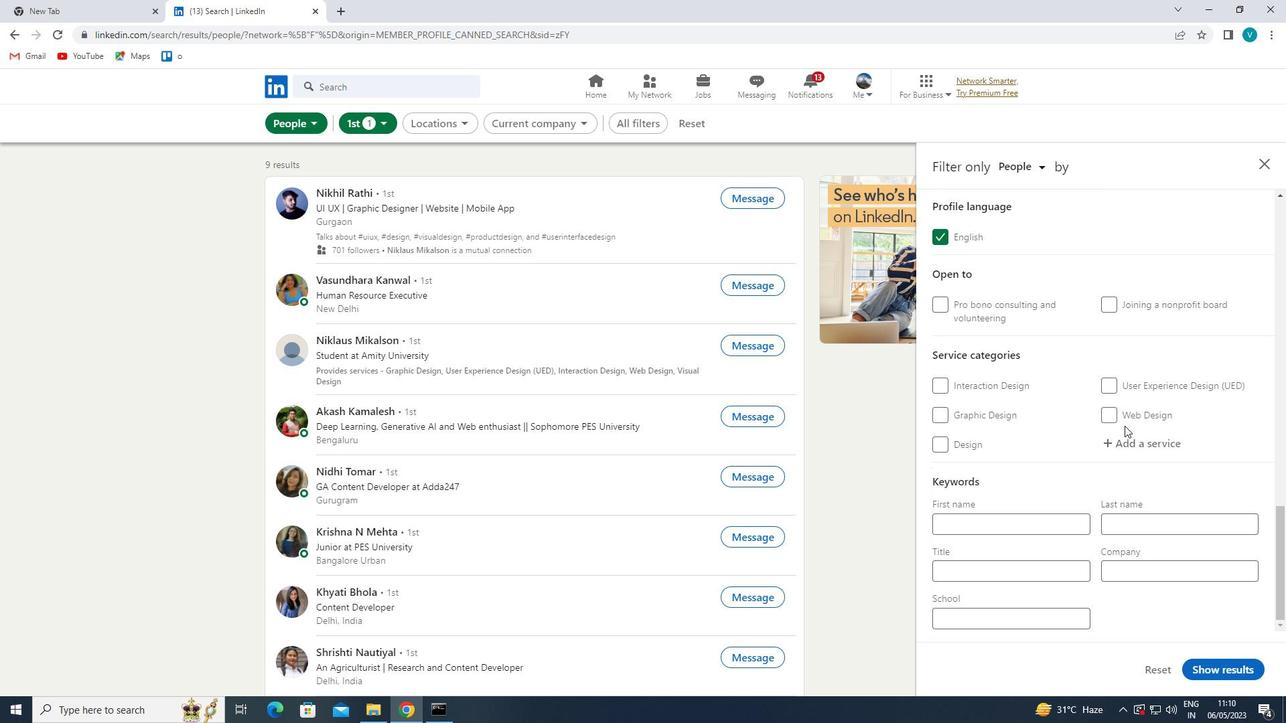 
Action: Mouse pressed left at (1130, 436)
Screenshot: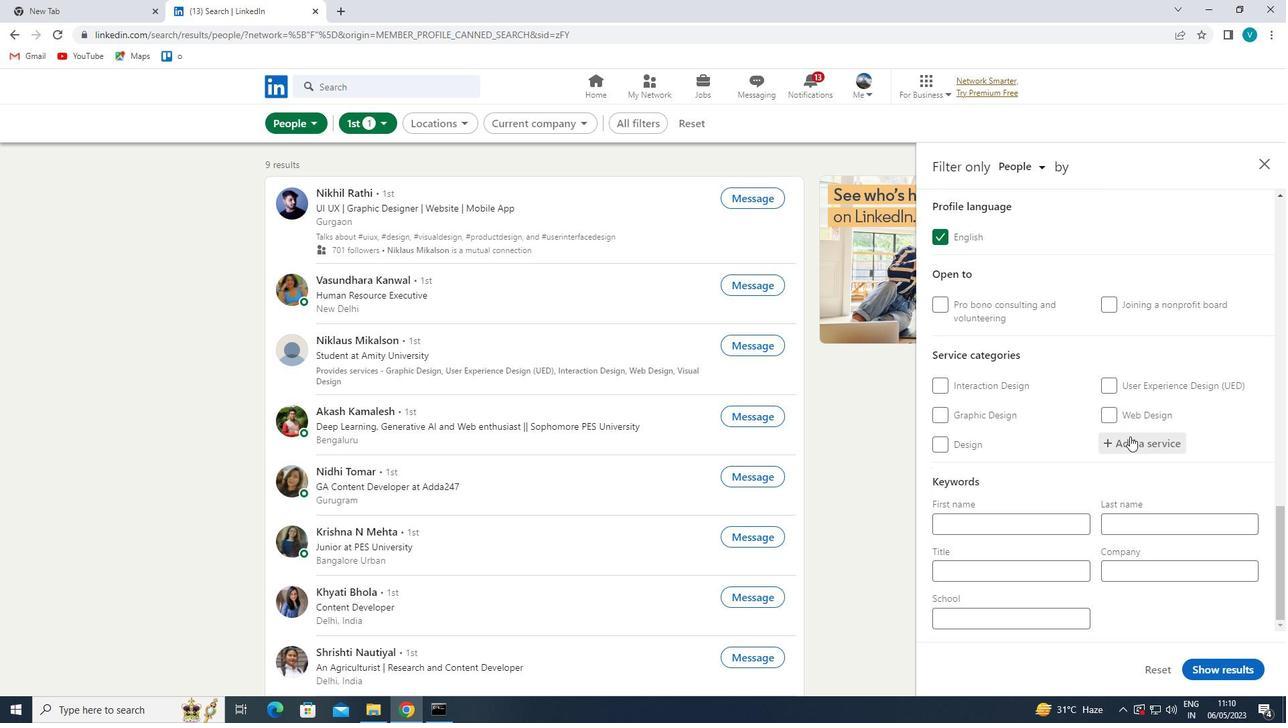 
Action: Key pressed <Key.shift>ADMINISTRATIVE<Key.space>
Screenshot: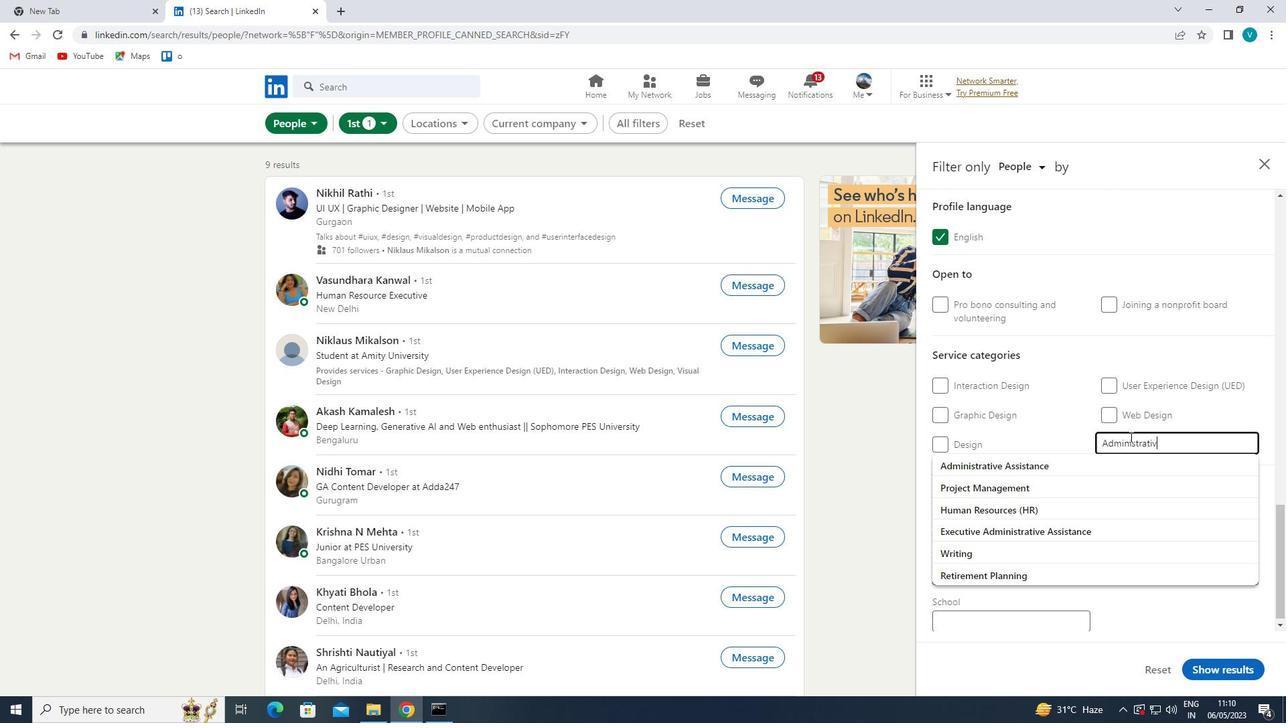 
Action: Mouse moved to (1067, 434)
Screenshot: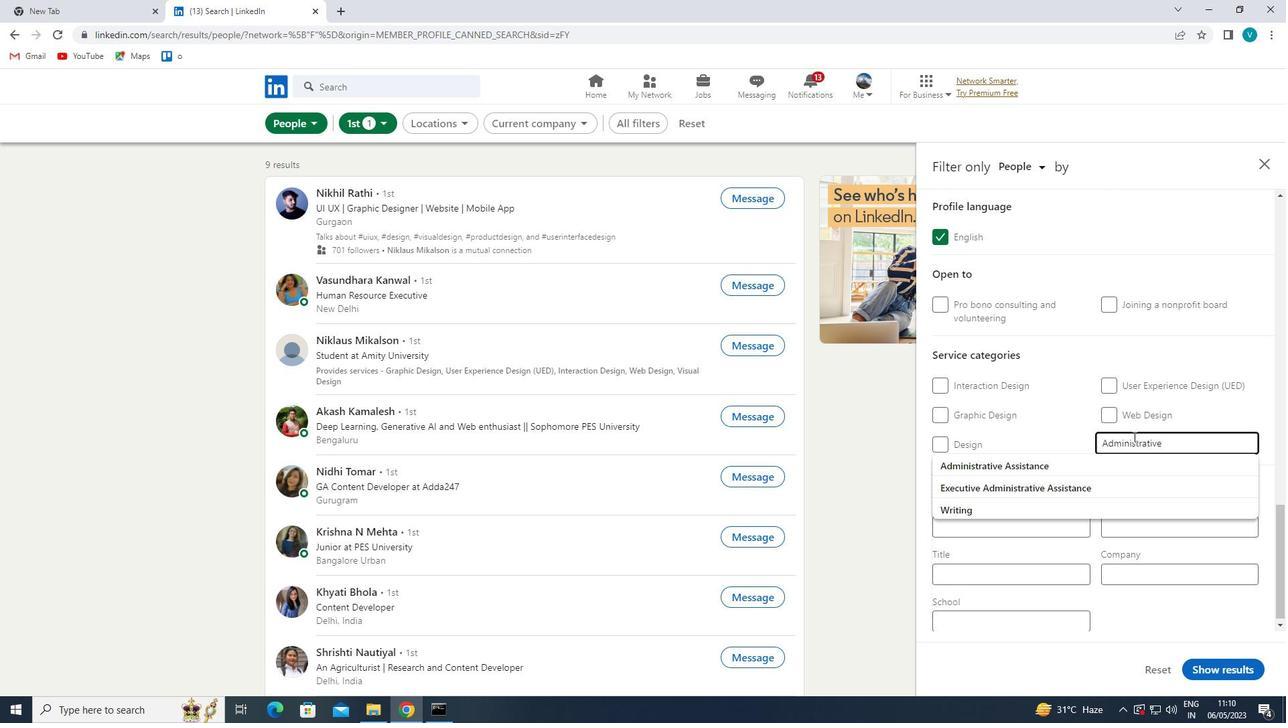 
Action: Mouse pressed left at (1067, 434)
Screenshot: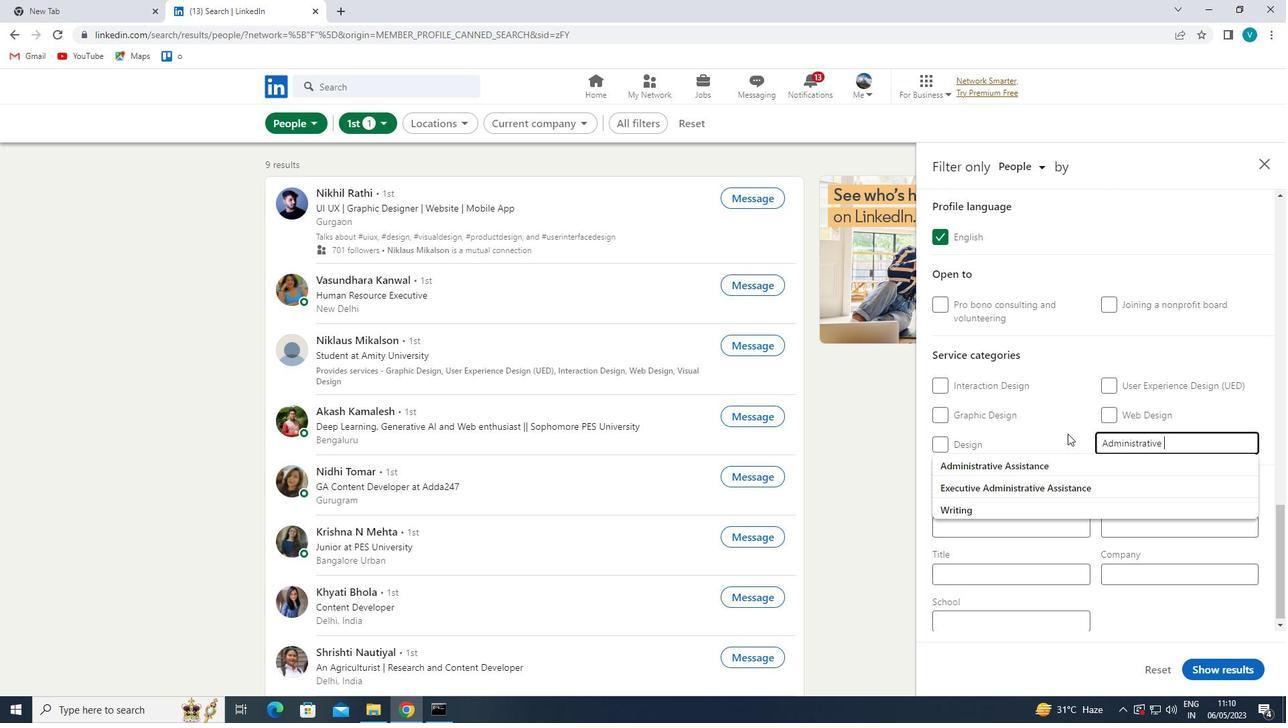 
Action: Mouse moved to (1068, 434)
Screenshot: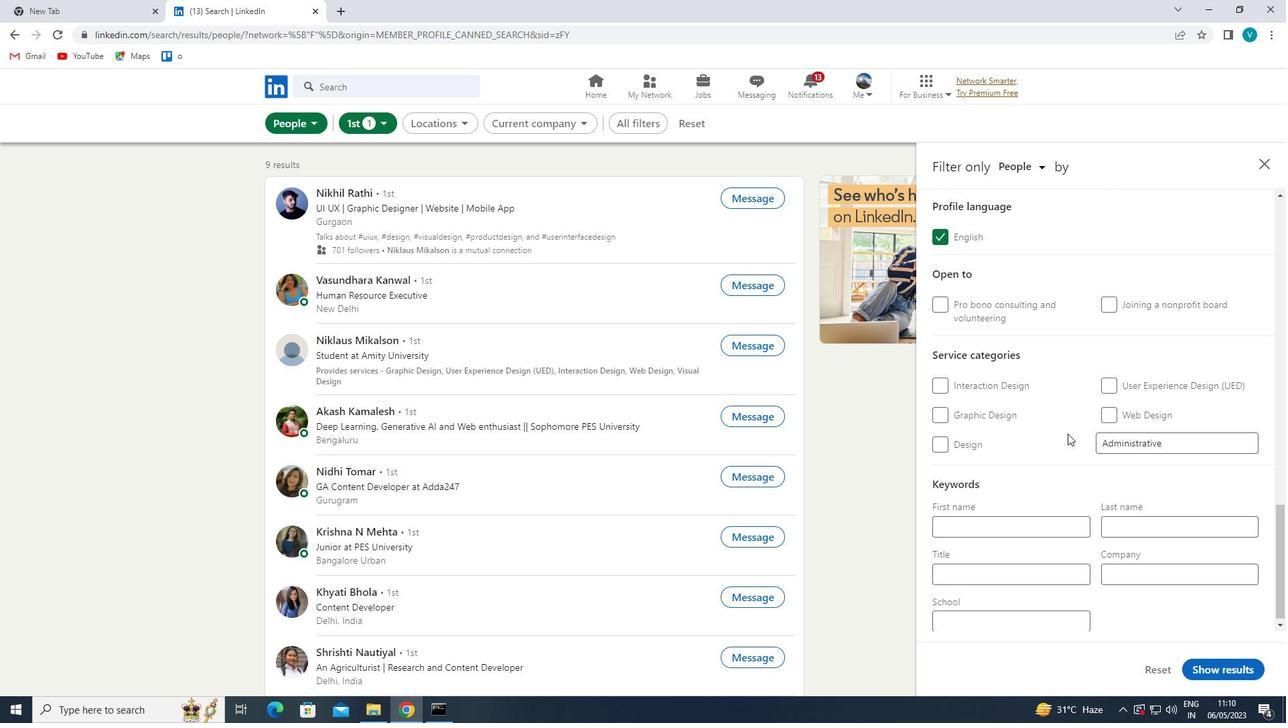 
Action: Mouse scrolled (1068, 433) with delta (0, 0)
Screenshot: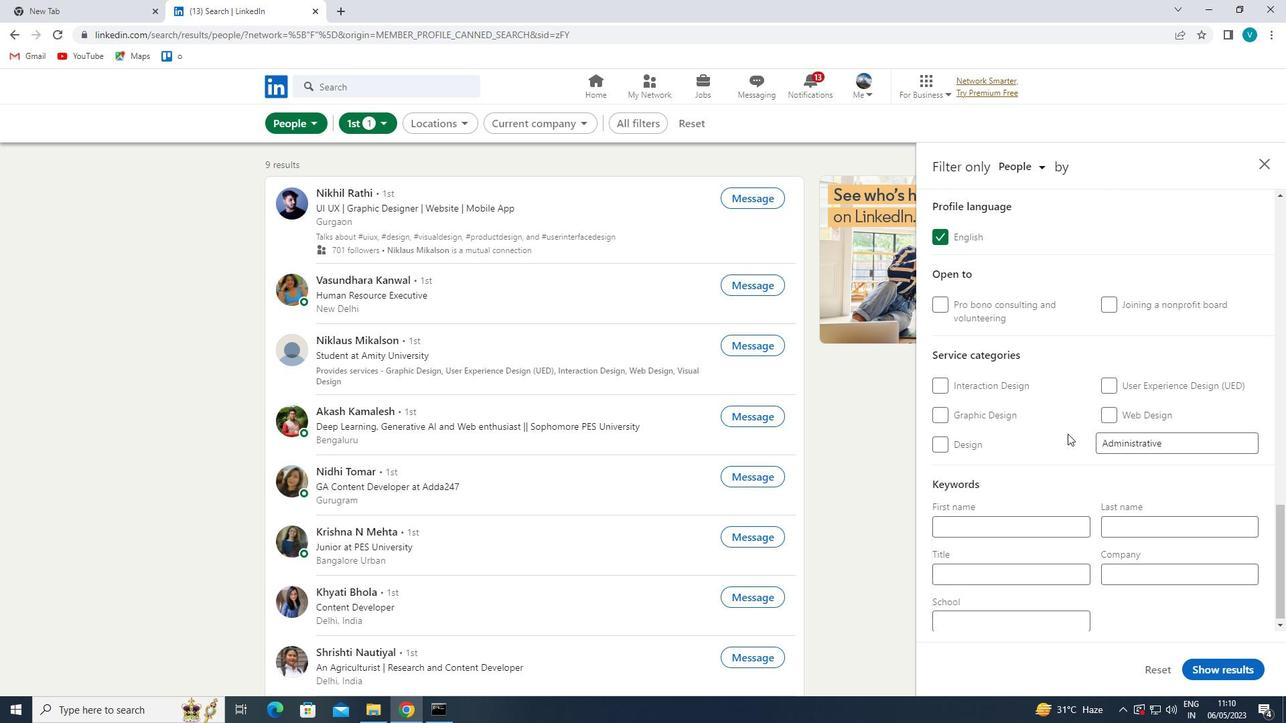 
Action: Mouse scrolled (1068, 433) with delta (0, 0)
Screenshot: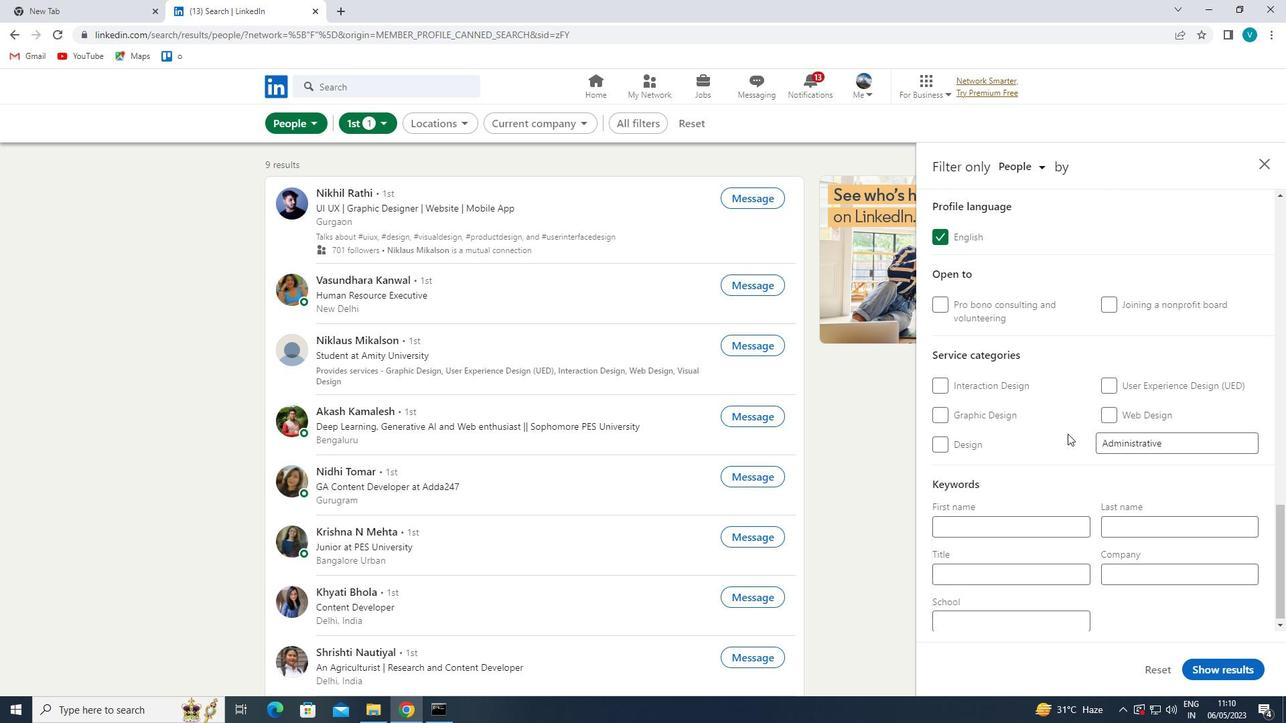 
Action: Mouse moved to (1067, 434)
Screenshot: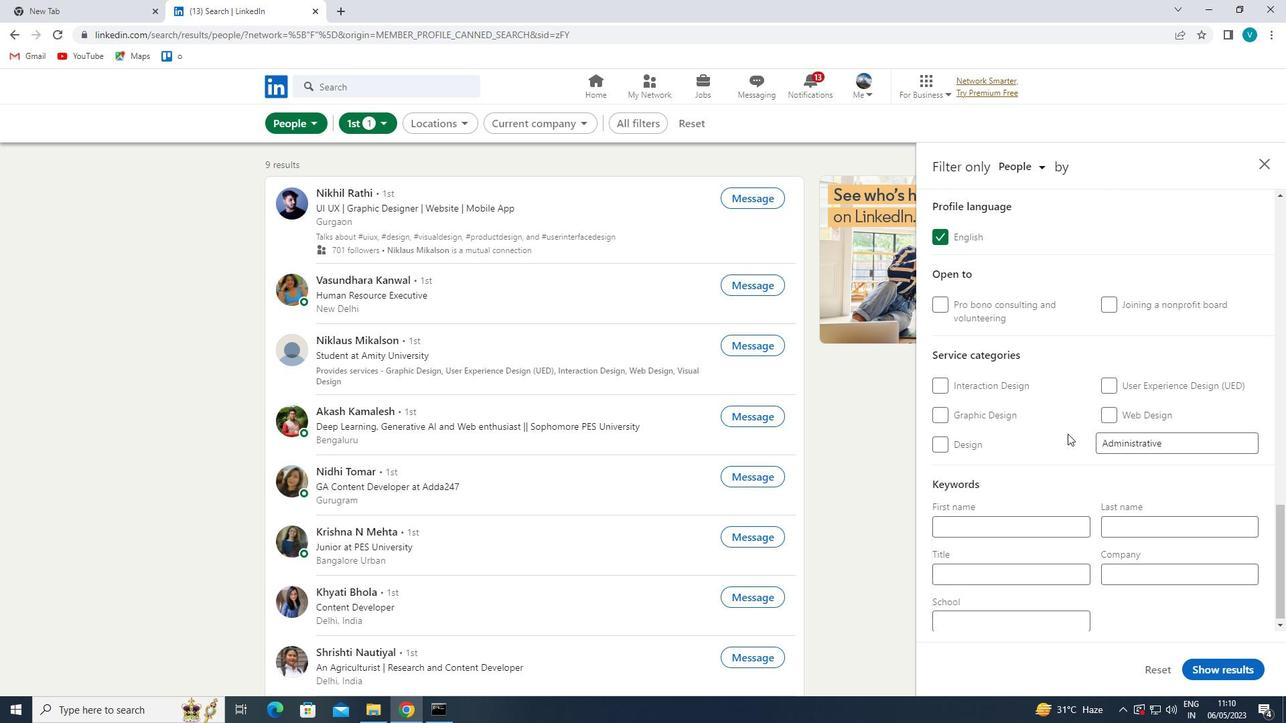 
Action: Mouse scrolled (1067, 433) with delta (0, 0)
Screenshot: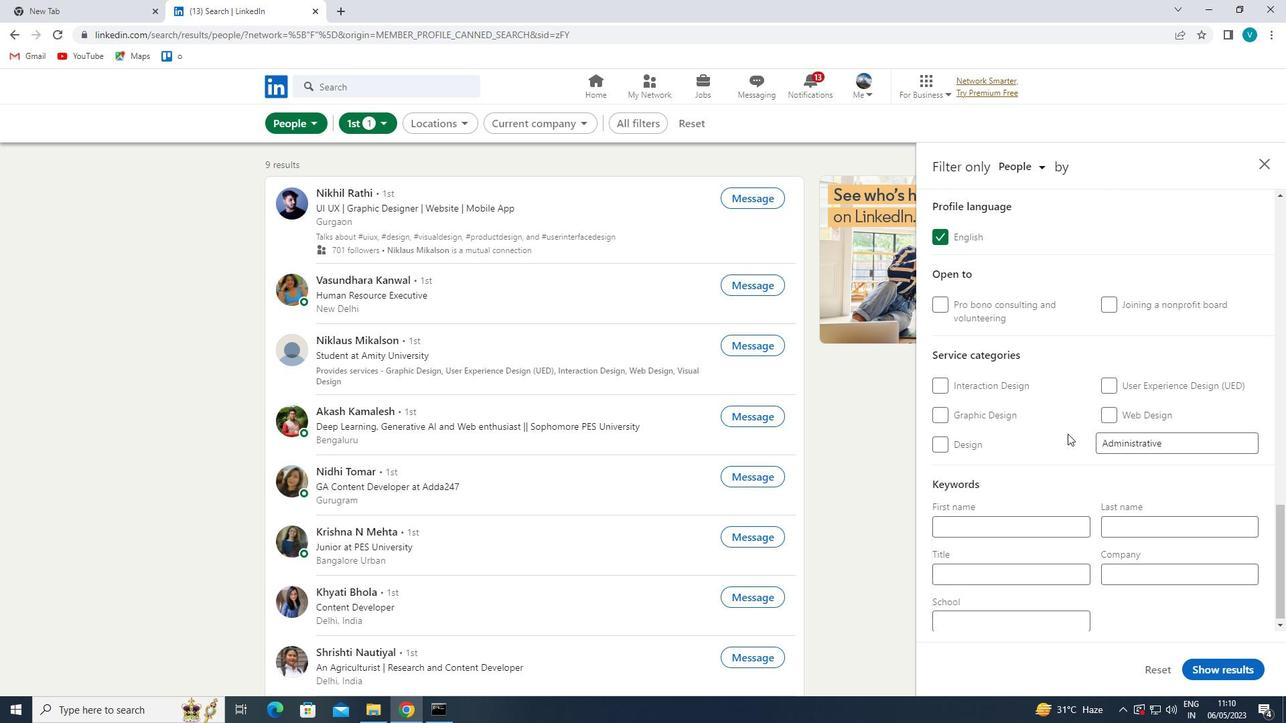 
Action: Mouse moved to (1033, 576)
Screenshot: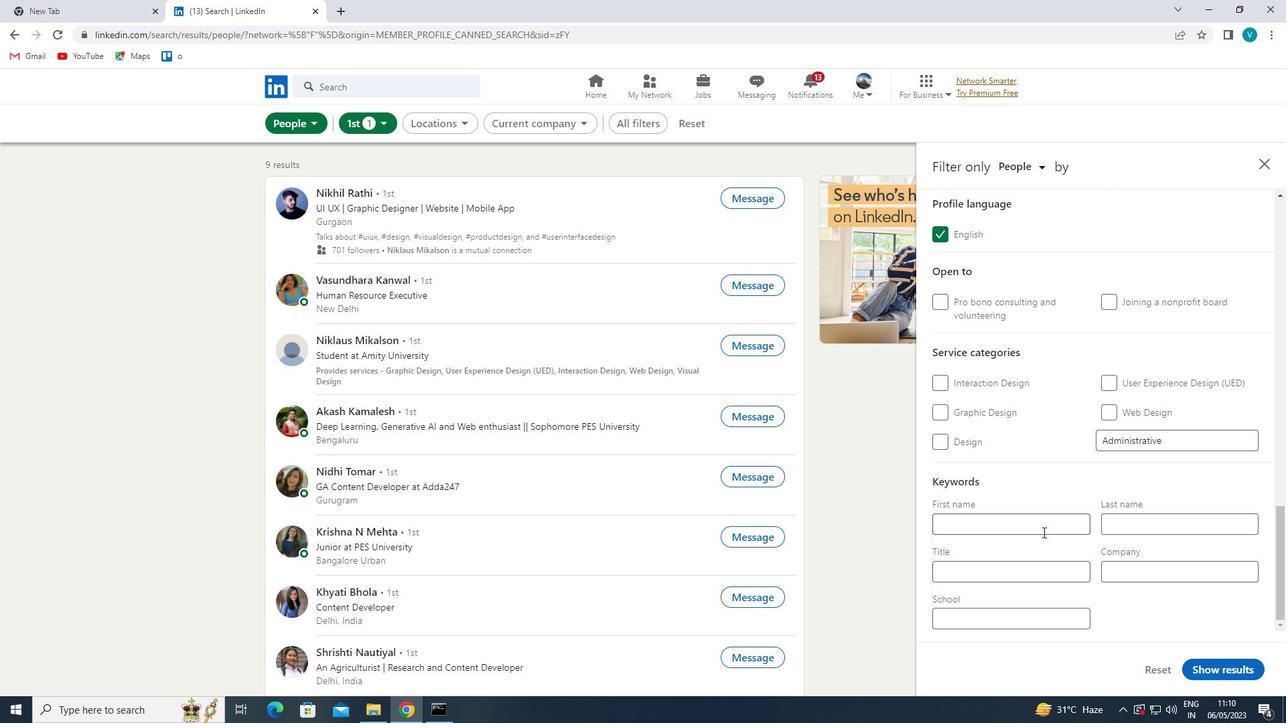 
Action: Mouse pressed left at (1033, 576)
Screenshot: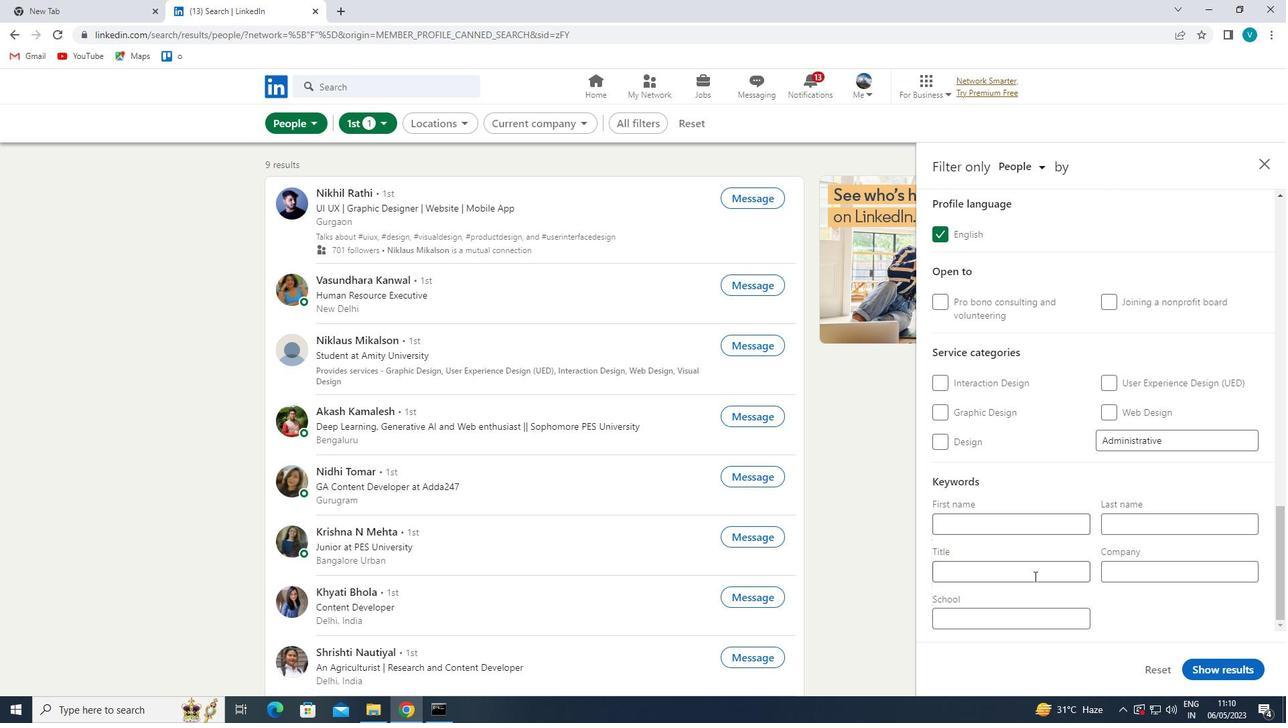
Action: Mouse moved to (1032, 575)
Screenshot: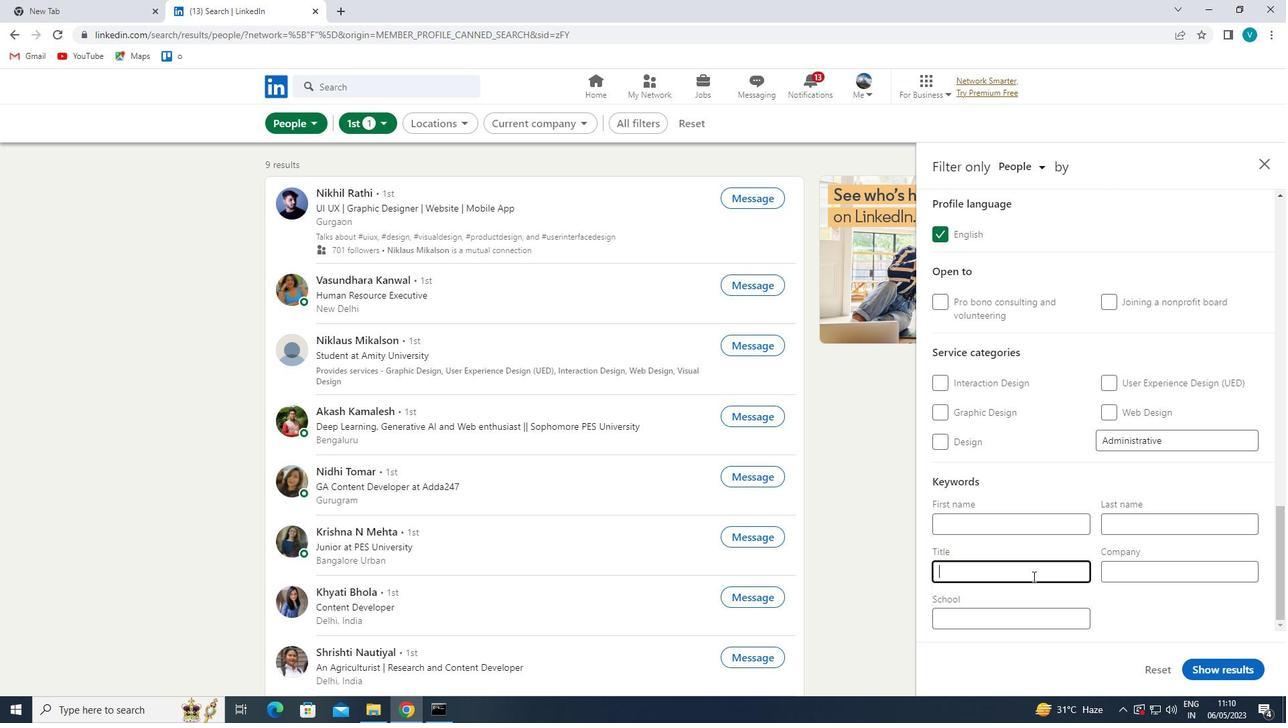 
Action: Key pressed <Key.shift>EX
Screenshot: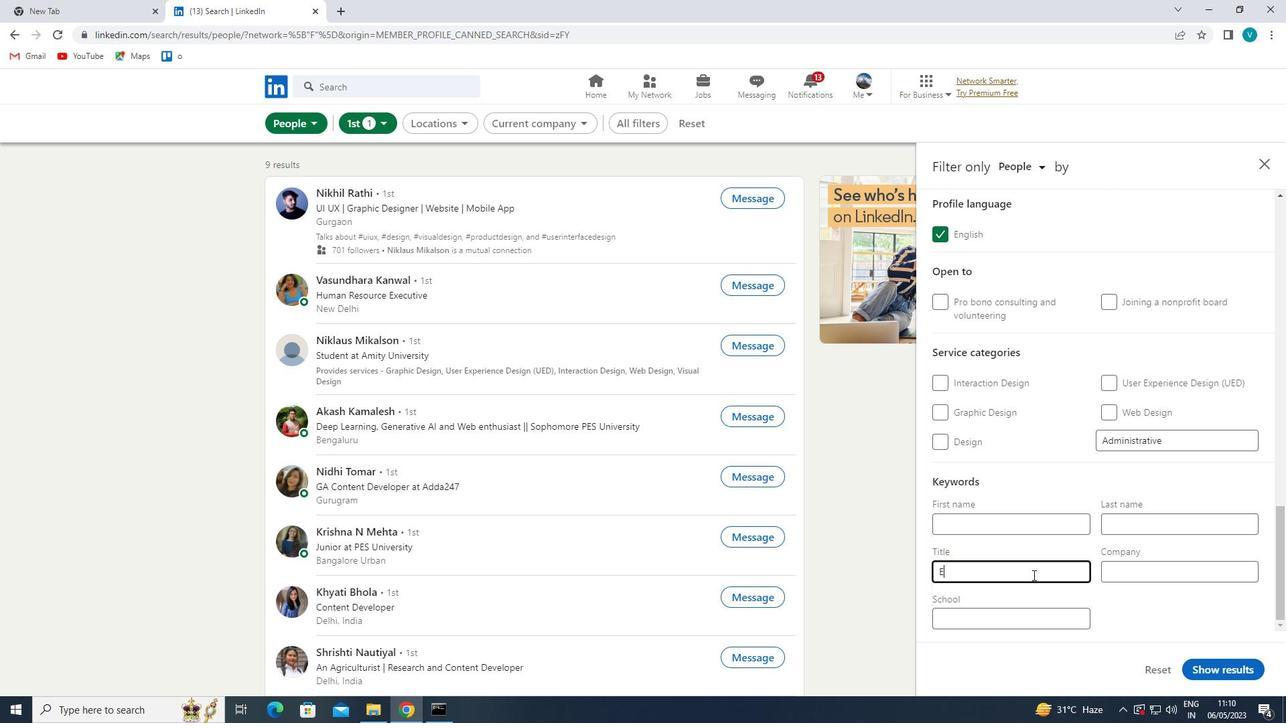 
Action: Mouse moved to (1032, 574)
Screenshot: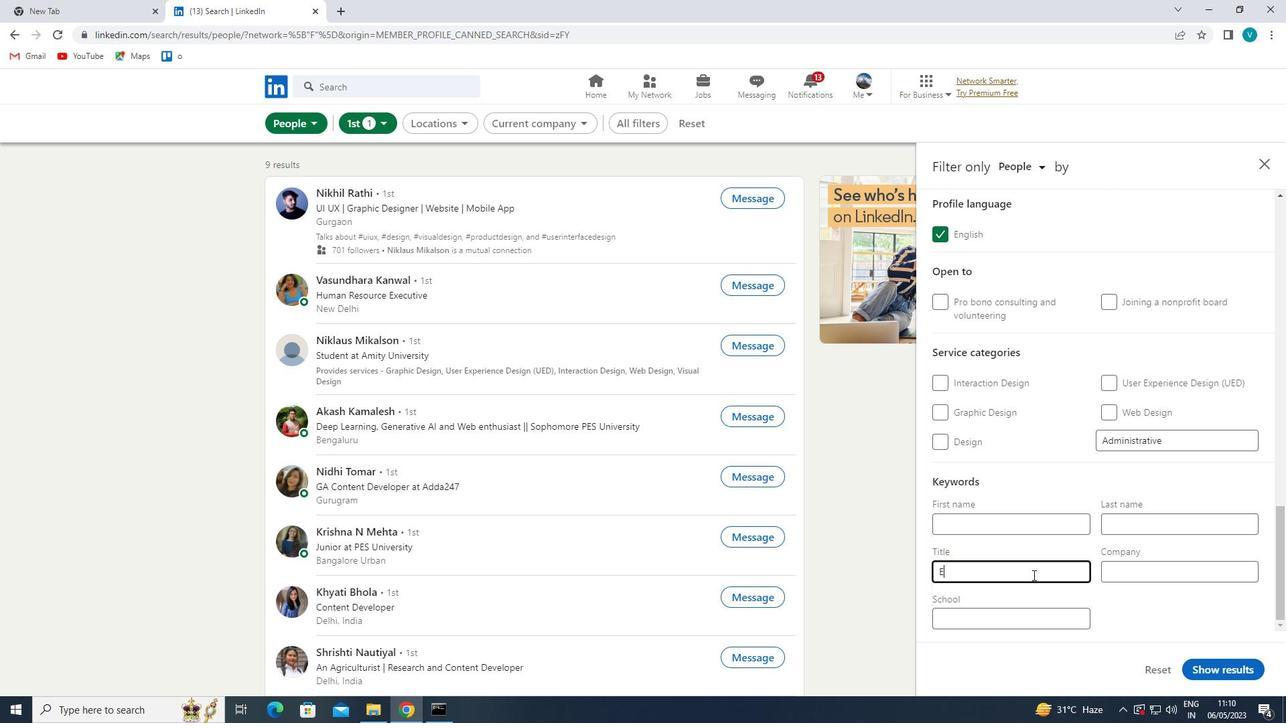 
Action: Key pressed ECUTIVE
Screenshot: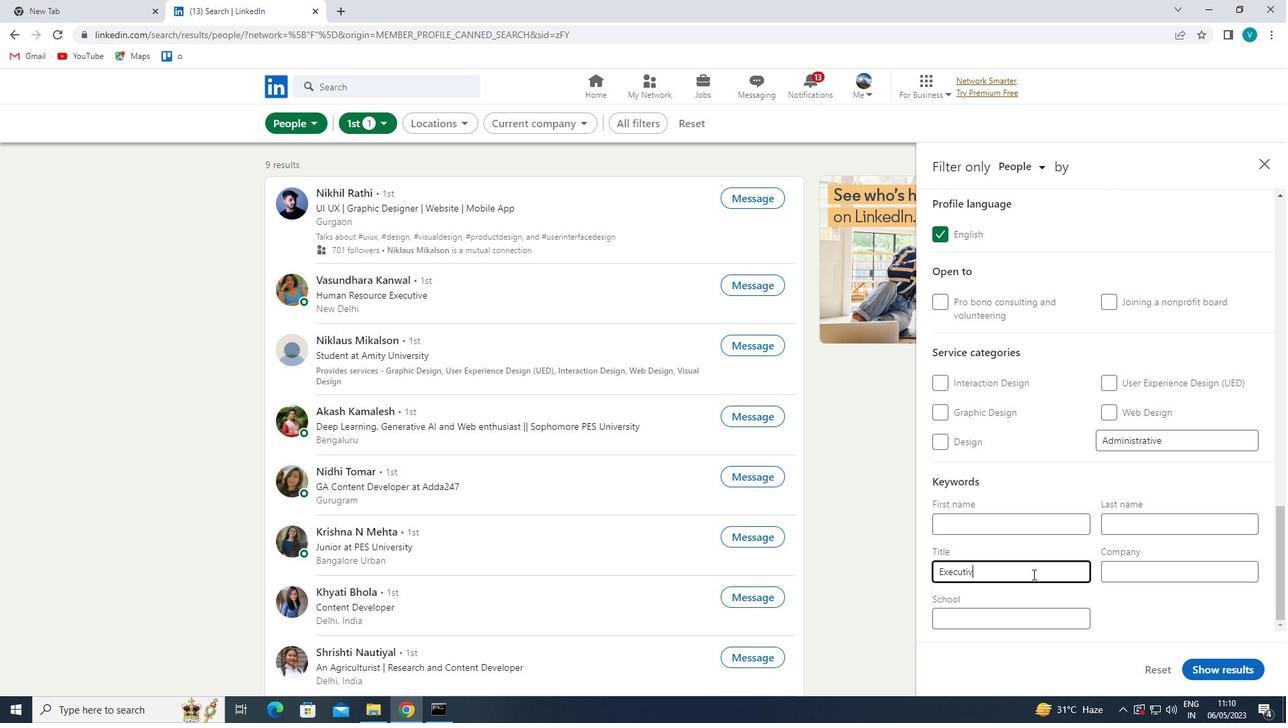 
Action: Mouse moved to (1215, 663)
Screenshot: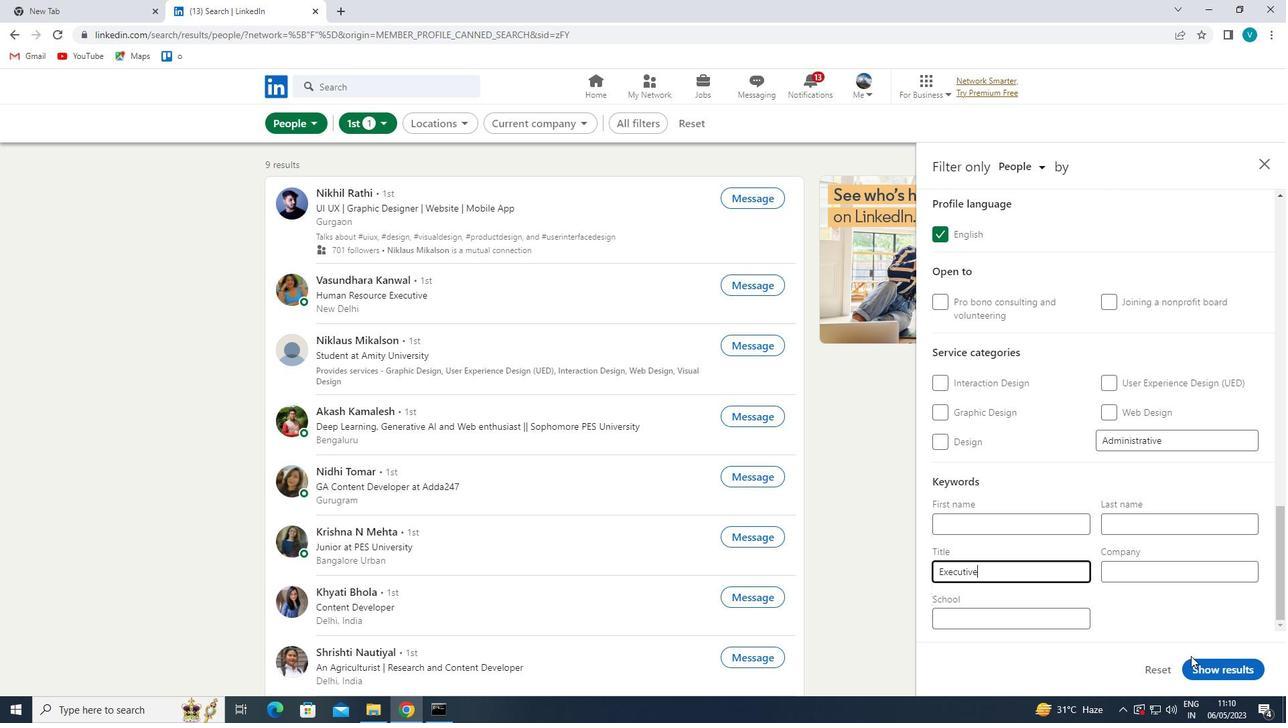 
Action: Mouse pressed left at (1215, 663)
Screenshot: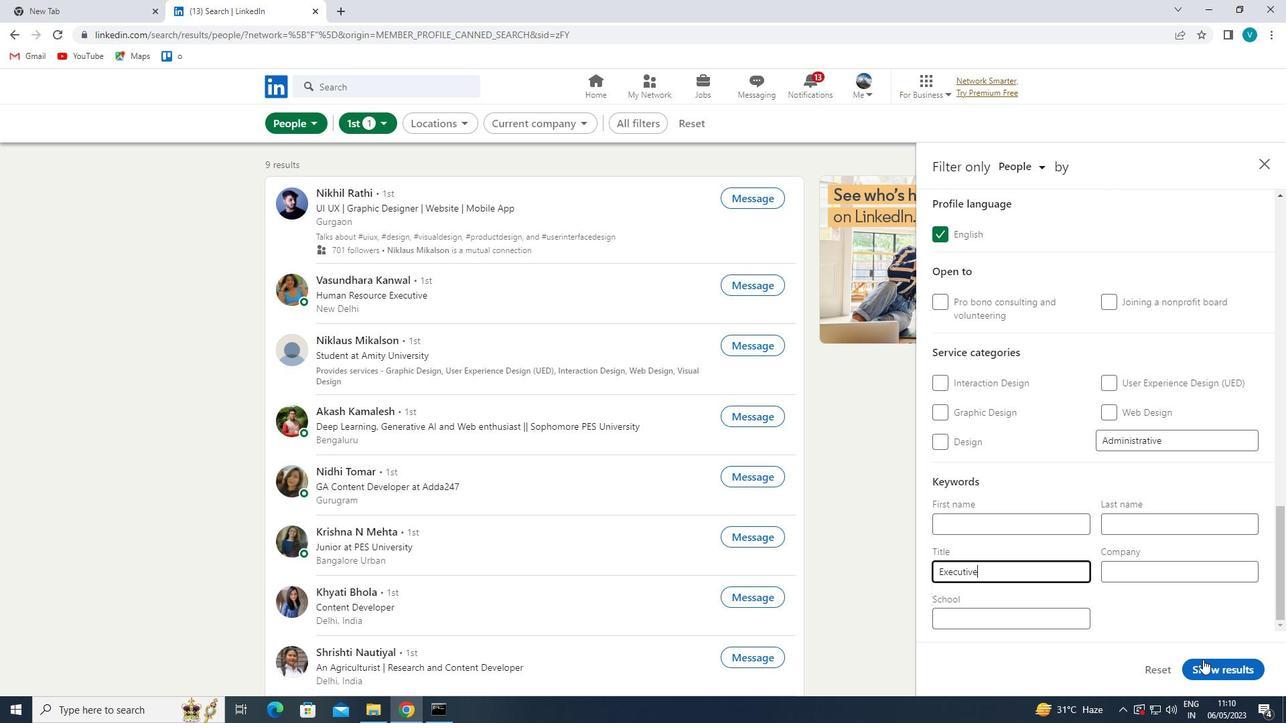 
Action: Mouse moved to (1215, 663)
Screenshot: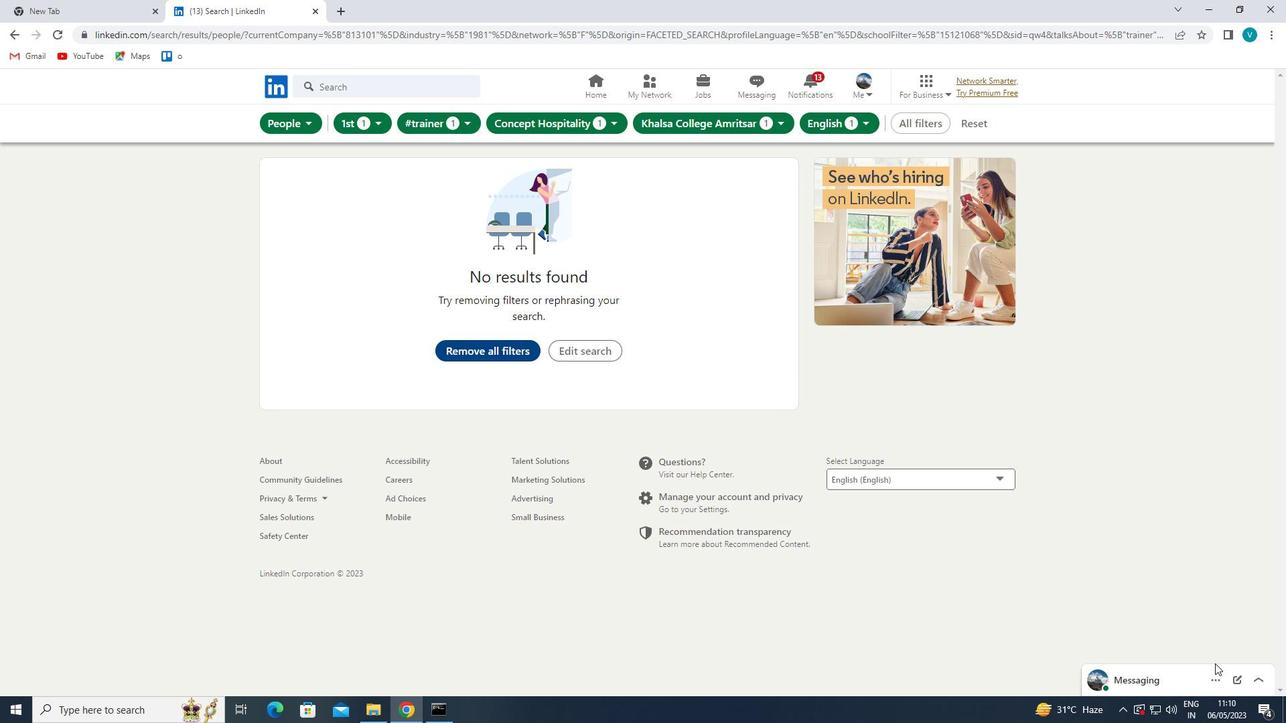 
